 Task: Find connections with filter location Musiri with filter topic #engineeringwith filter profile language Potuguese with filter current company AIIMS (All India Institute of Medical Sciences, New Delhi) with filter school Nagindas Khandwala College with filter industry Sugar and Confectionery Product Manufacturing with filter service category Real Estate Appraisal with filter keywords title Maintenance Engineer
Action: Mouse moved to (560, 84)
Screenshot: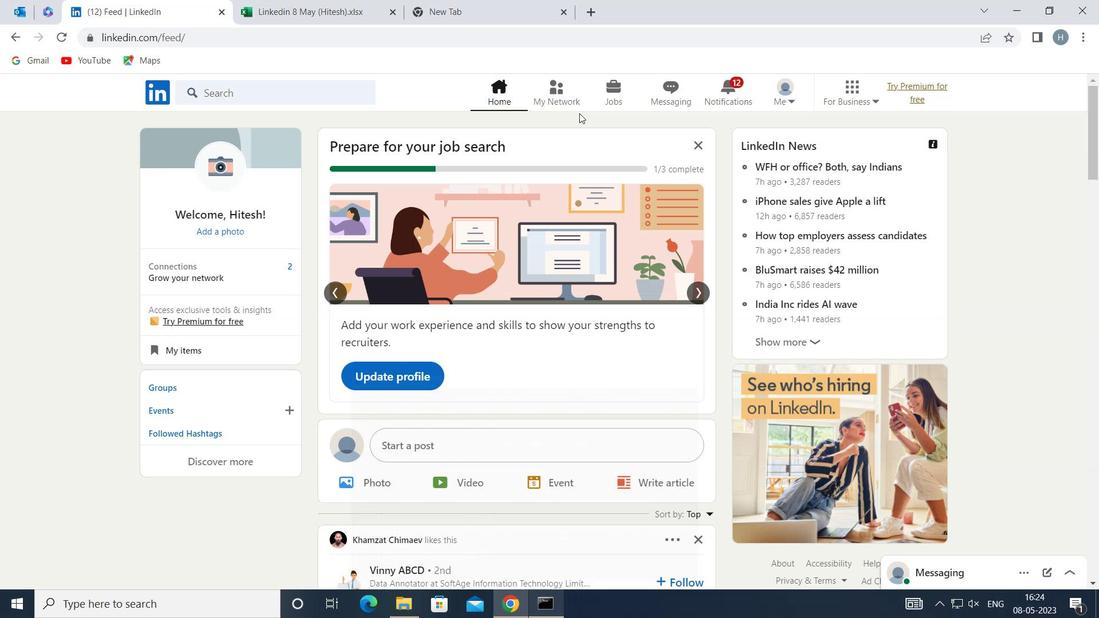 
Action: Mouse pressed left at (560, 84)
Screenshot: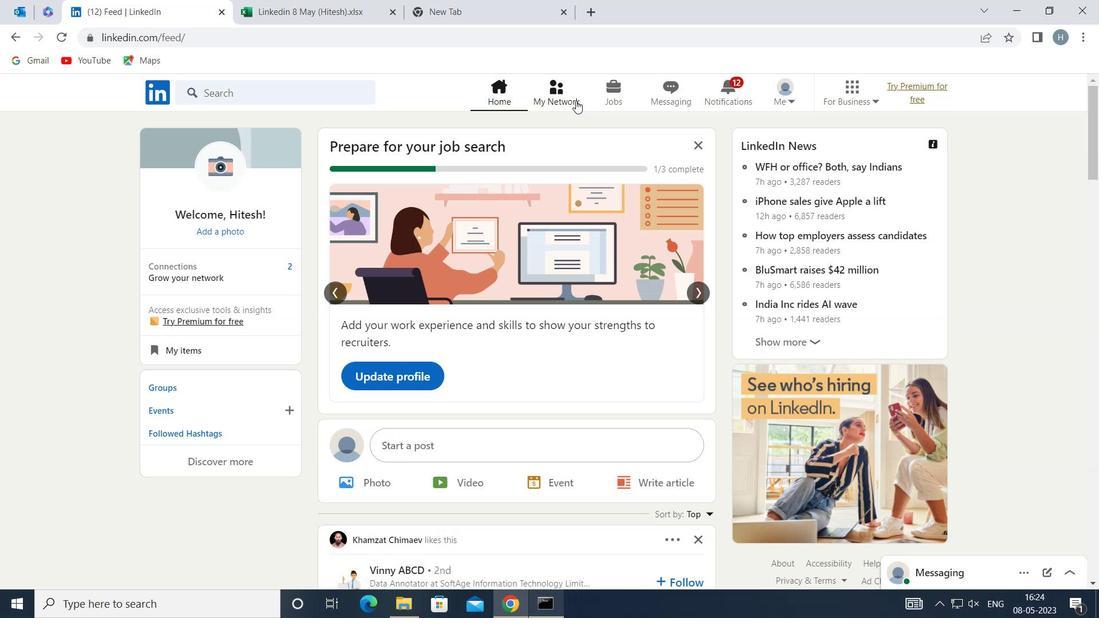 
Action: Mouse moved to (316, 175)
Screenshot: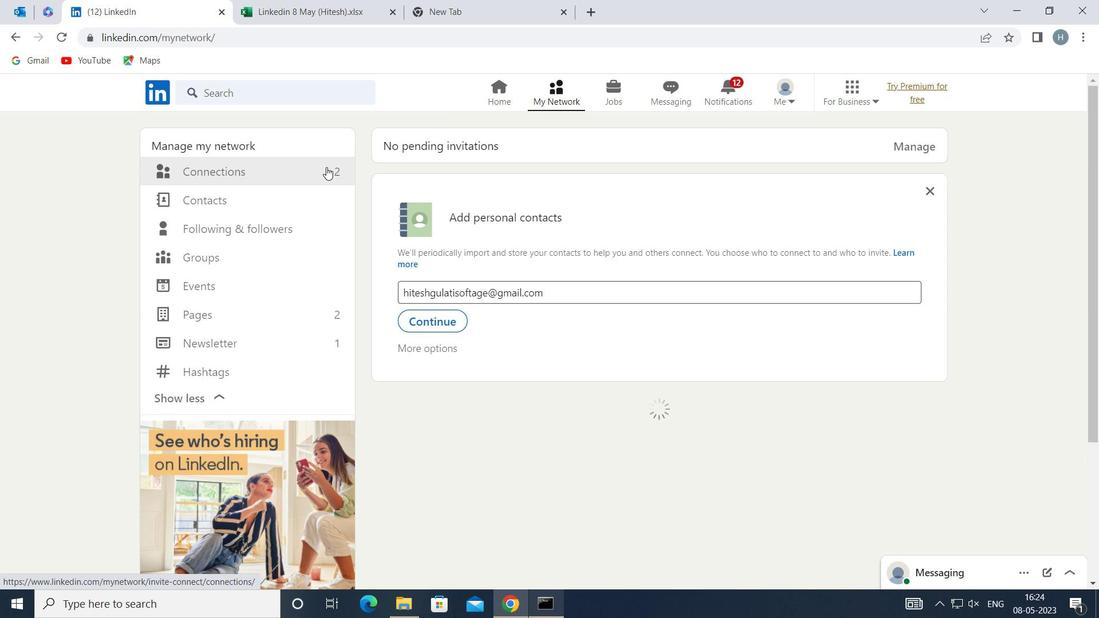 
Action: Mouse pressed left at (316, 175)
Screenshot: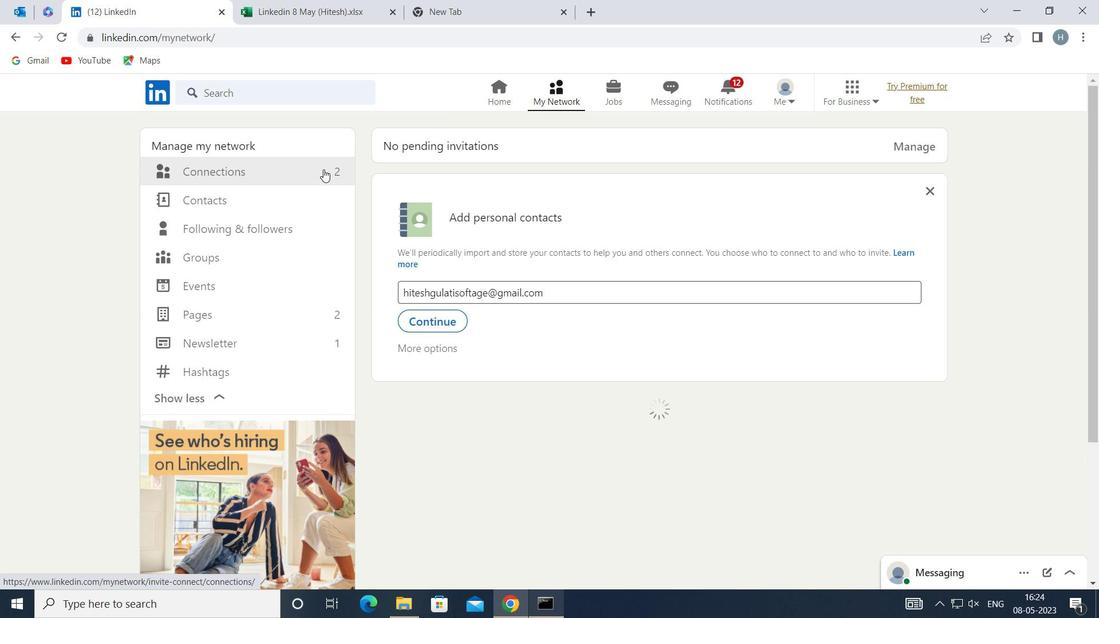 
Action: Mouse moved to (681, 172)
Screenshot: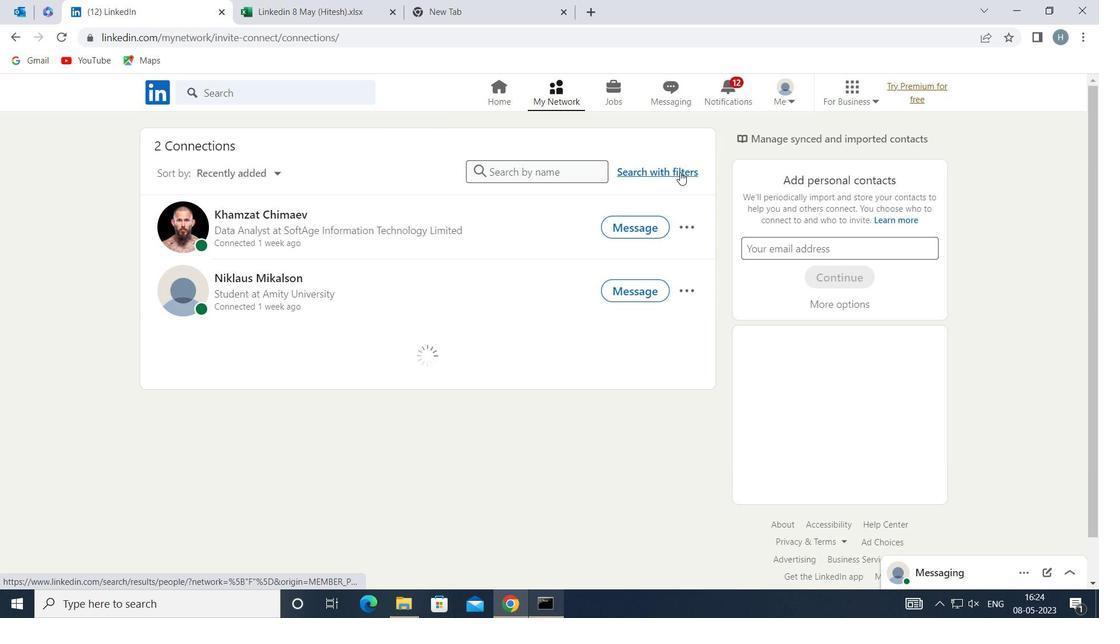 
Action: Mouse pressed left at (681, 172)
Screenshot: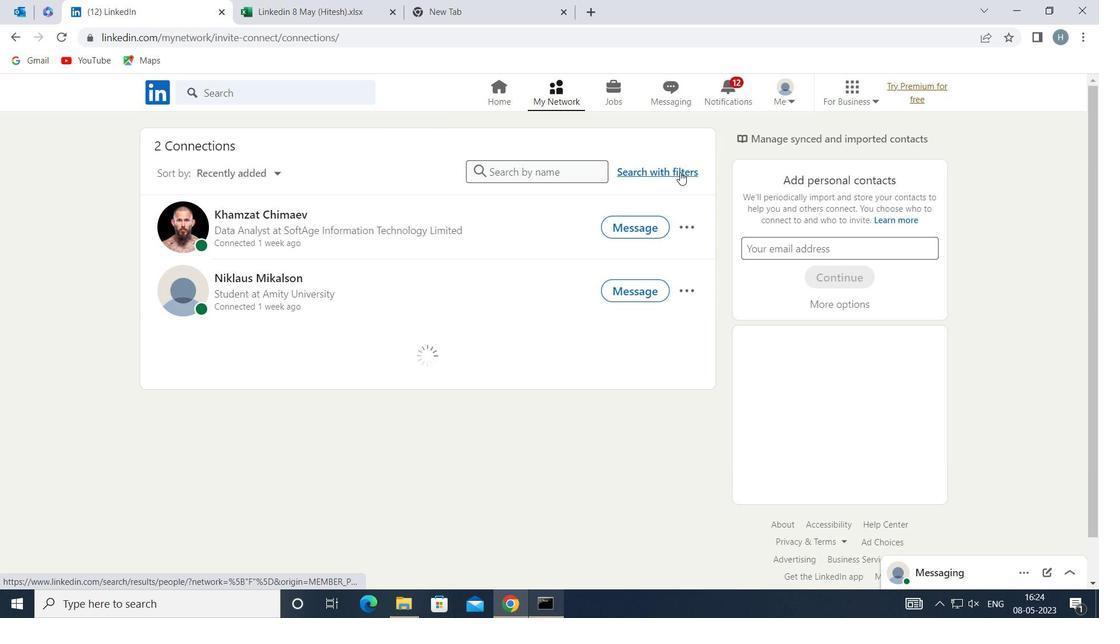 
Action: Mouse moved to (604, 131)
Screenshot: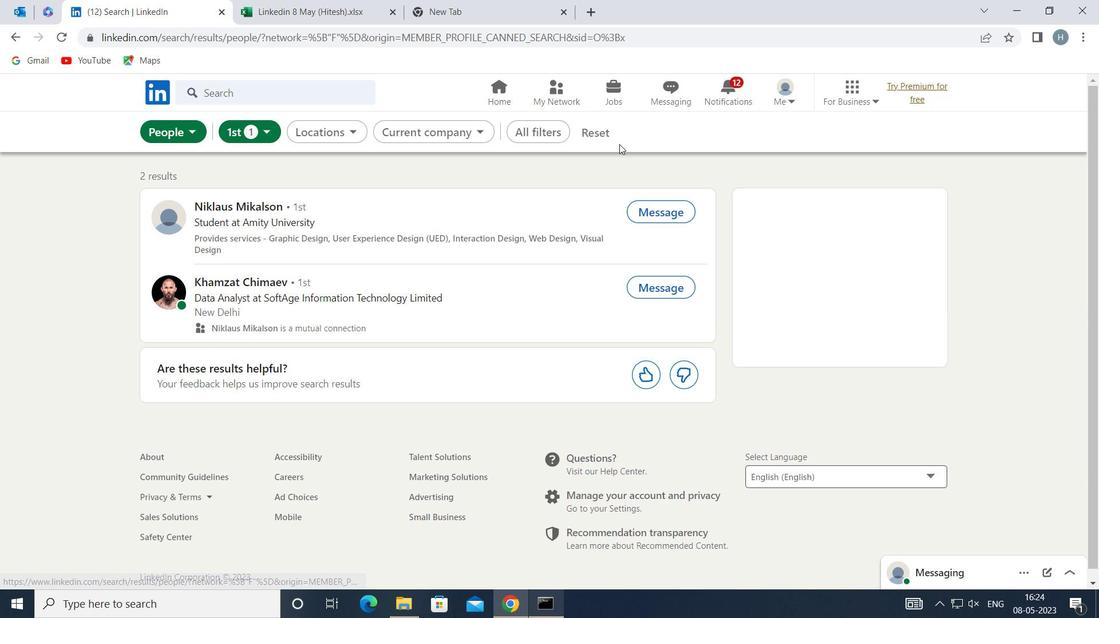 
Action: Mouse pressed left at (604, 131)
Screenshot: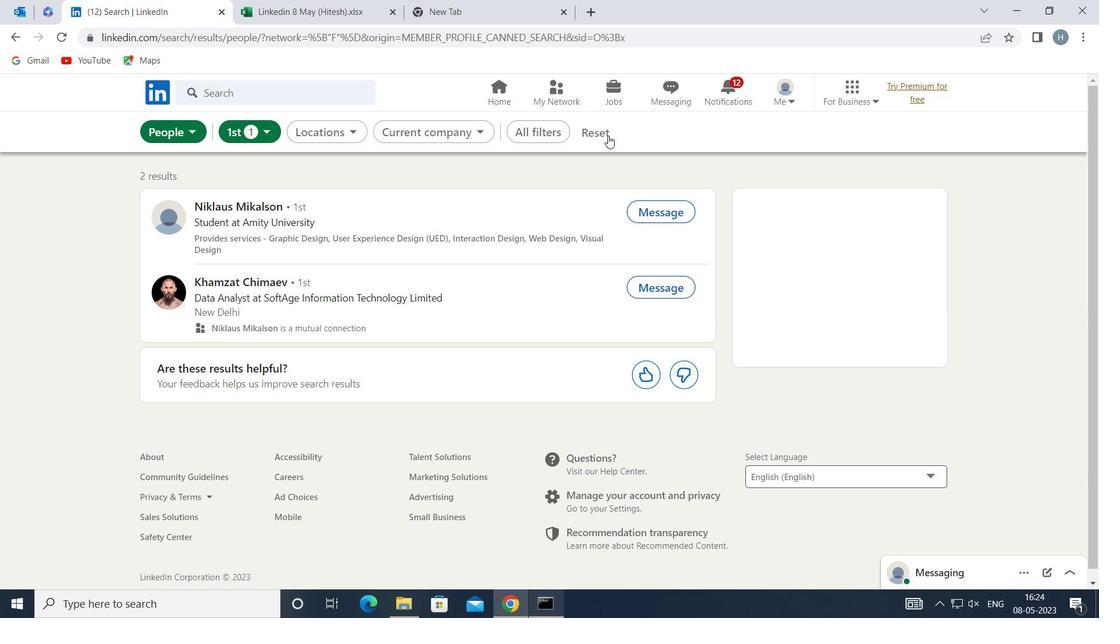 
Action: Mouse moved to (578, 129)
Screenshot: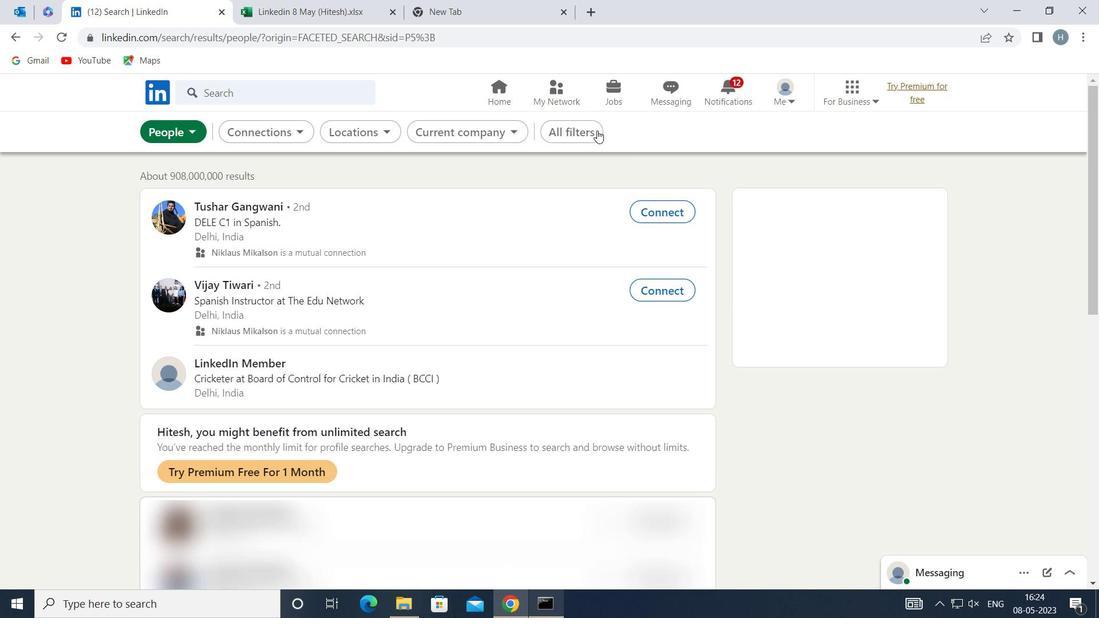 
Action: Mouse pressed left at (578, 129)
Screenshot: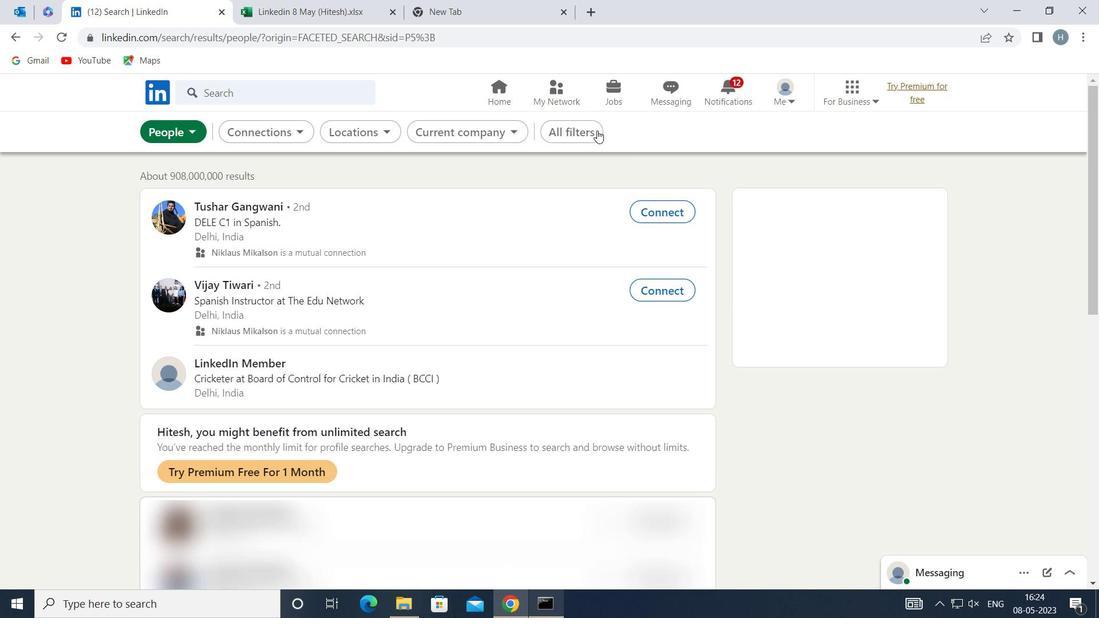 
Action: Mouse moved to (913, 284)
Screenshot: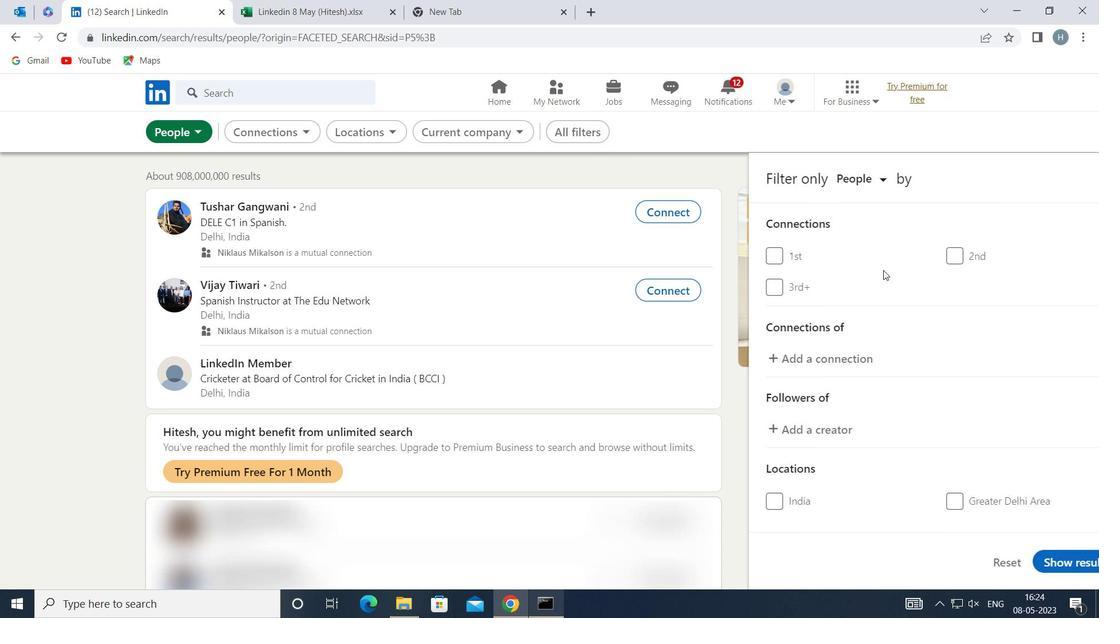 
Action: Mouse scrolled (913, 283) with delta (0, 0)
Screenshot: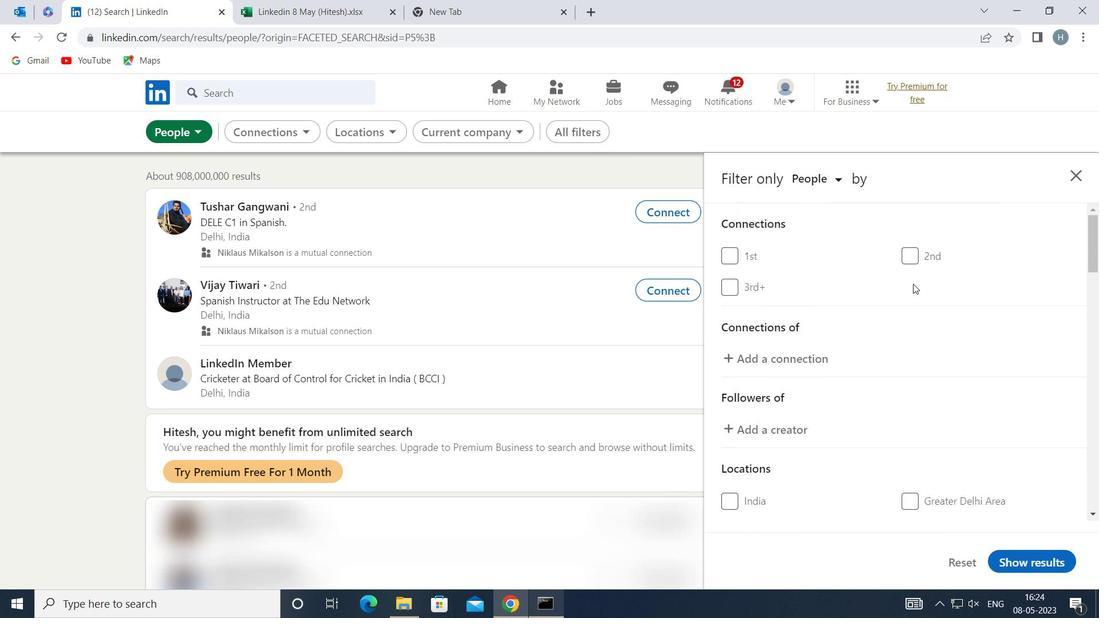 
Action: Mouse moved to (915, 286)
Screenshot: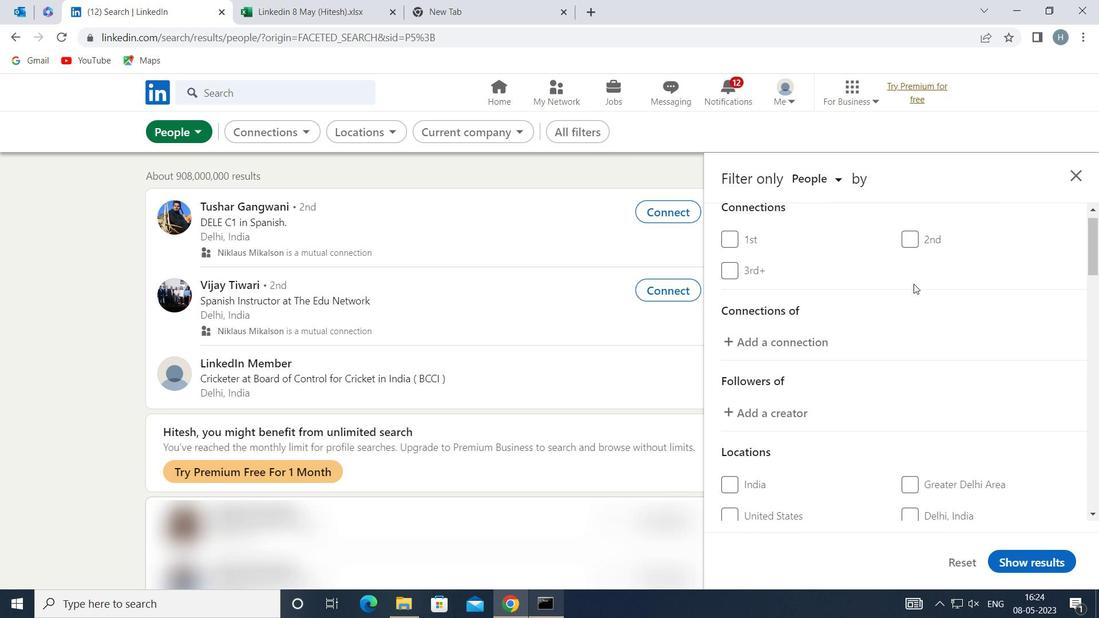 
Action: Mouse scrolled (915, 285) with delta (0, 0)
Screenshot: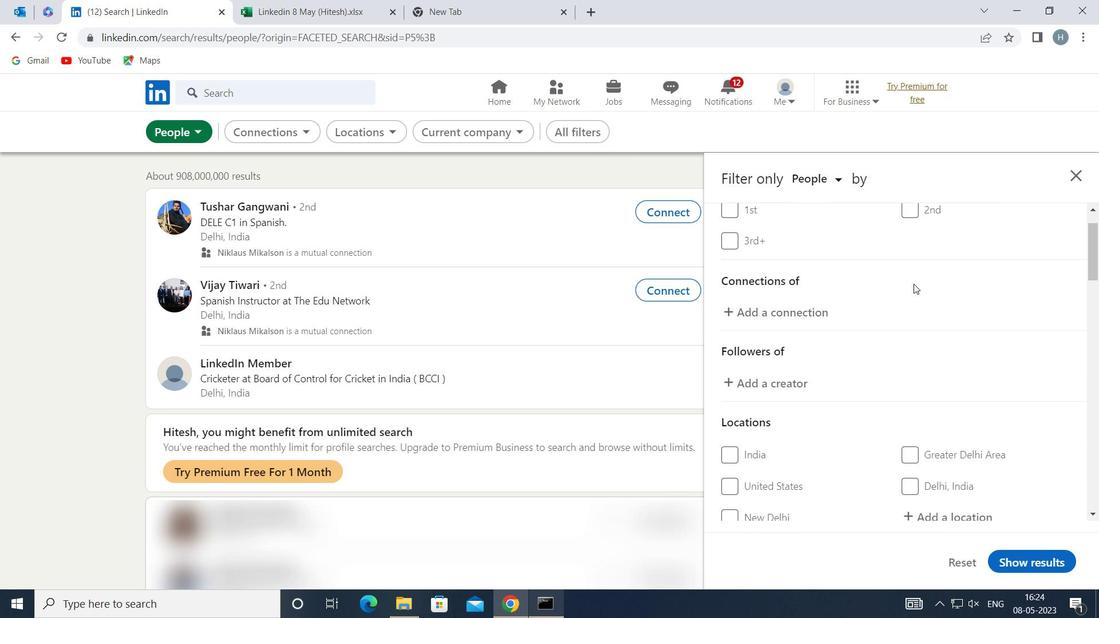 
Action: Mouse moved to (915, 286)
Screenshot: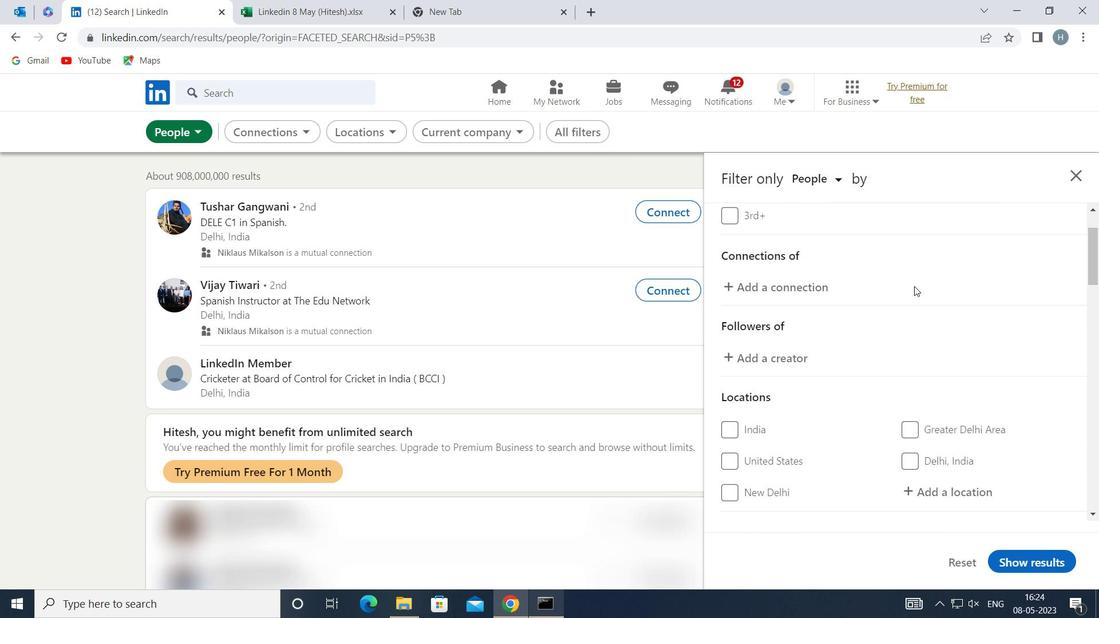 
Action: Mouse scrolled (915, 286) with delta (0, 0)
Screenshot: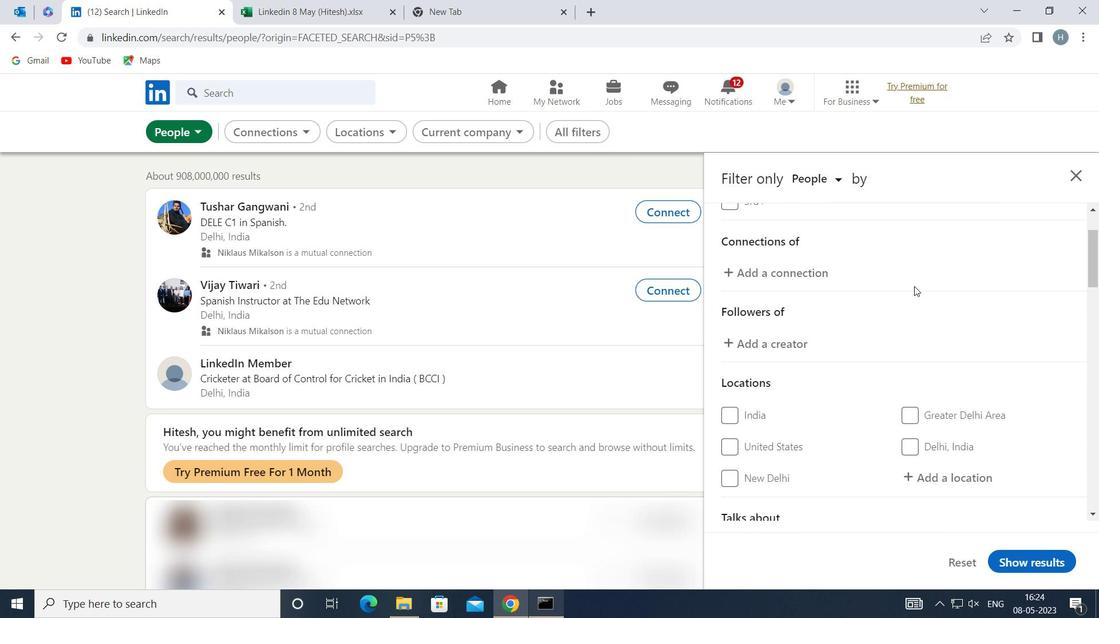 
Action: Mouse moved to (960, 340)
Screenshot: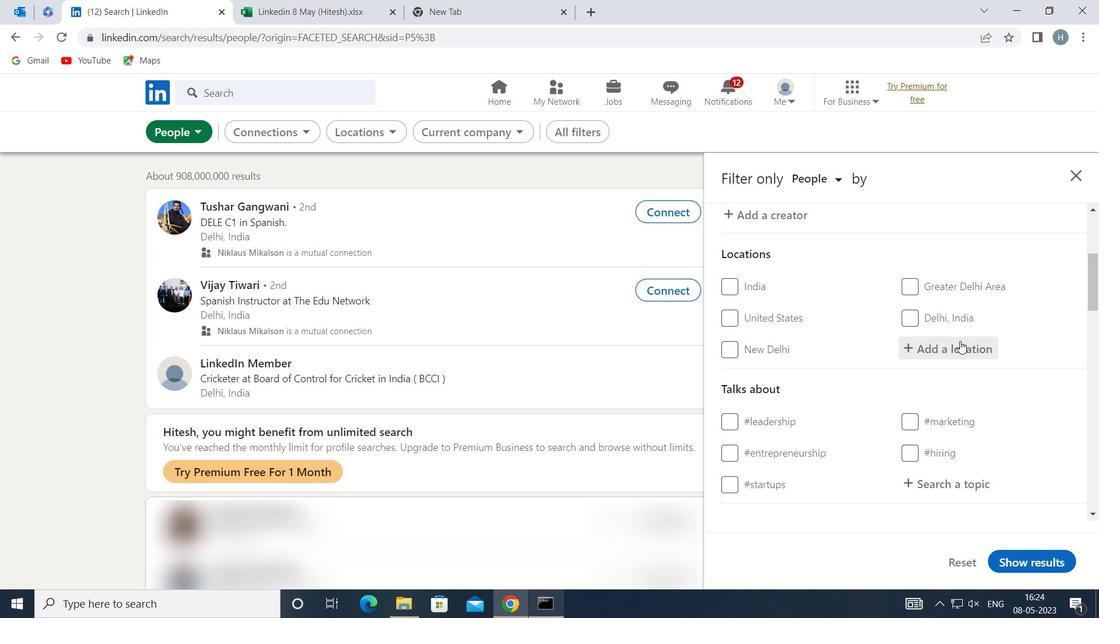 
Action: Mouse pressed left at (960, 340)
Screenshot: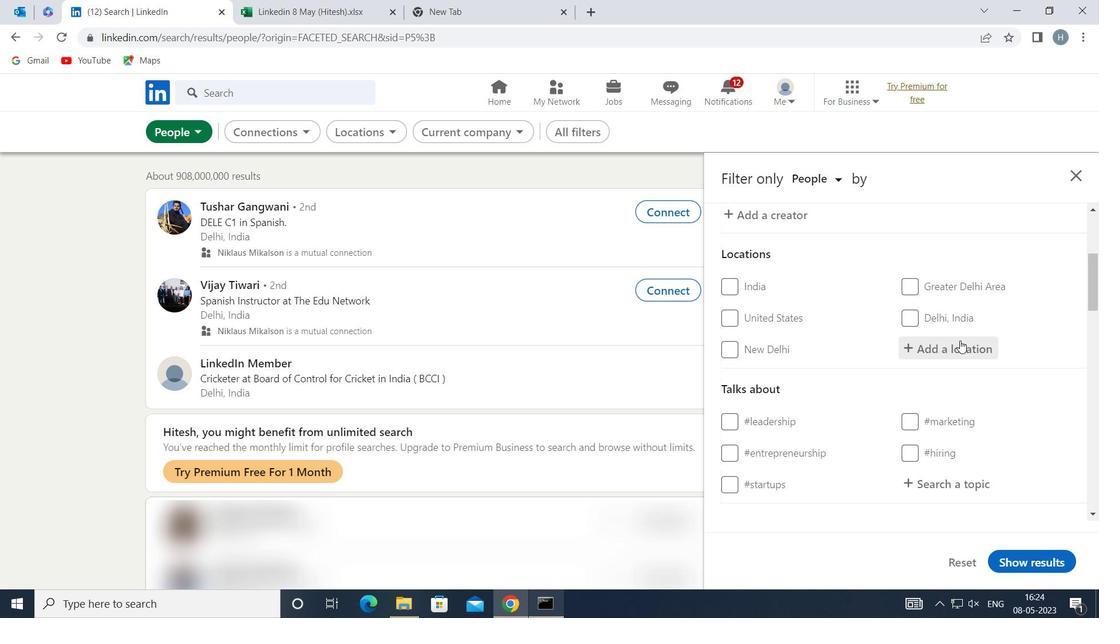 
Action: Mouse moved to (952, 345)
Screenshot: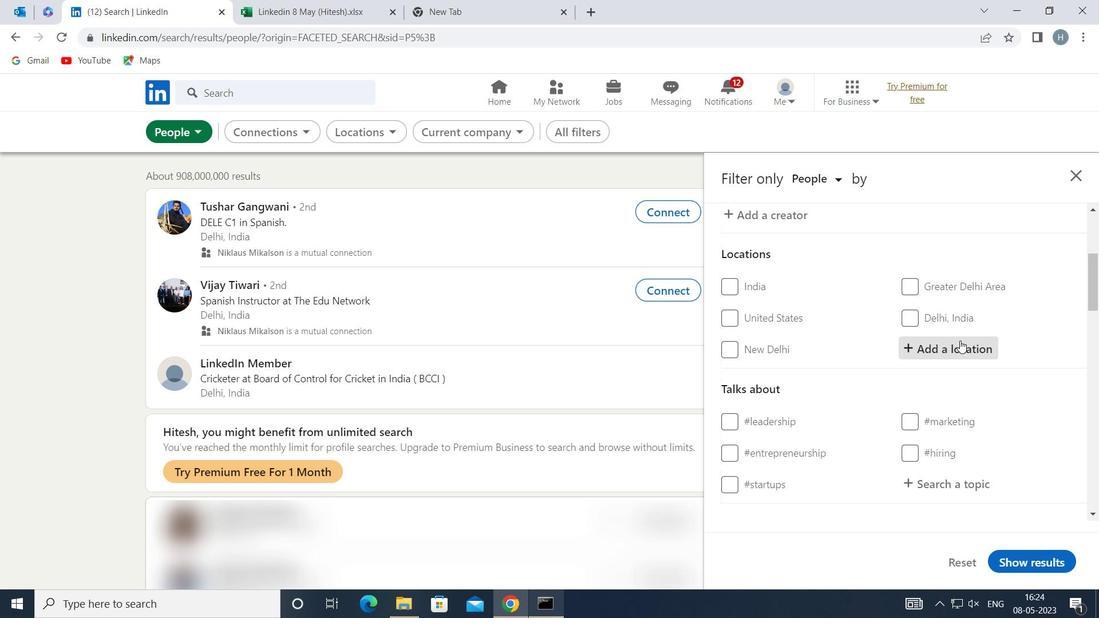 
Action: Key pressed <Key.shift>MUSIRI
Screenshot: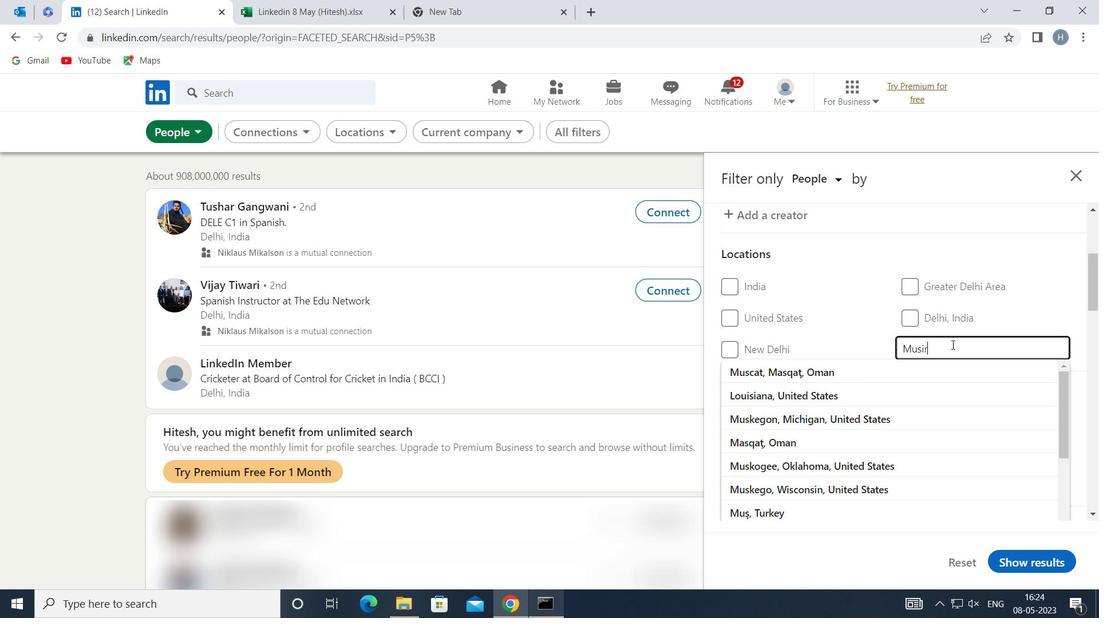 
Action: Mouse moved to (1020, 304)
Screenshot: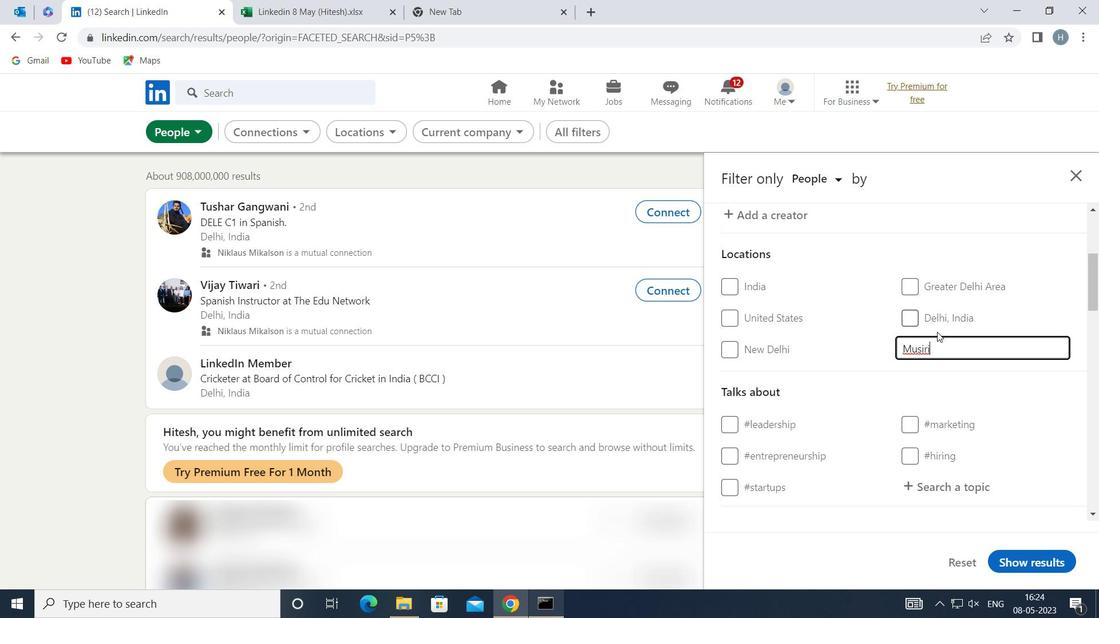 
Action: Mouse pressed left at (1020, 304)
Screenshot: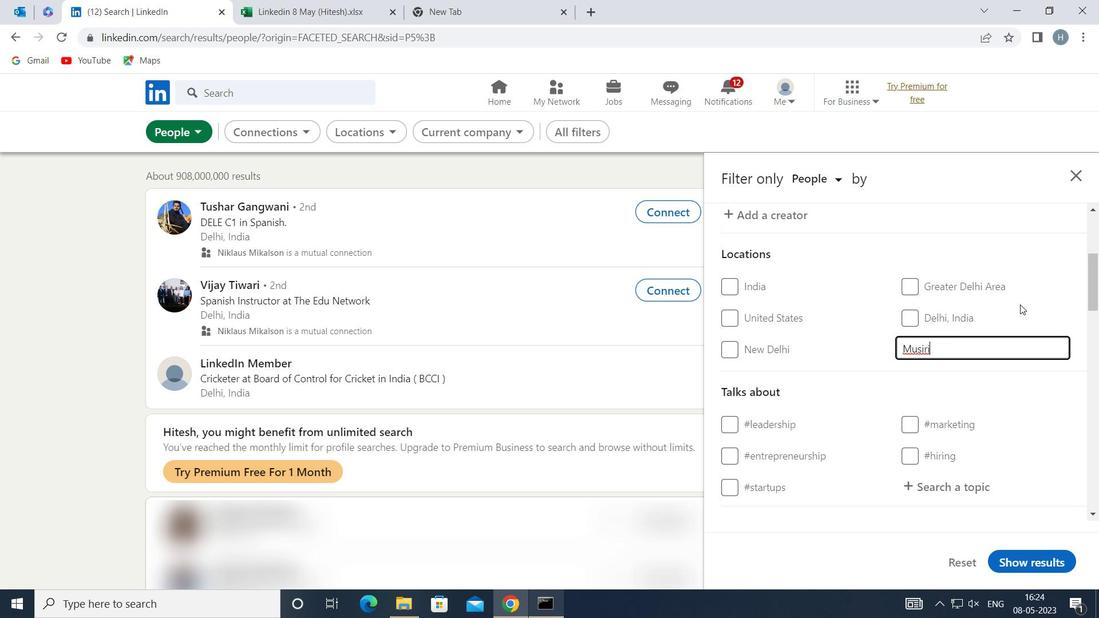 
Action: Mouse moved to (1002, 331)
Screenshot: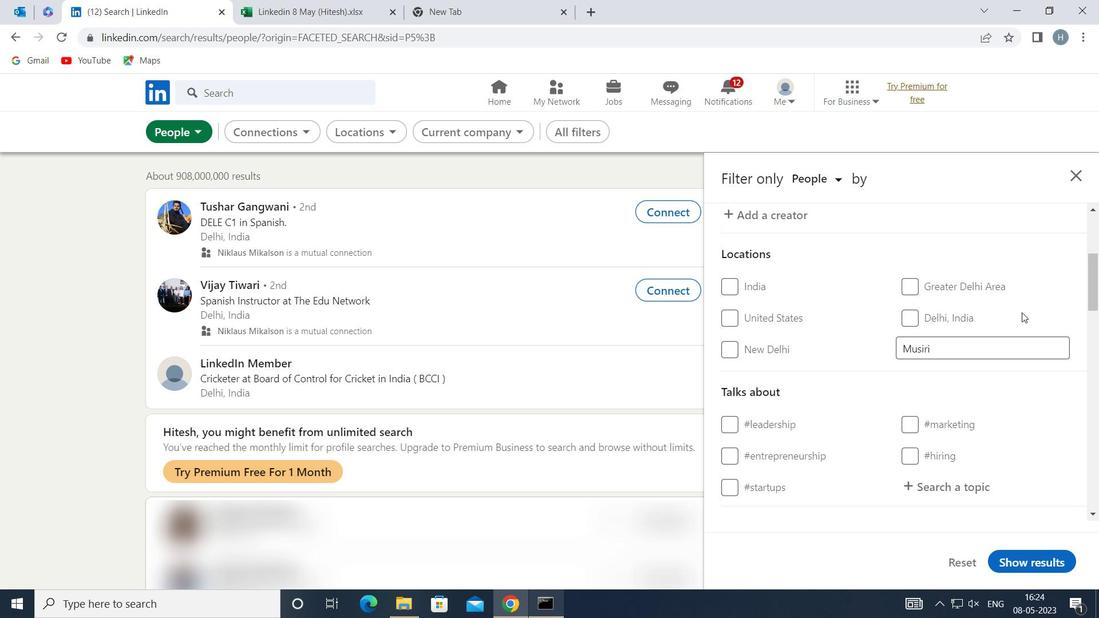 
Action: Mouse scrolled (1002, 330) with delta (0, 0)
Screenshot: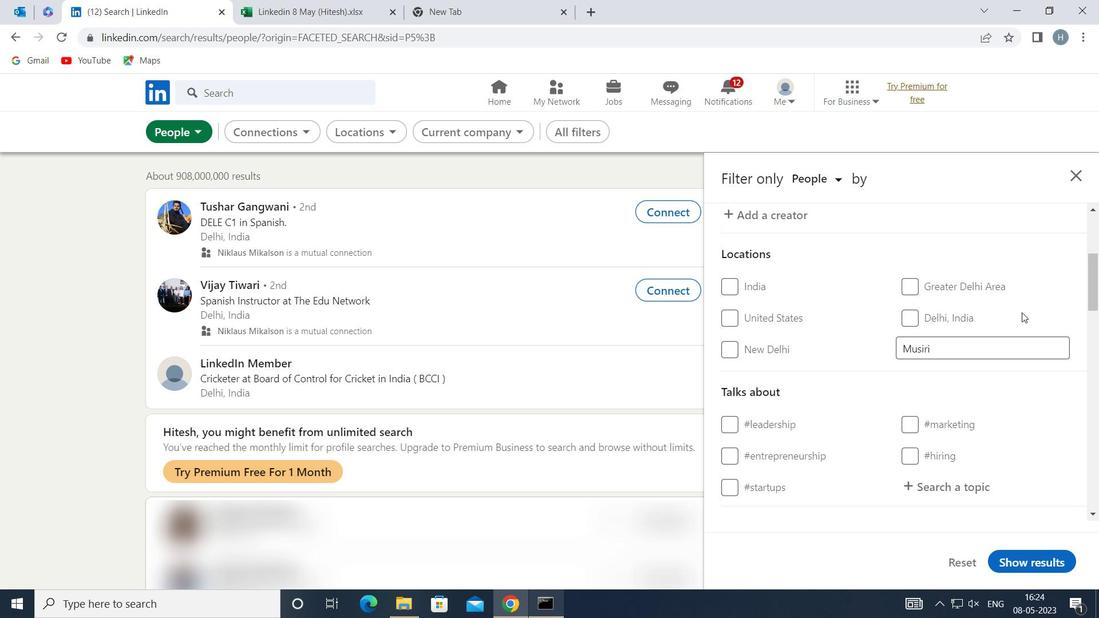 
Action: Mouse moved to (952, 418)
Screenshot: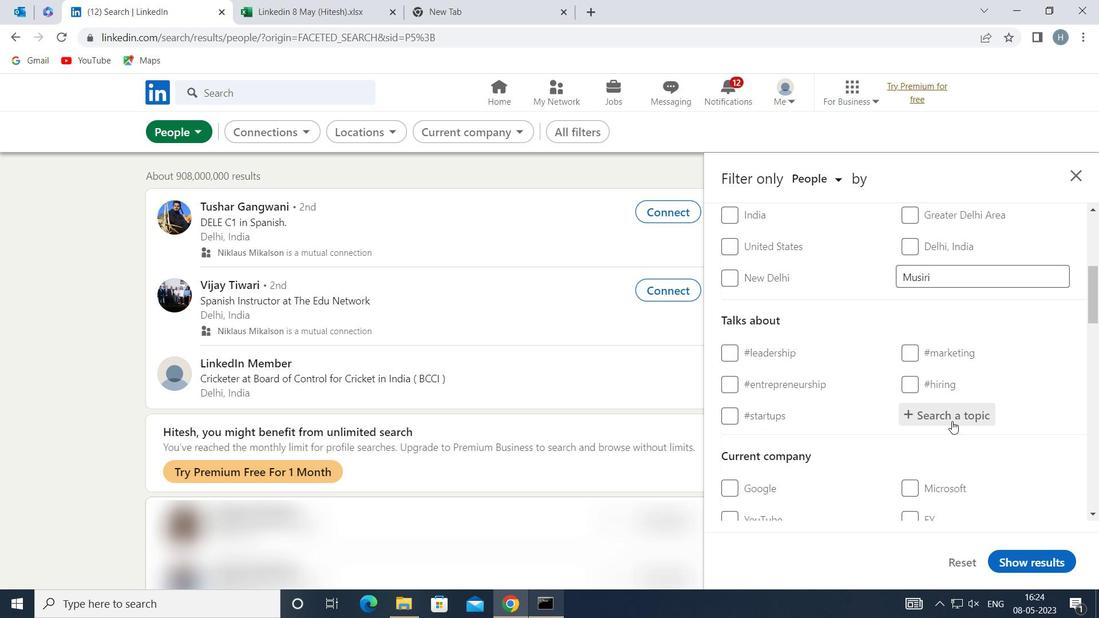 
Action: Mouse pressed left at (952, 418)
Screenshot: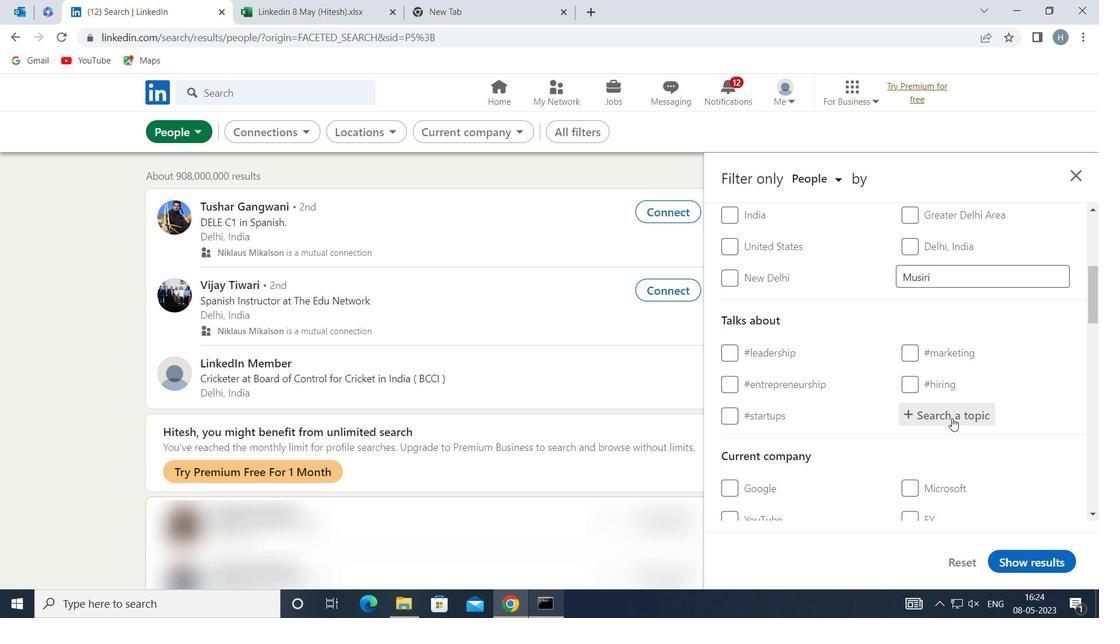 
Action: Key pressed ENGINEERING
Screenshot: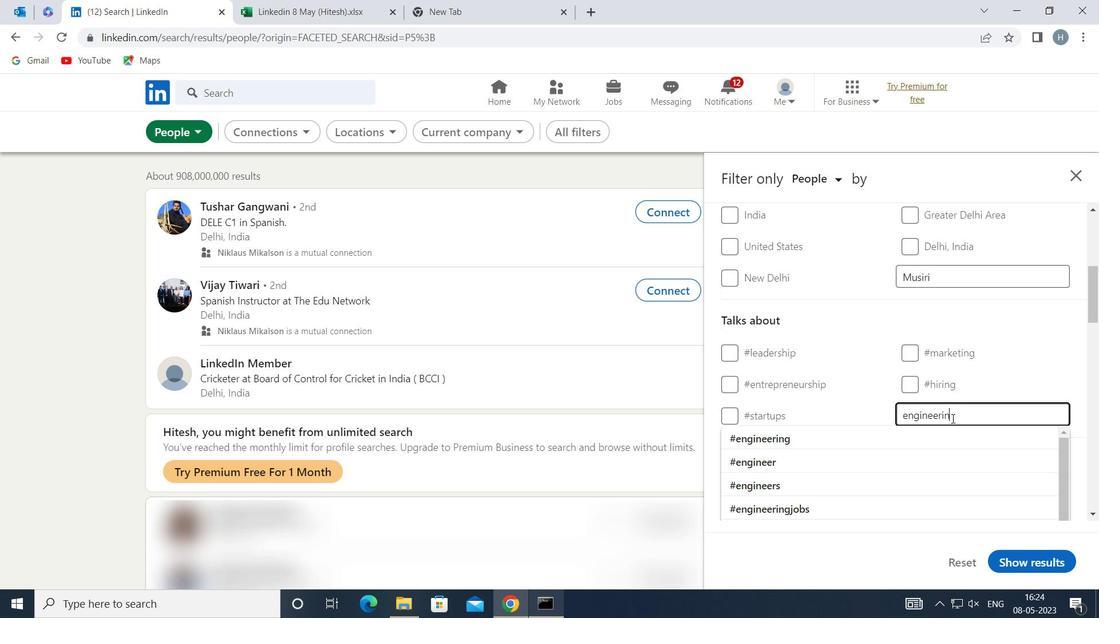 
Action: Mouse moved to (903, 439)
Screenshot: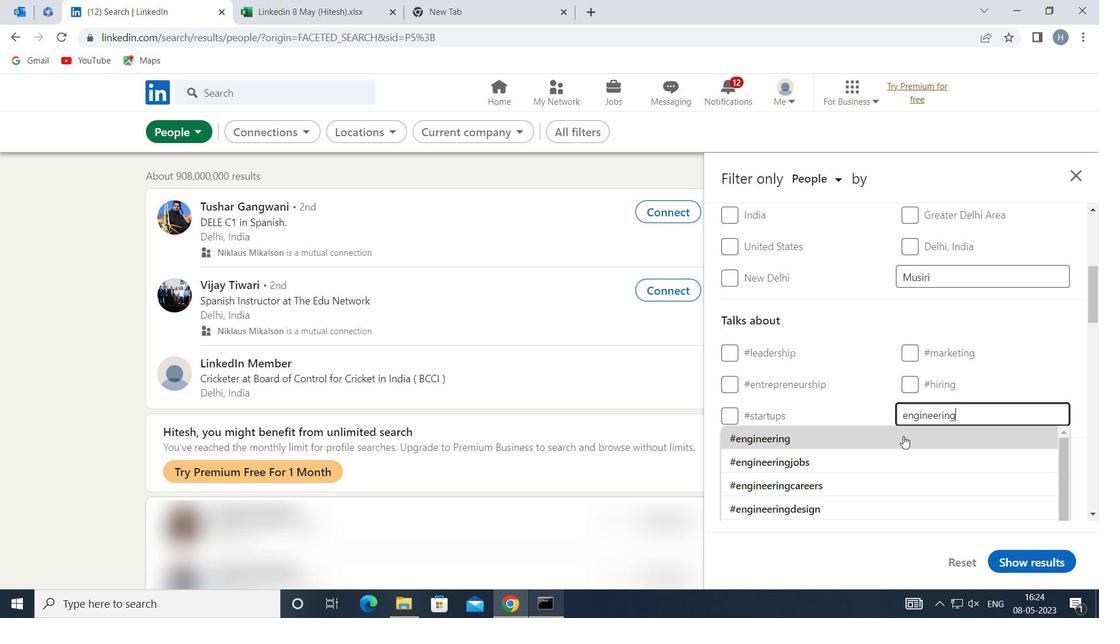 
Action: Mouse pressed left at (903, 439)
Screenshot: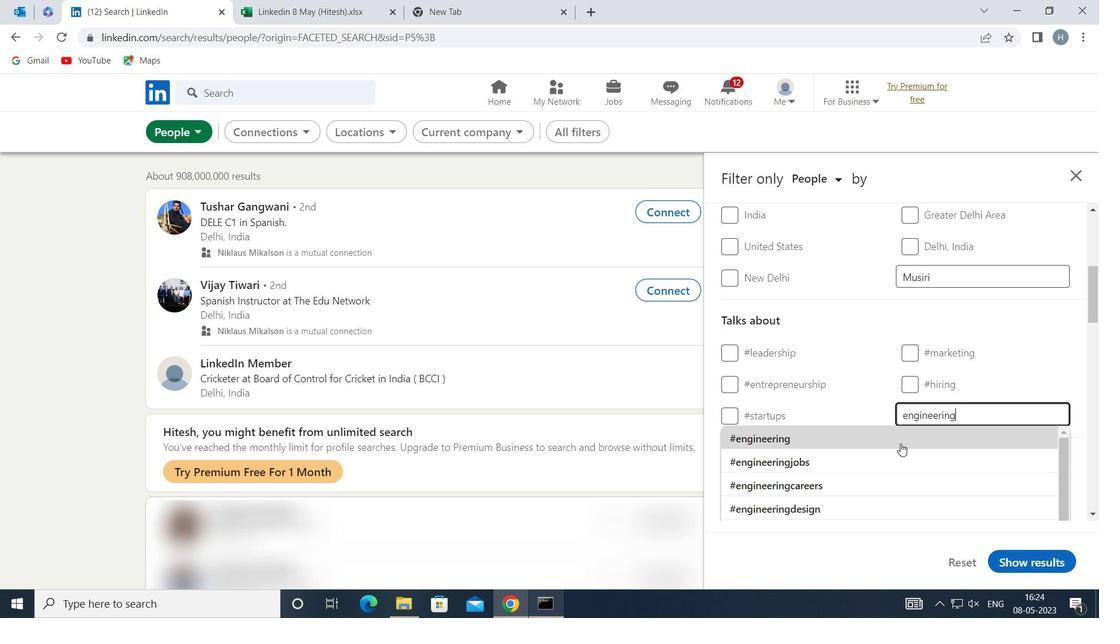 
Action: Mouse moved to (904, 431)
Screenshot: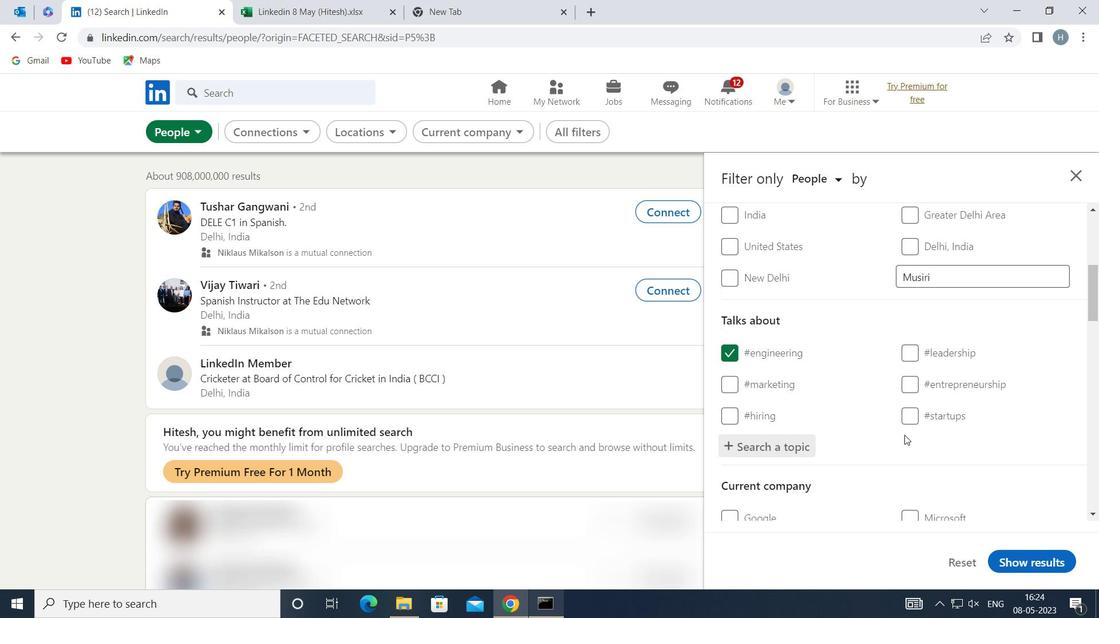 
Action: Mouse scrolled (904, 430) with delta (0, 0)
Screenshot: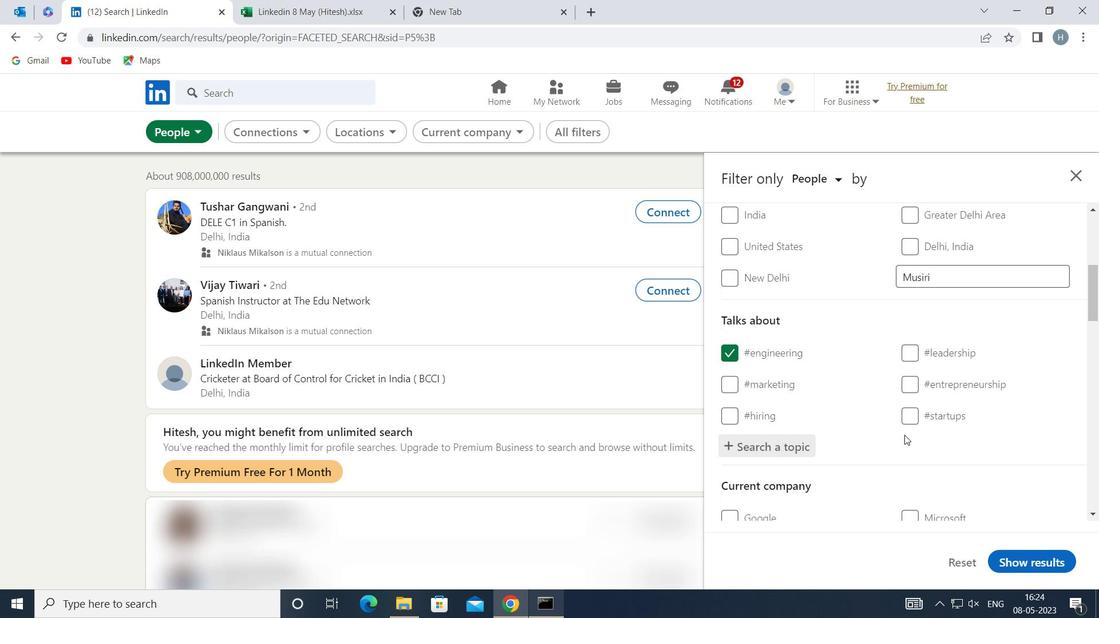 
Action: Mouse moved to (904, 430)
Screenshot: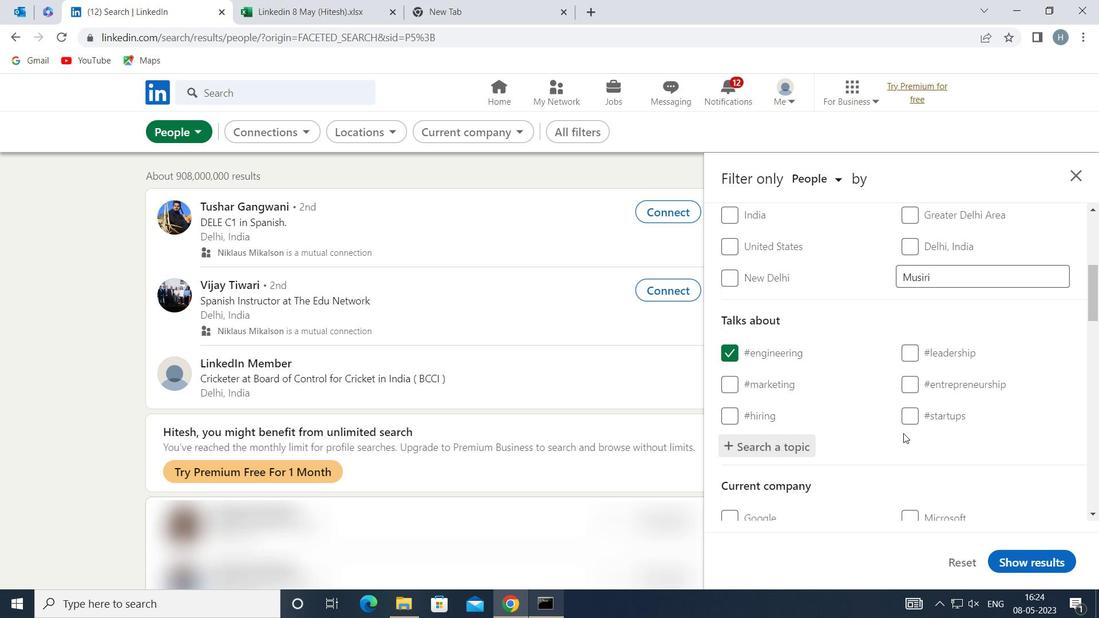 
Action: Mouse scrolled (904, 430) with delta (0, 0)
Screenshot: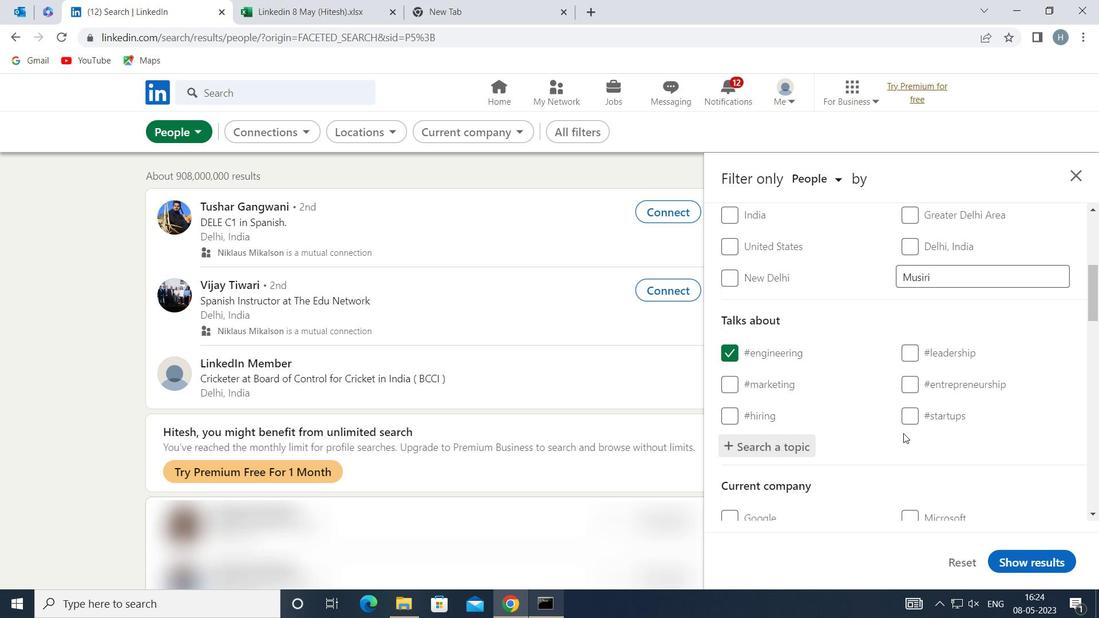
Action: Mouse moved to (897, 419)
Screenshot: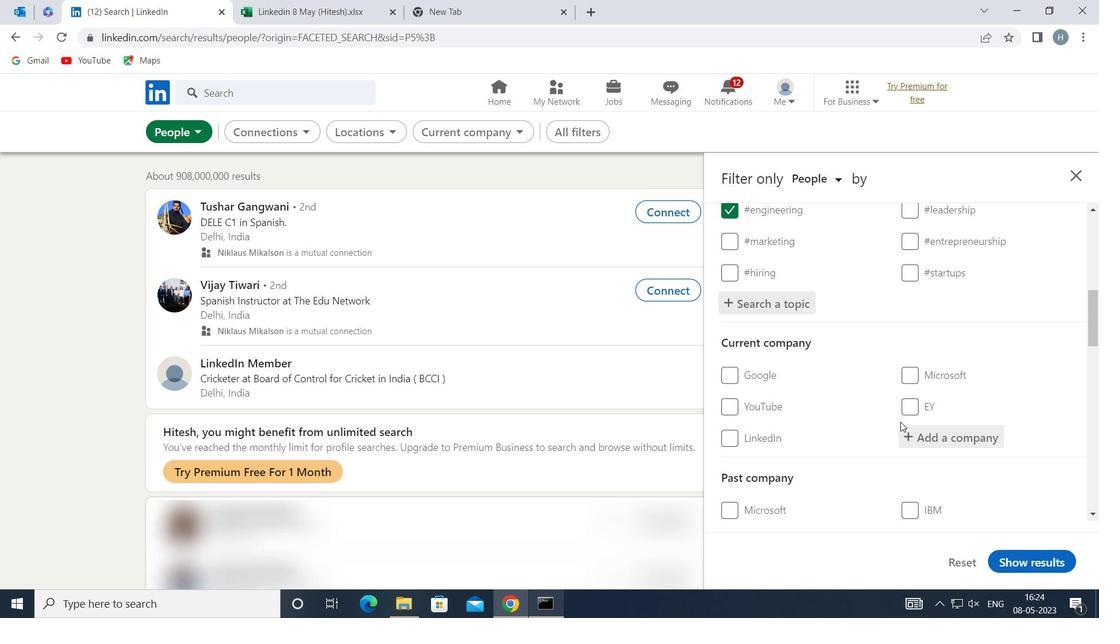 
Action: Mouse scrolled (897, 419) with delta (0, 0)
Screenshot: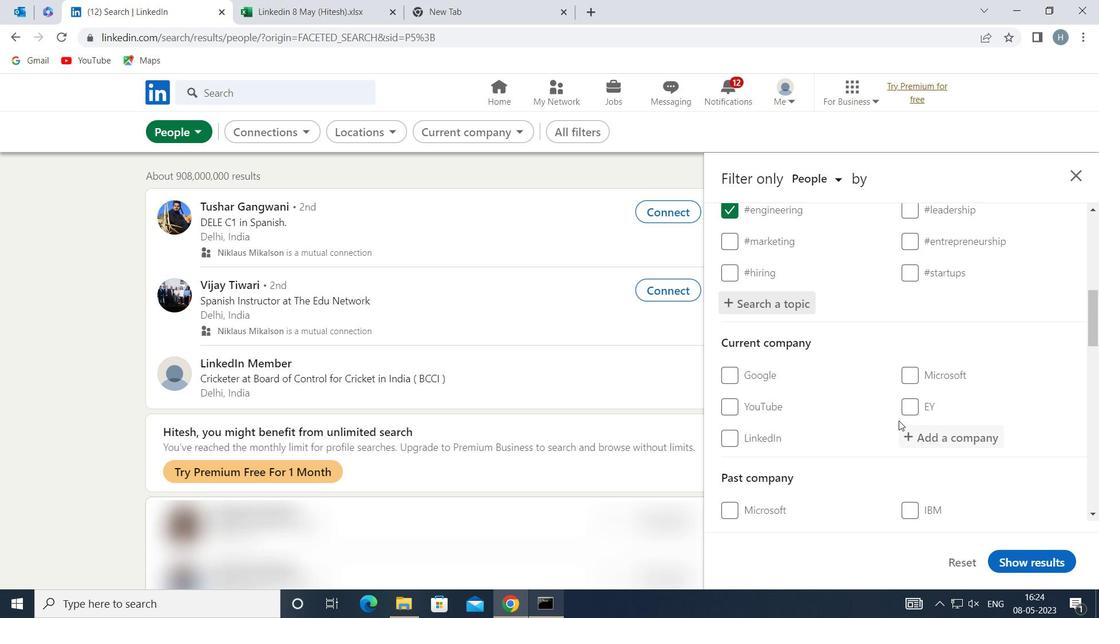 
Action: Mouse scrolled (897, 419) with delta (0, 0)
Screenshot: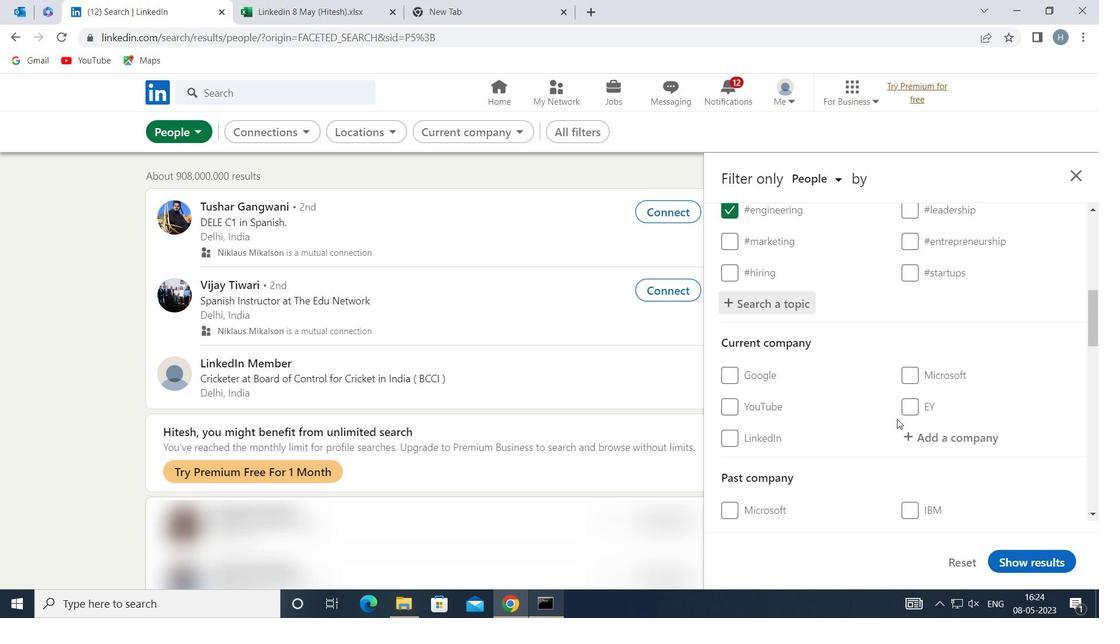 
Action: Mouse moved to (896, 419)
Screenshot: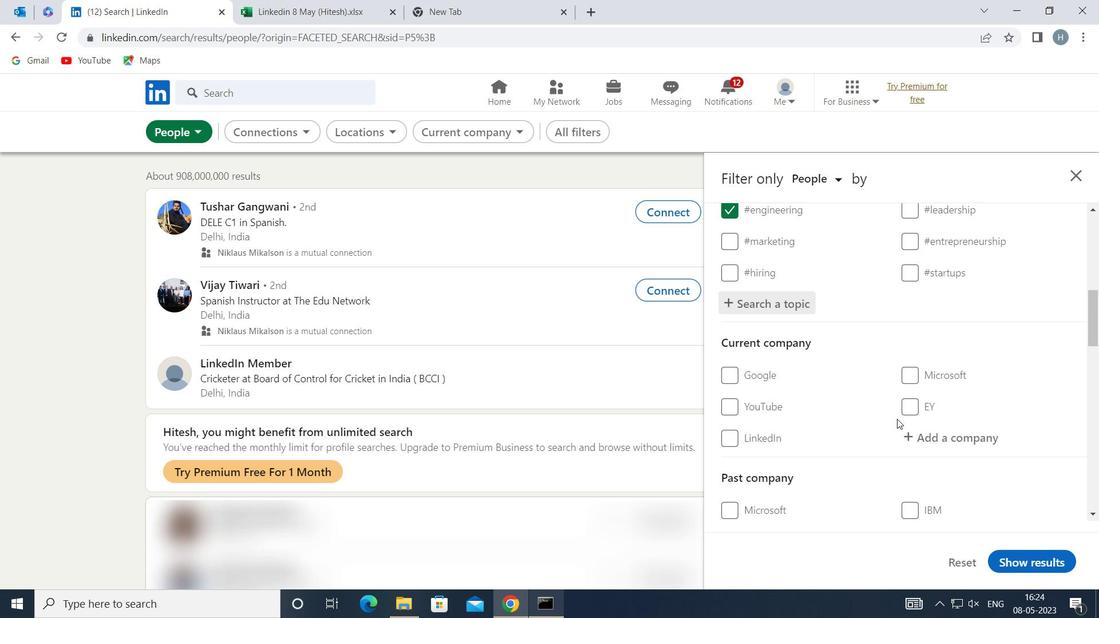 
Action: Mouse scrolled (896, 419) with delta (0, 0)
Screenshot: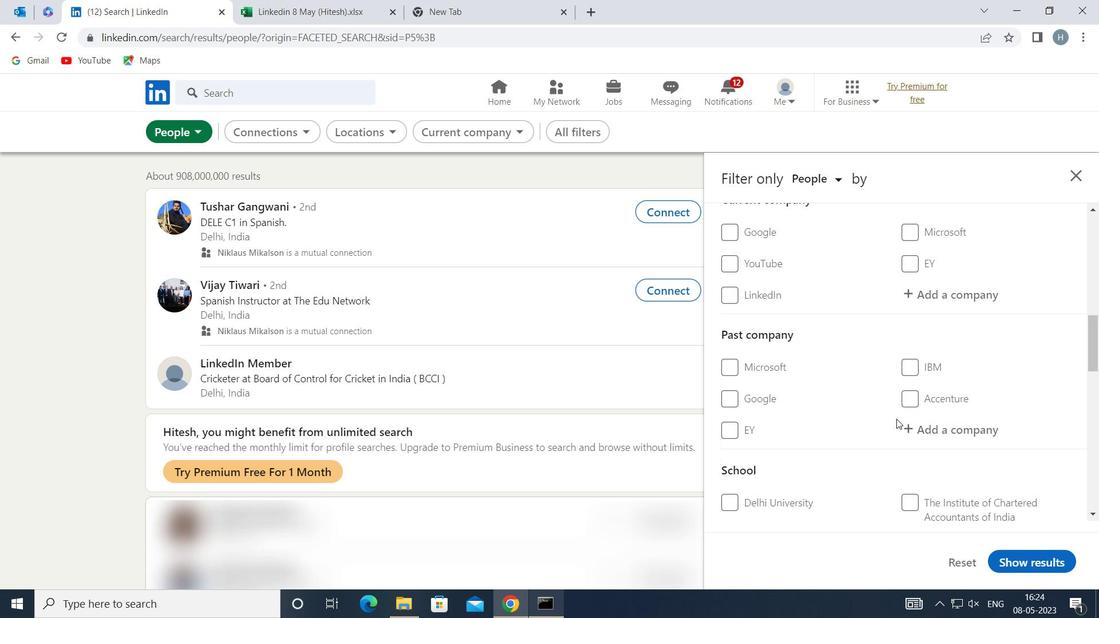 
Action: Mouse scrolled (896, 419) with delta (0, 0)
Screenshot: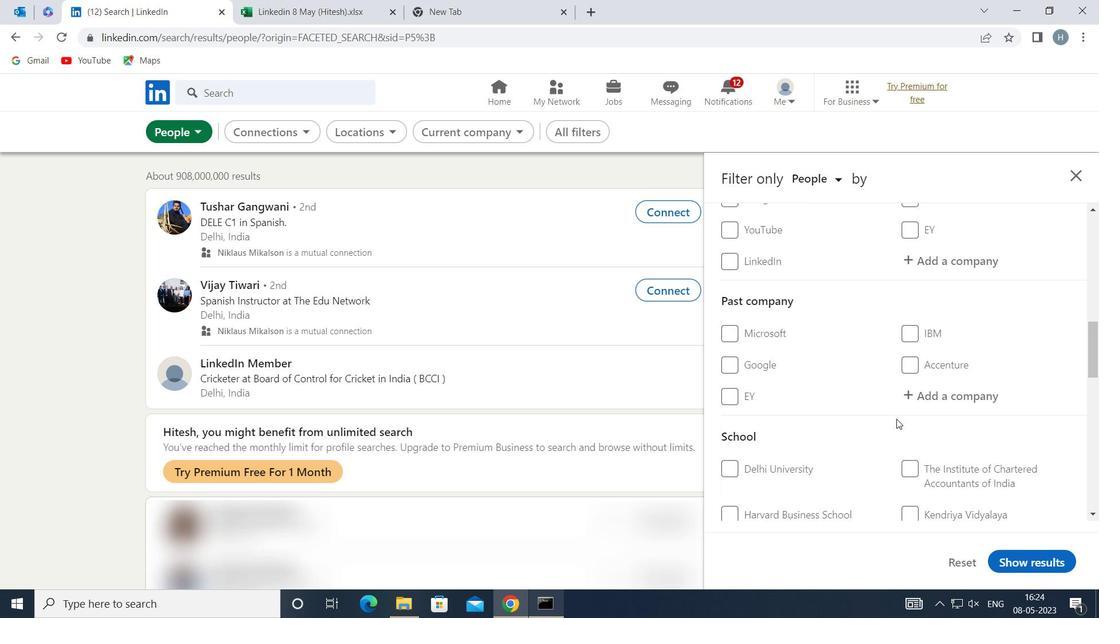
Action: Mouse scrolled (896, 419) with delta (0, 0)
Screenshot: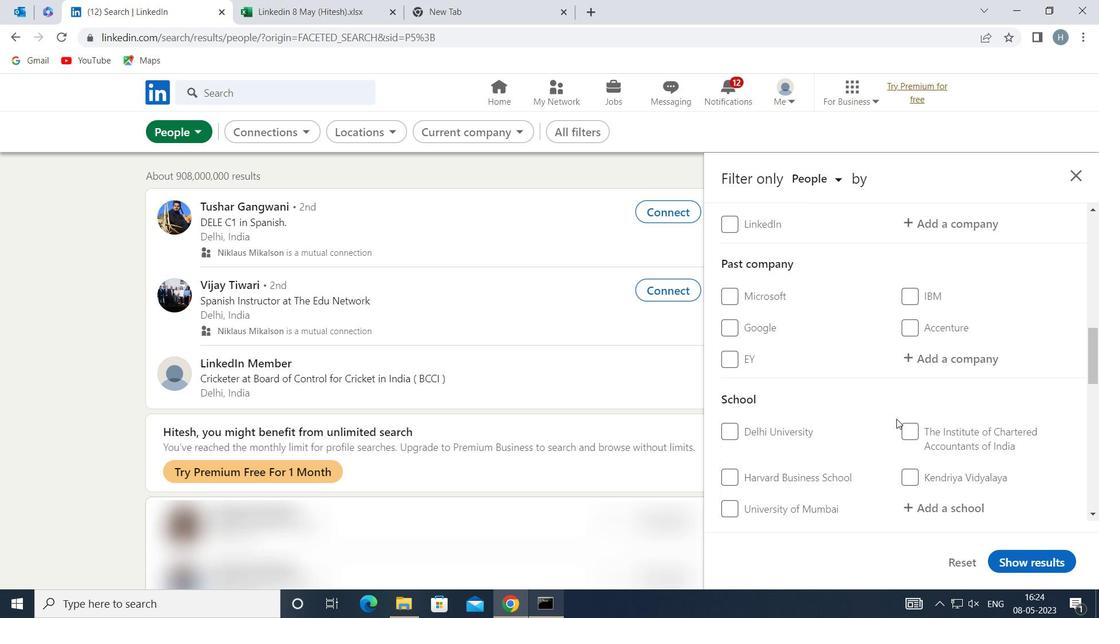 
Action: Mouse moved to (896, 419)
Screenshot: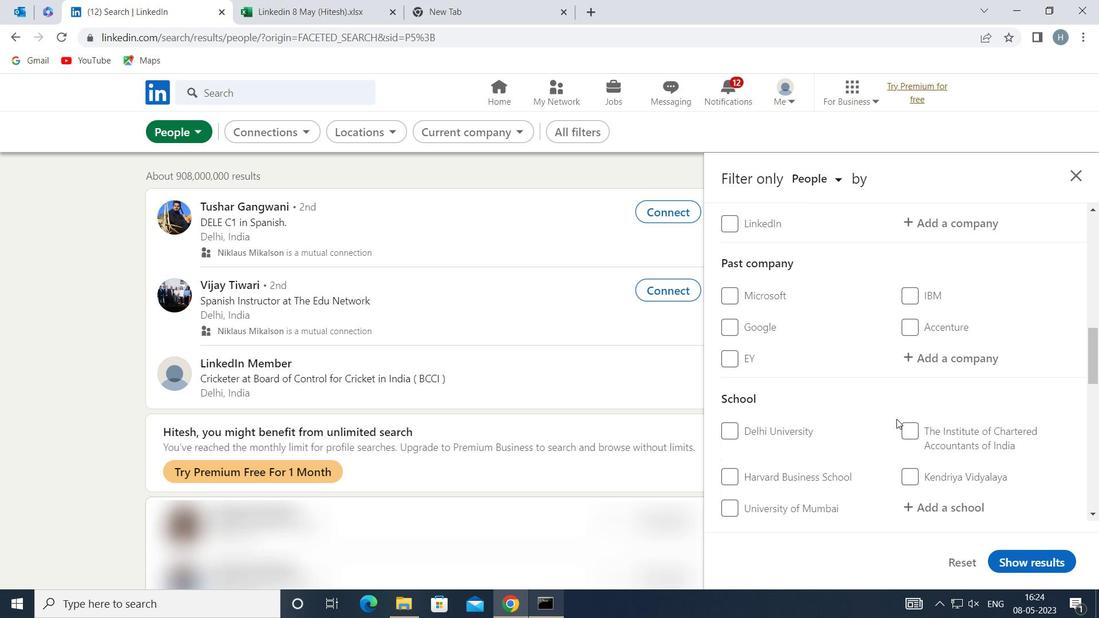 
Action: Mouse scrolled (896, 419) with delta (0, 0)
Screenshot: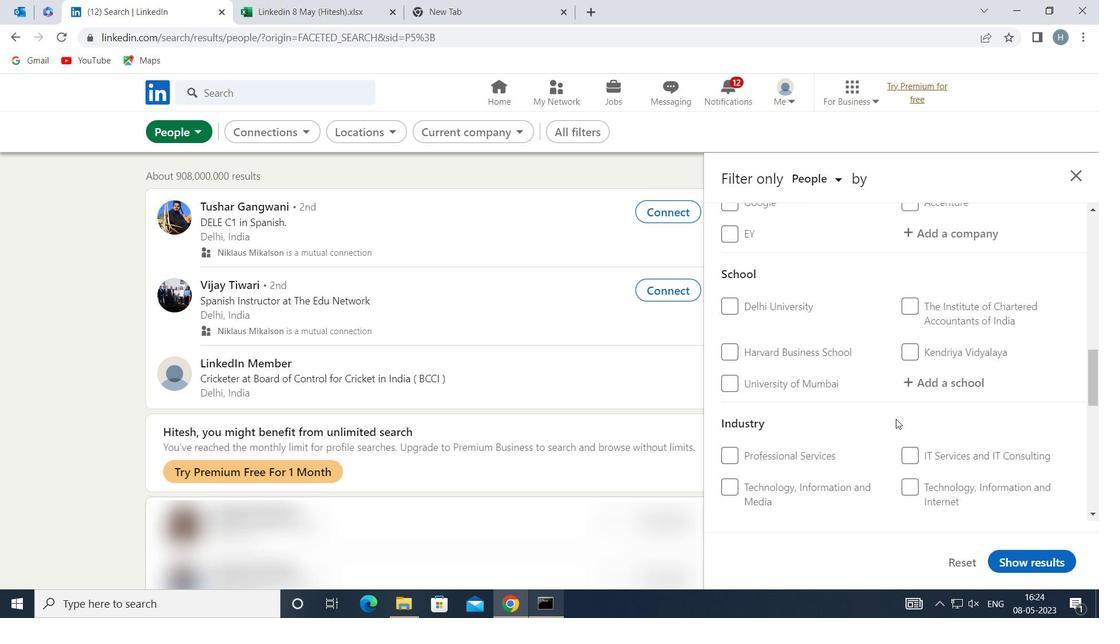 
Action: Mouse moved to (896, 421)
Screenshot: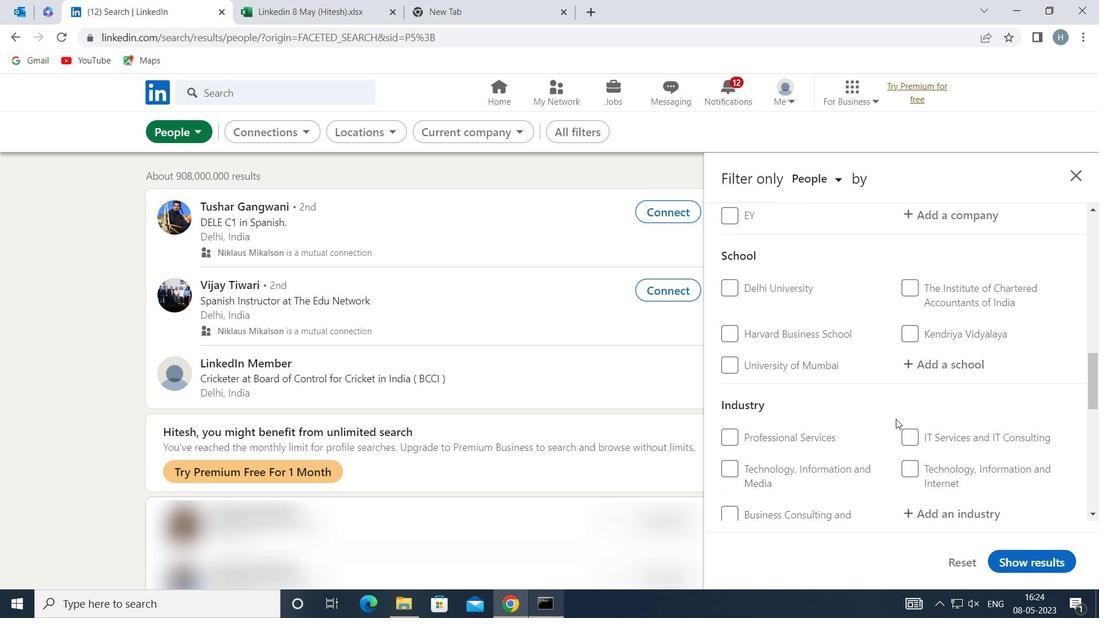 
Action: Mouse scrolled (896, 420) with delta (0, 0)
Screenshot: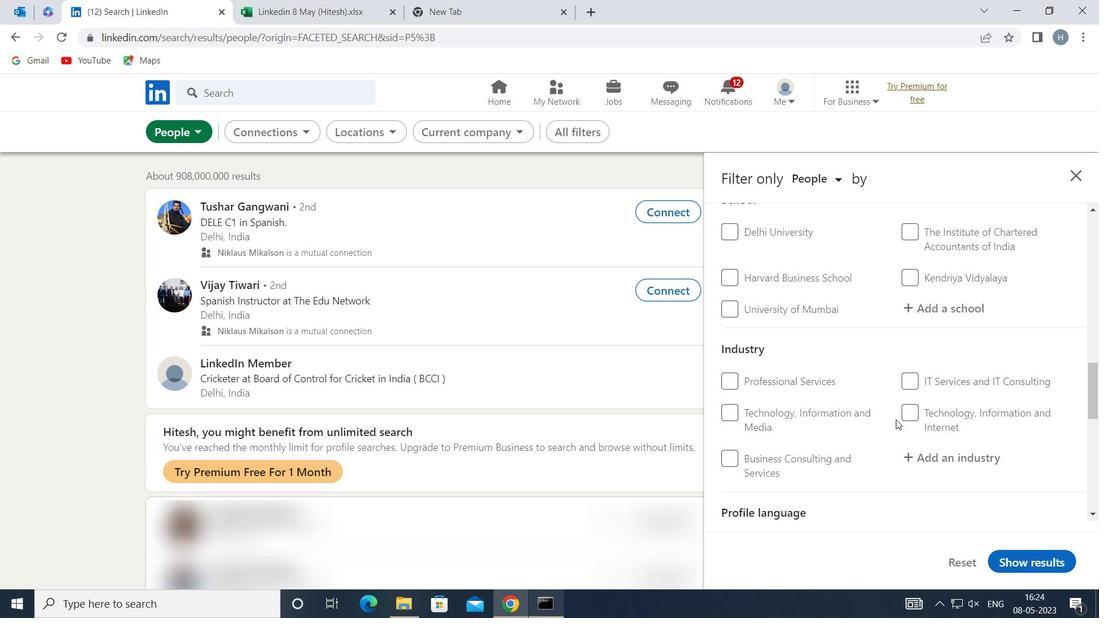 
Action: Mouse scrolled (896, 420) with delta (0, 0)
Screenshot: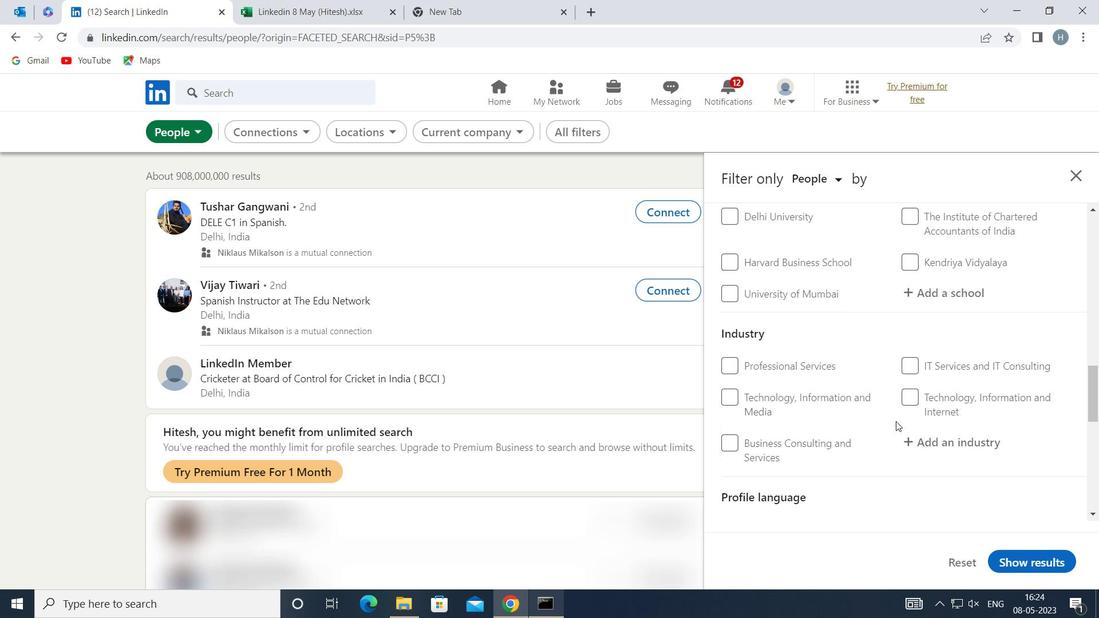 
Action: Mouse moved to (900, 423)
Screenshot: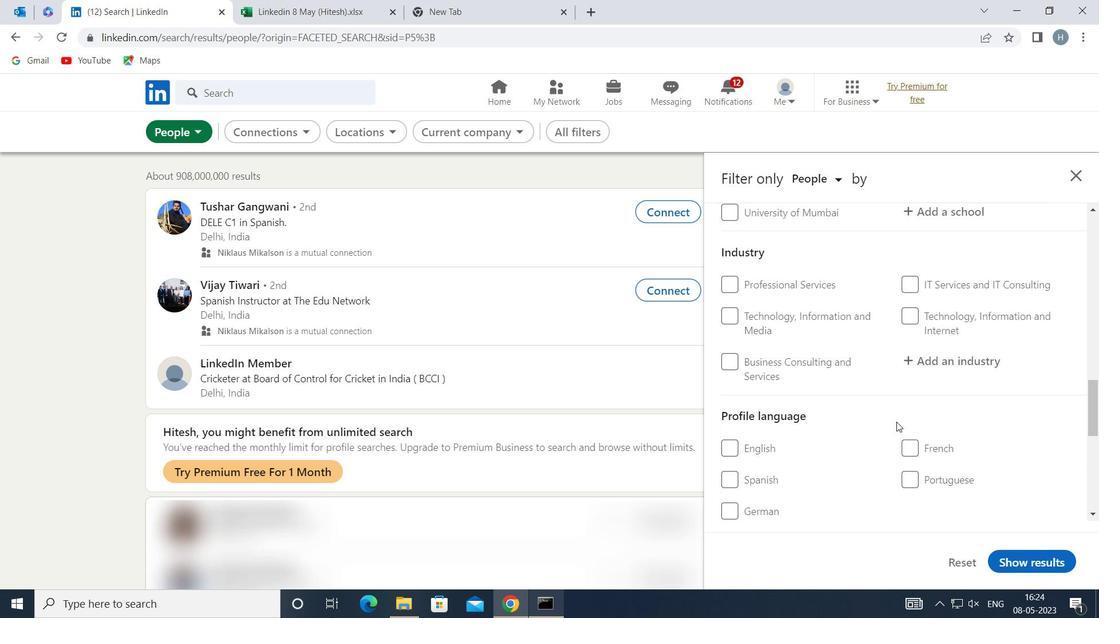 
Action: Mouse scrolled (900, 422) with delta (0, 0)
Screenshot: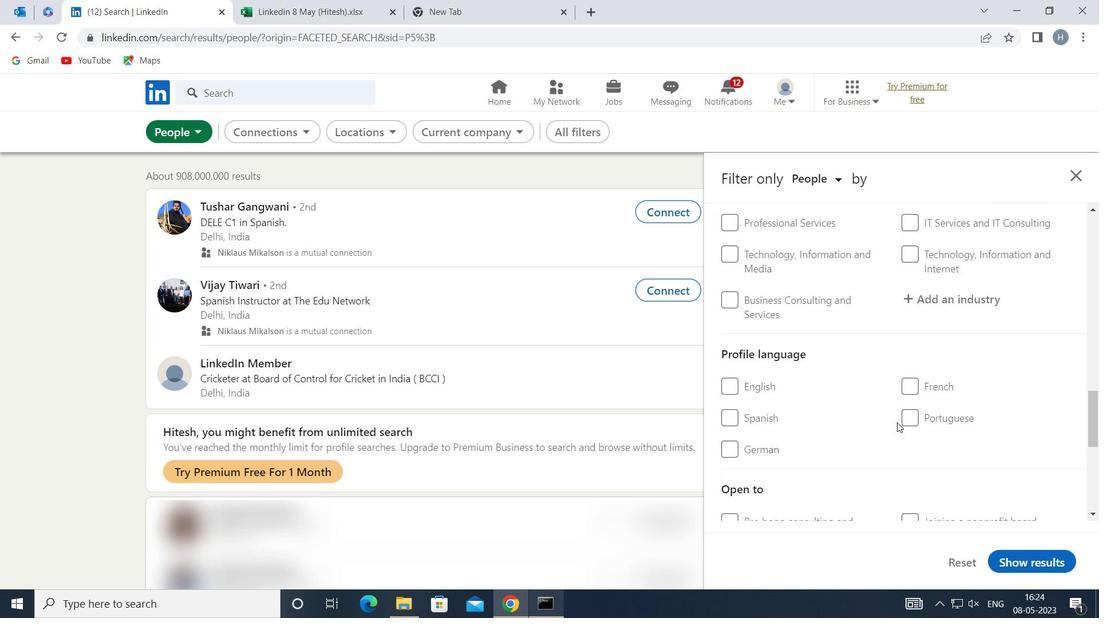 
Action: Mouse moved to (905, 343)
Screenshot: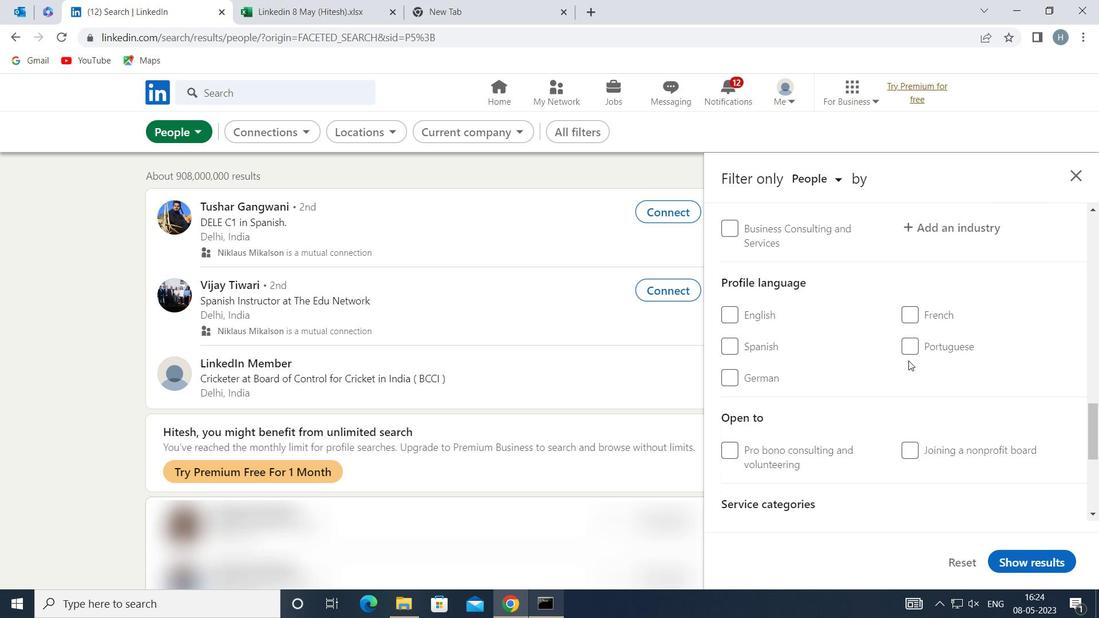 
Action: Mouse pressed left at (905, 343)
Screenshot: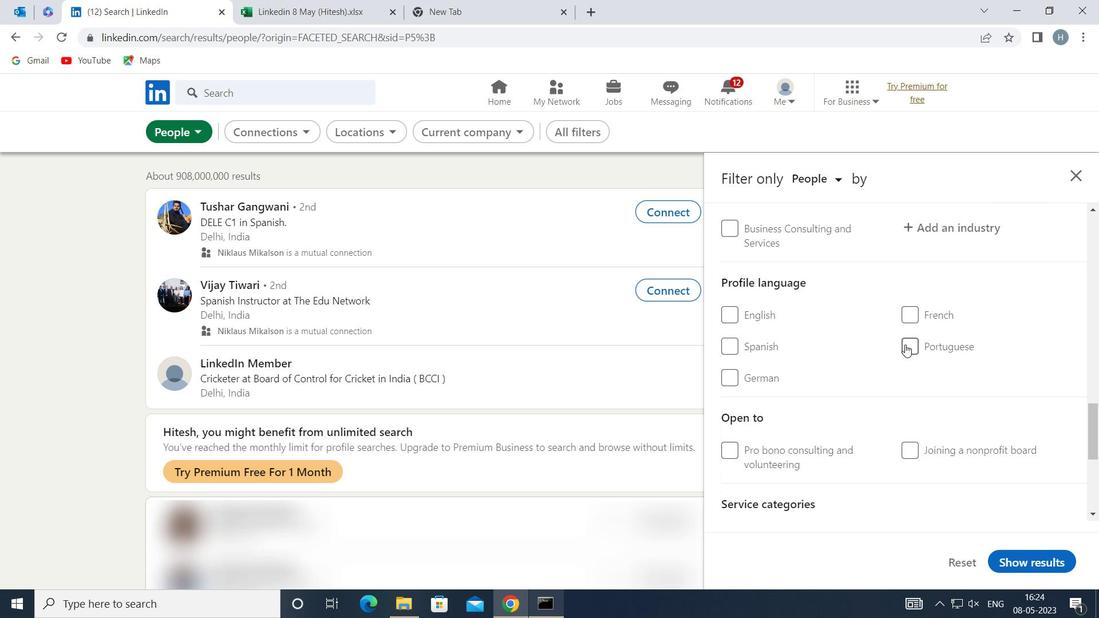 
Action: Mouse moved to (840, 387)
Screenshot: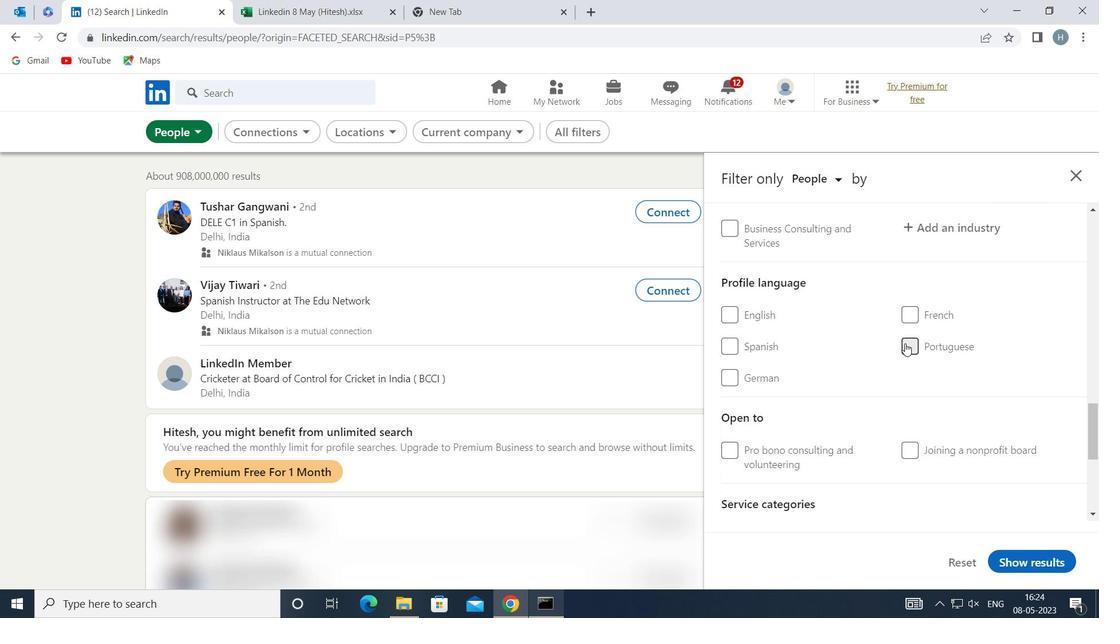 
Action: Mouse scrolled (840, 387) with delta (0, 0)
Screenshot: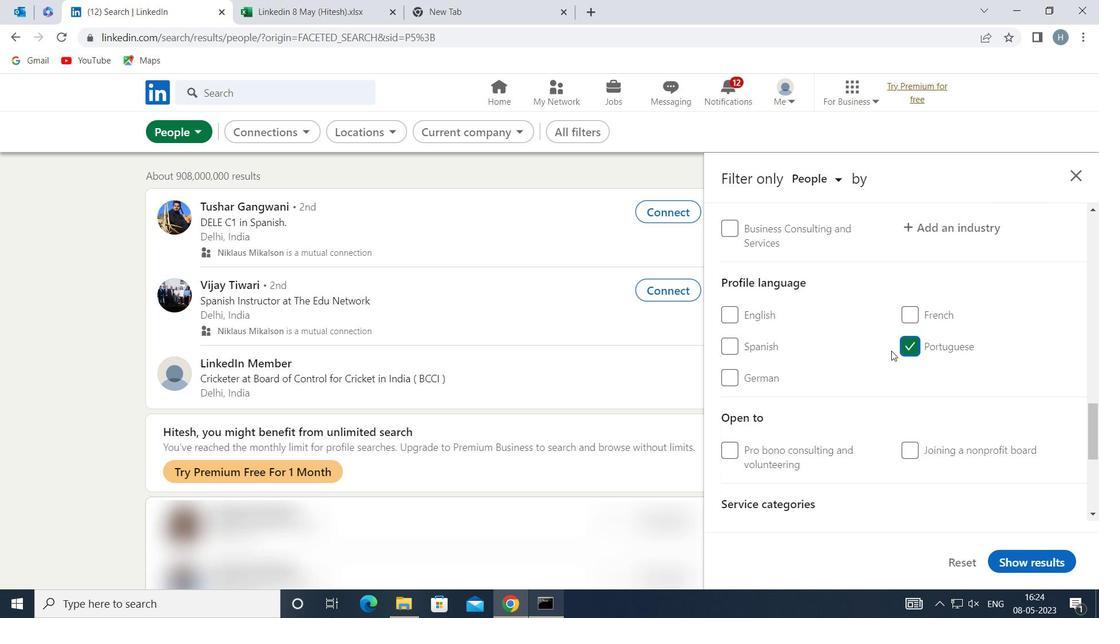 
Action: Mouse scrolled (840, 387) with delta (0, 0)
Screenshot: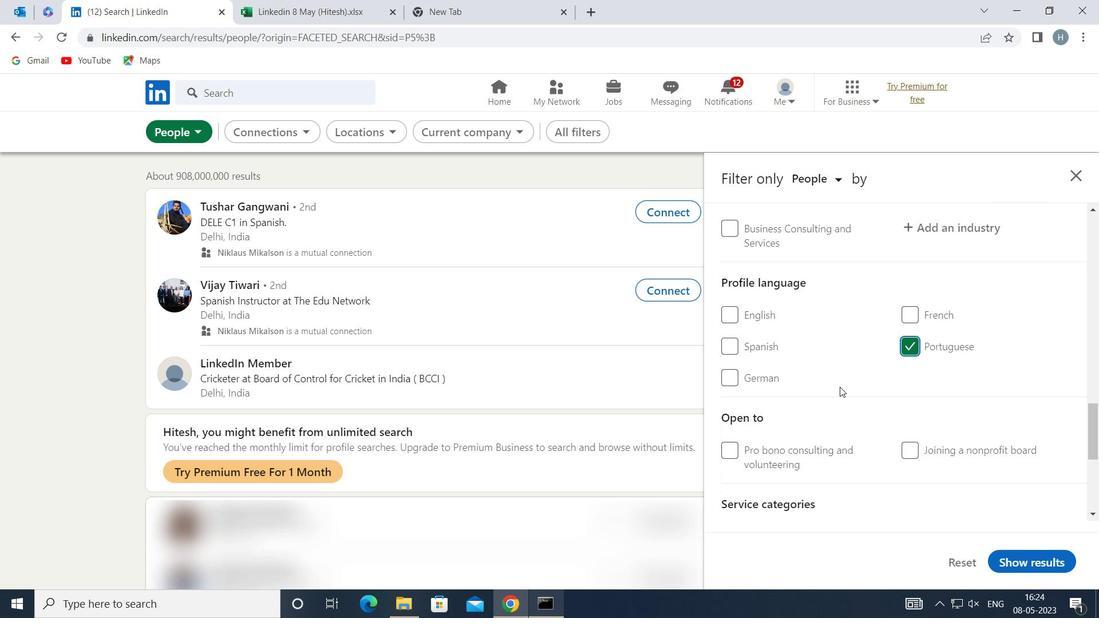 
Action: Mouse scrolled (840, 387) with delta (0, 0)
Screenshot: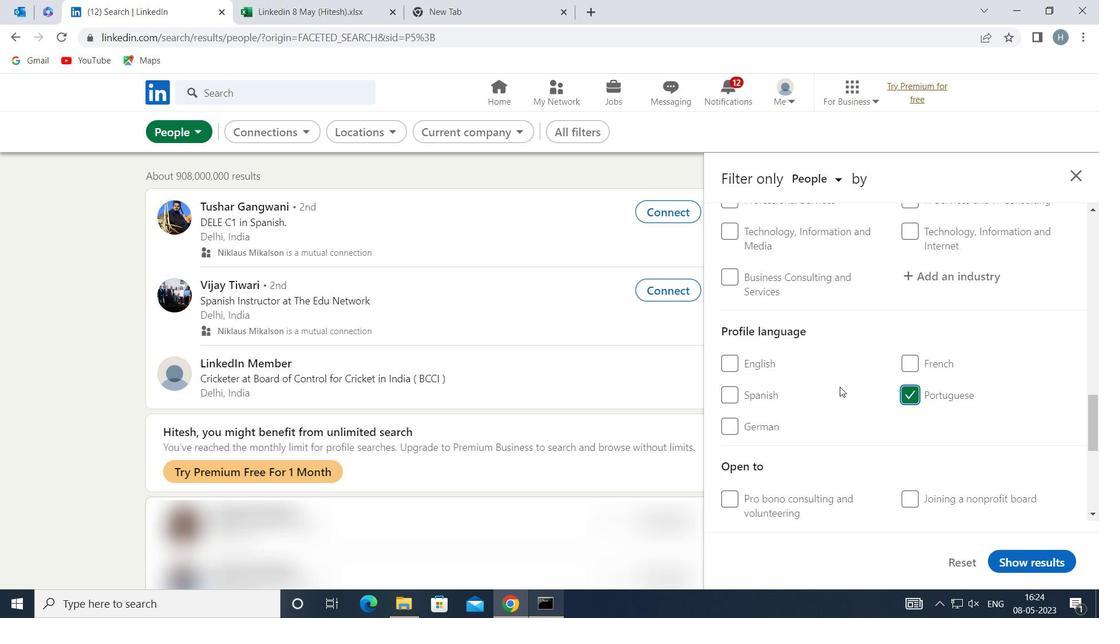 
Action: Mouse scrolled (840, 387) with delta (0, 0)
Screenshot: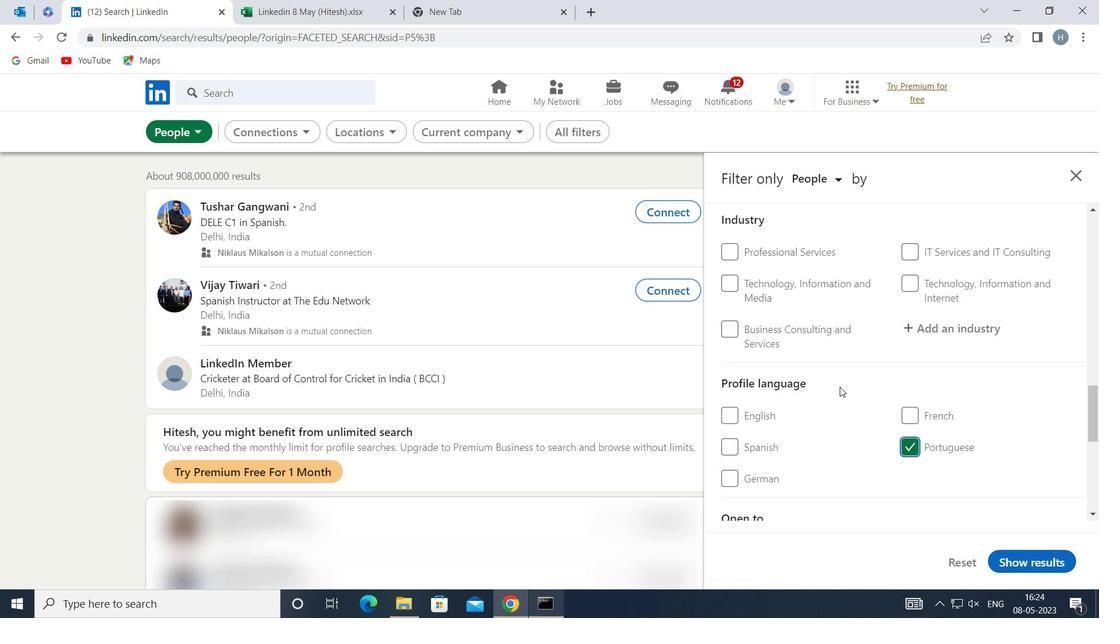 
Action: Mouse scrolled (840, 387) with delta (0, 0)
Screenshot: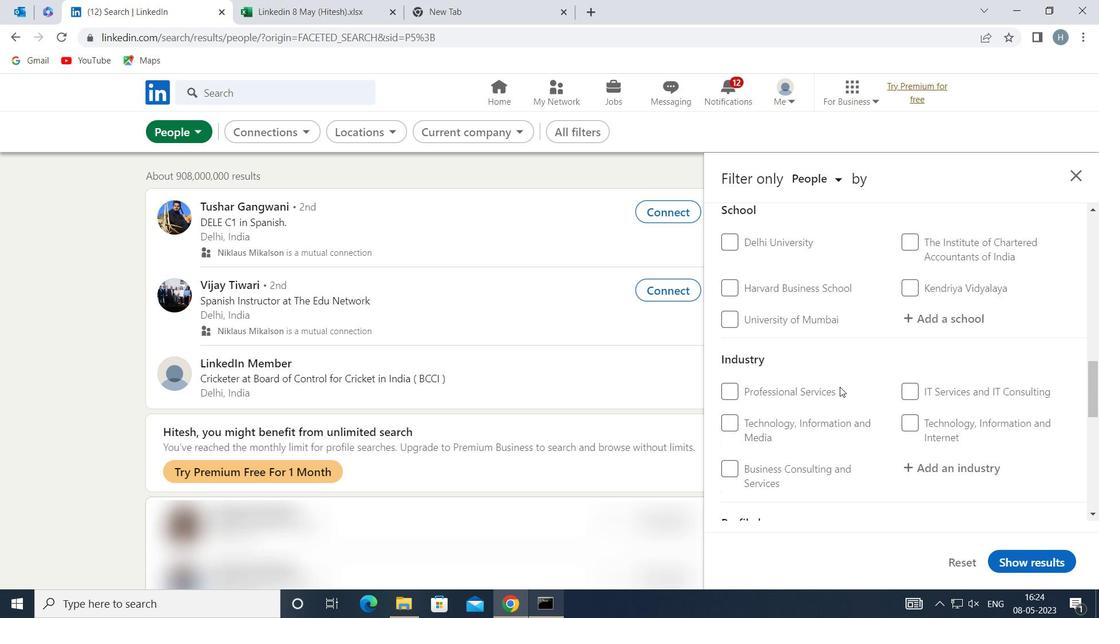 
Action: Mouse scrolled (840, 387) with delta (0, 0)
Screenshot: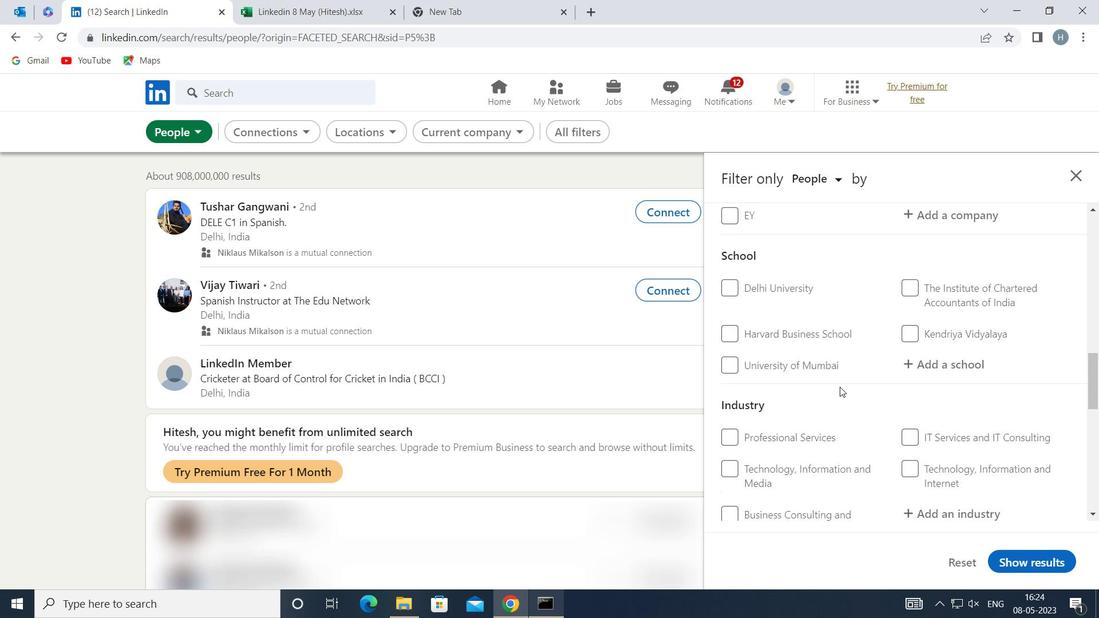 
Action: Mouse scrolled (840, 387) with delta (0, 0)
Screenshot: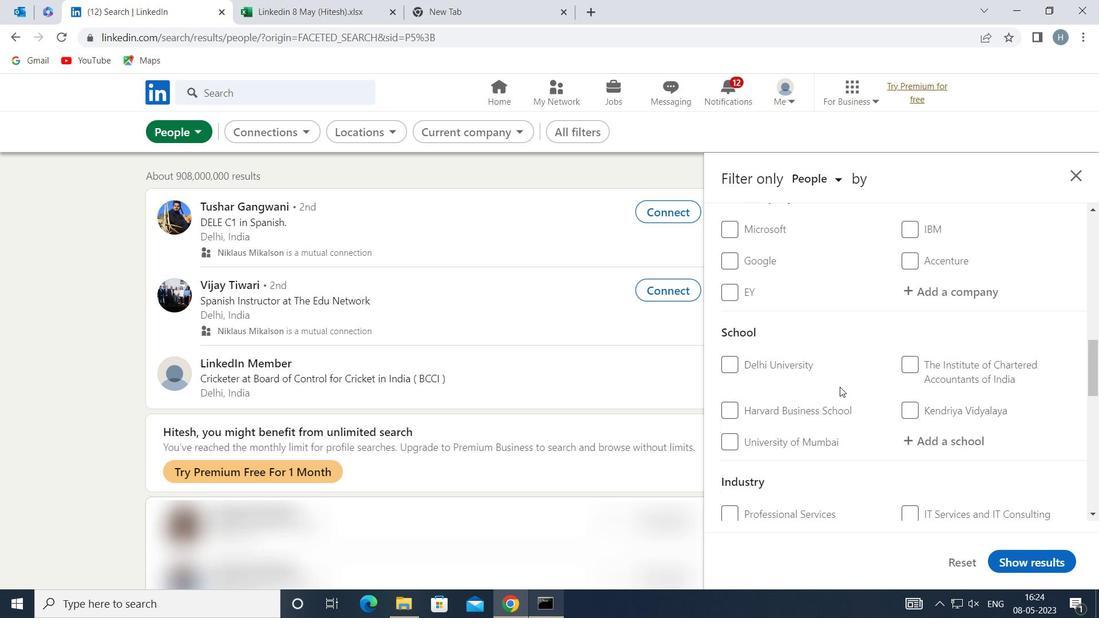 
Action: Mouse scrolled (840, 387) with delta (0, 0)
Screenshot: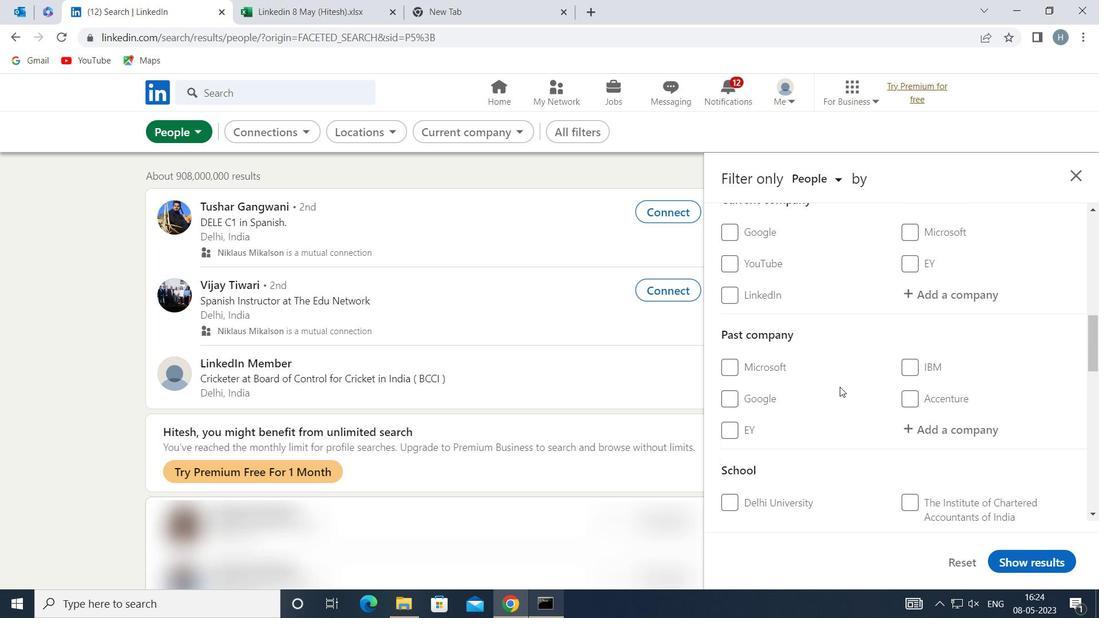 
Action: Mouse moved to (938, 360)
Screenshot: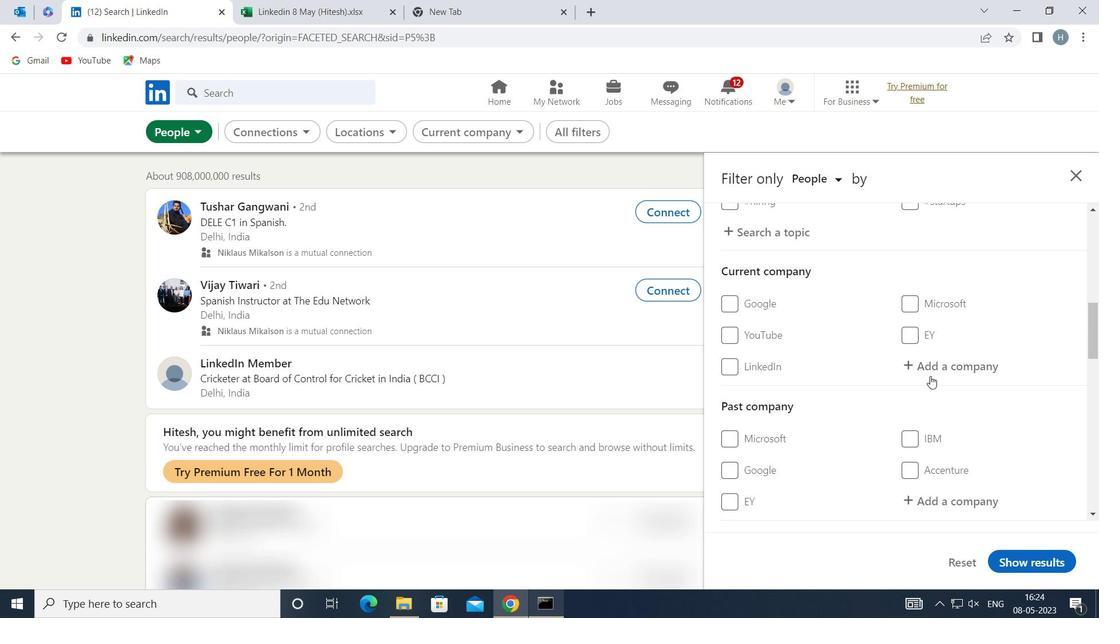 
Action: Mouse pressed left at (938, 360)
Screenshot: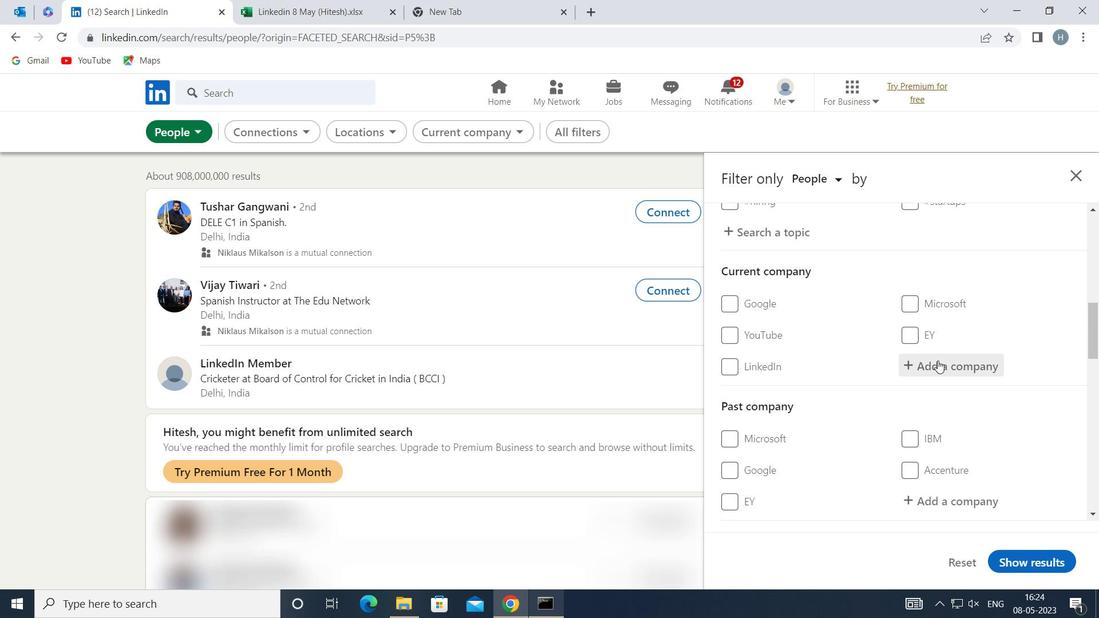 
Action: Key pressed <Key.shift>AIIMS
Screenshot: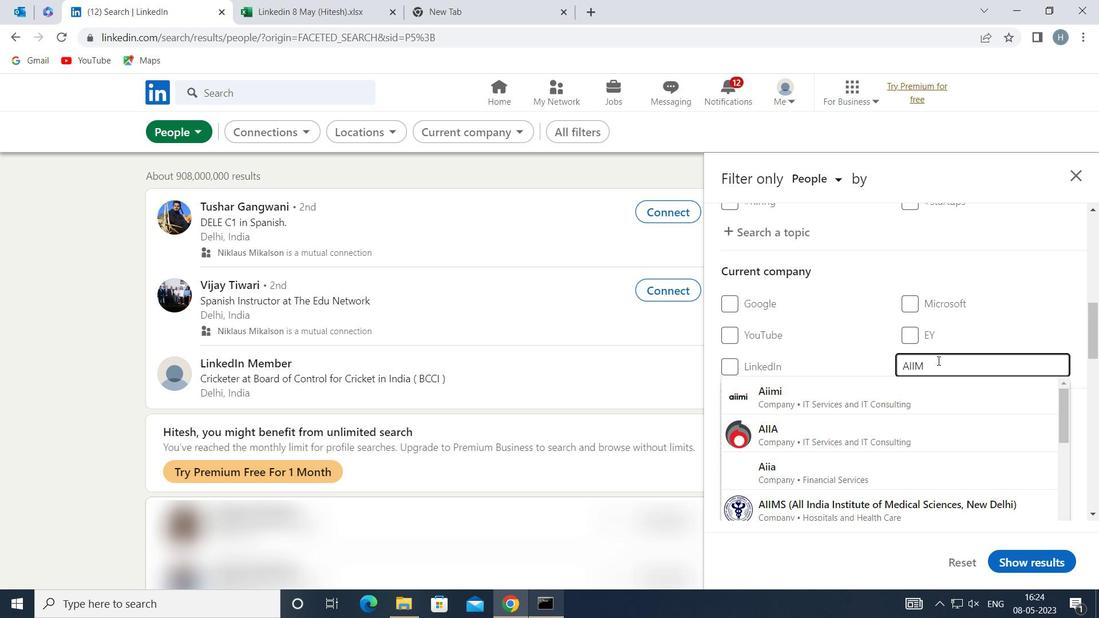 
Action: Mouse moved to (931, 391)
Screenshot: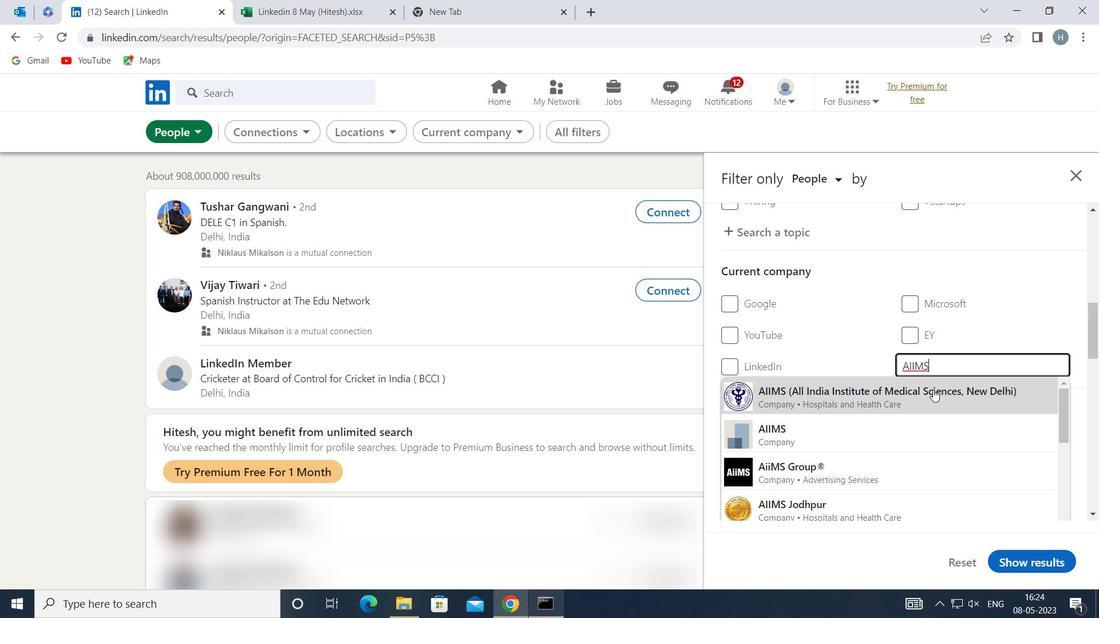 
Action: Mouse pressed left at (931, 391)
Screenshot: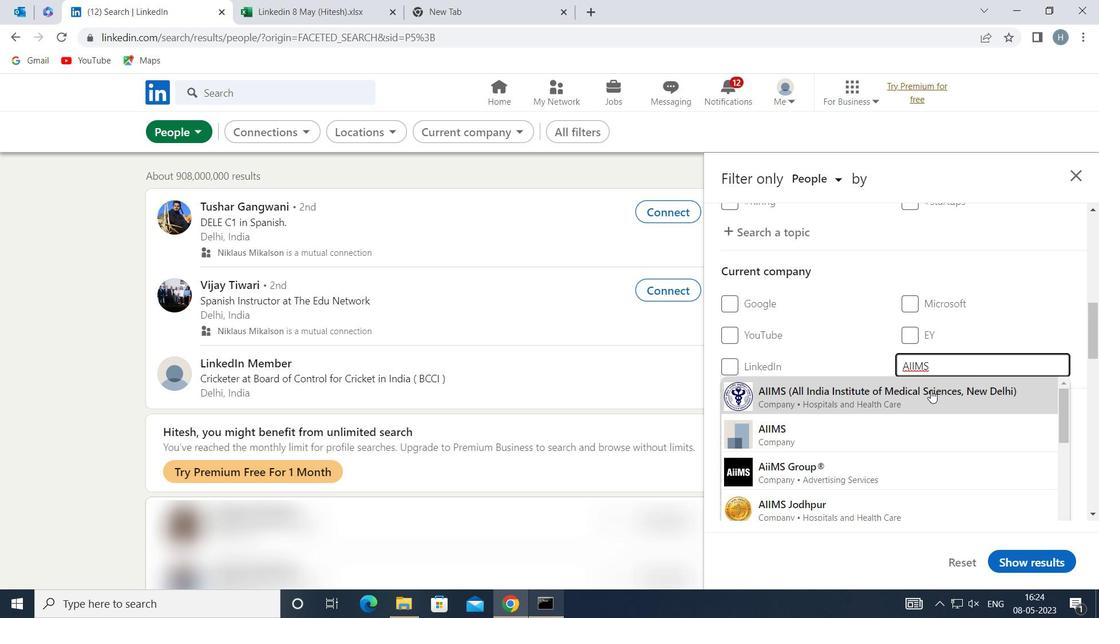 
Action: Mouse moved to (909, 379)
Screenshot: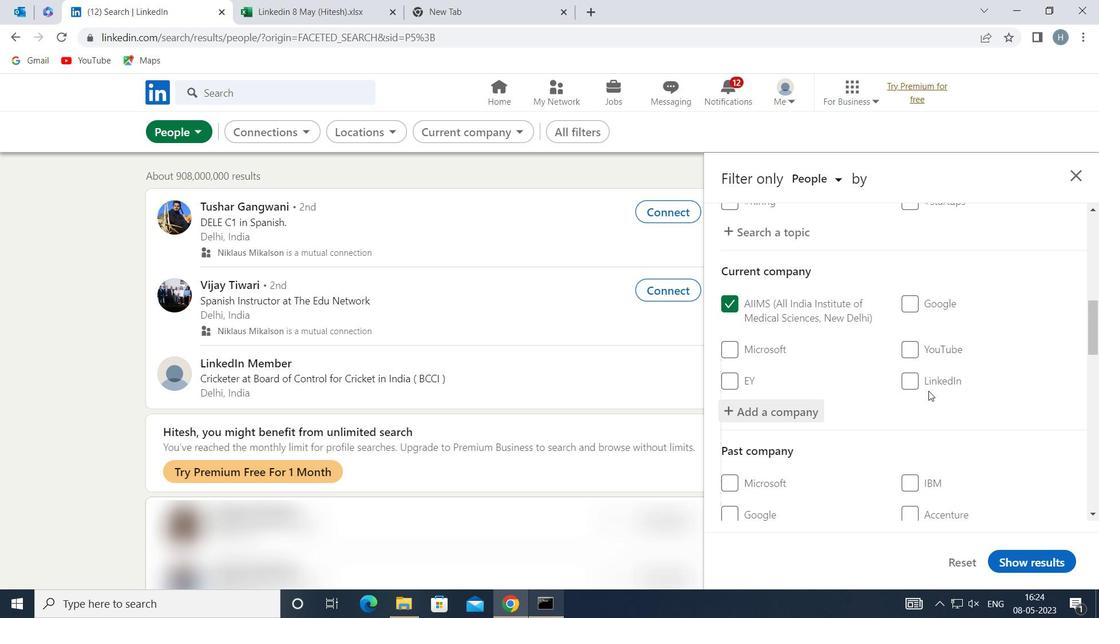 
Action: Mouse scrolled (909, 378) with delta (0, 0)
Screenshot: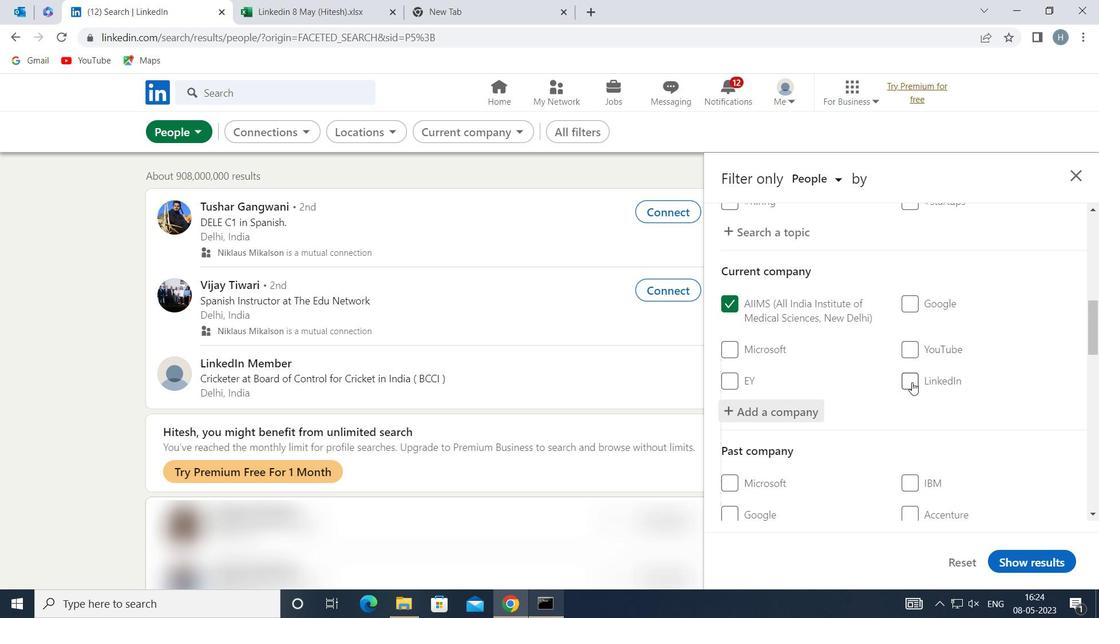 
Action: Mouse moved to (908, 378)
Screenshot: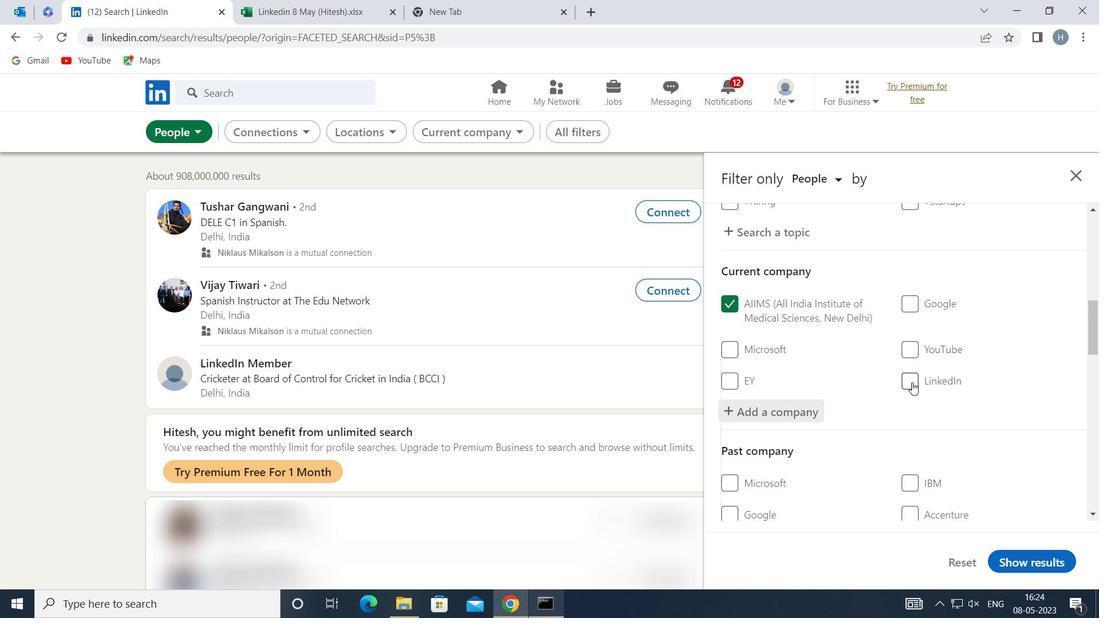 
Action: Mouse scrolled (908, 377) with delta (0, 0)
Screenshot: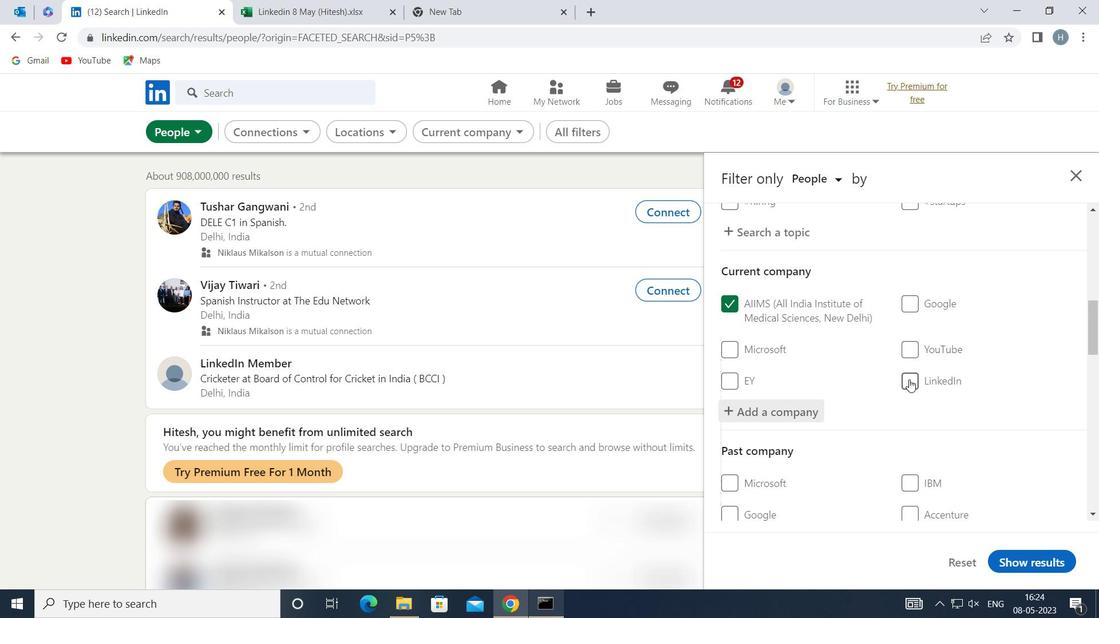 
Action: Mouse moved to (909, 375)
Screenshot: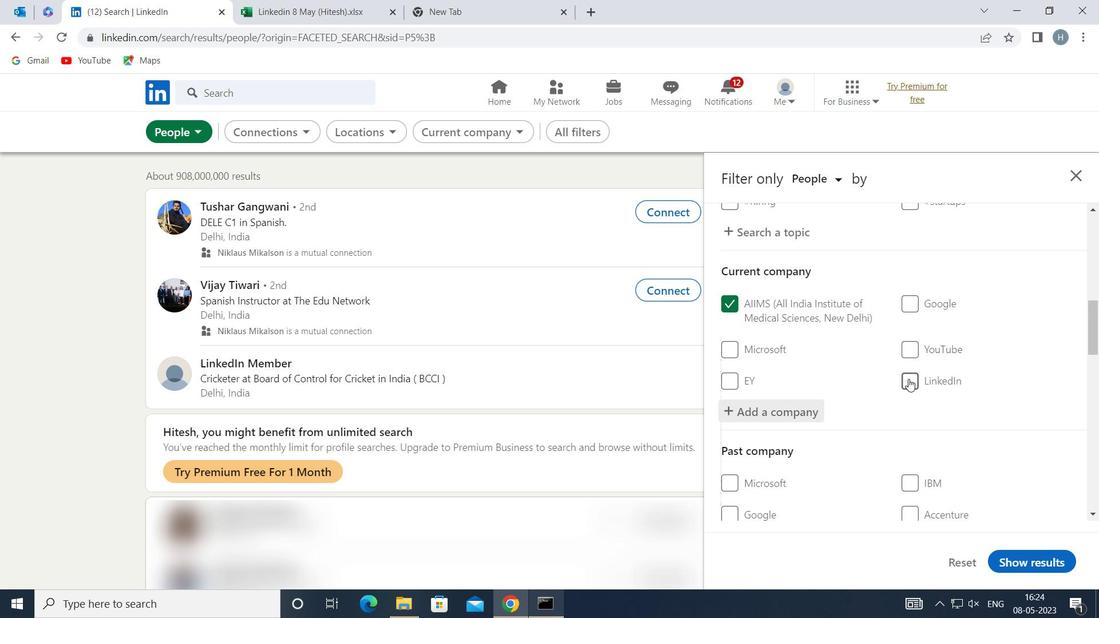 
Action: Mouse scrolled (909, 374) with delta (0, 0)
Screenshot: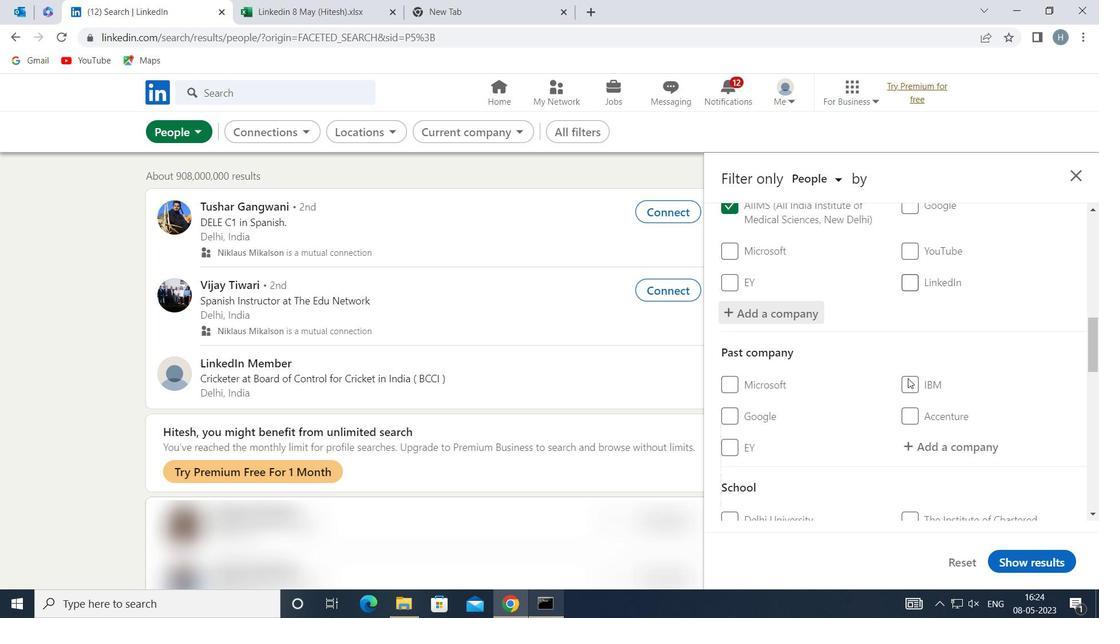 
Action: Mouse scrolled (909, 374) with delta (0, 0)
Screenshot: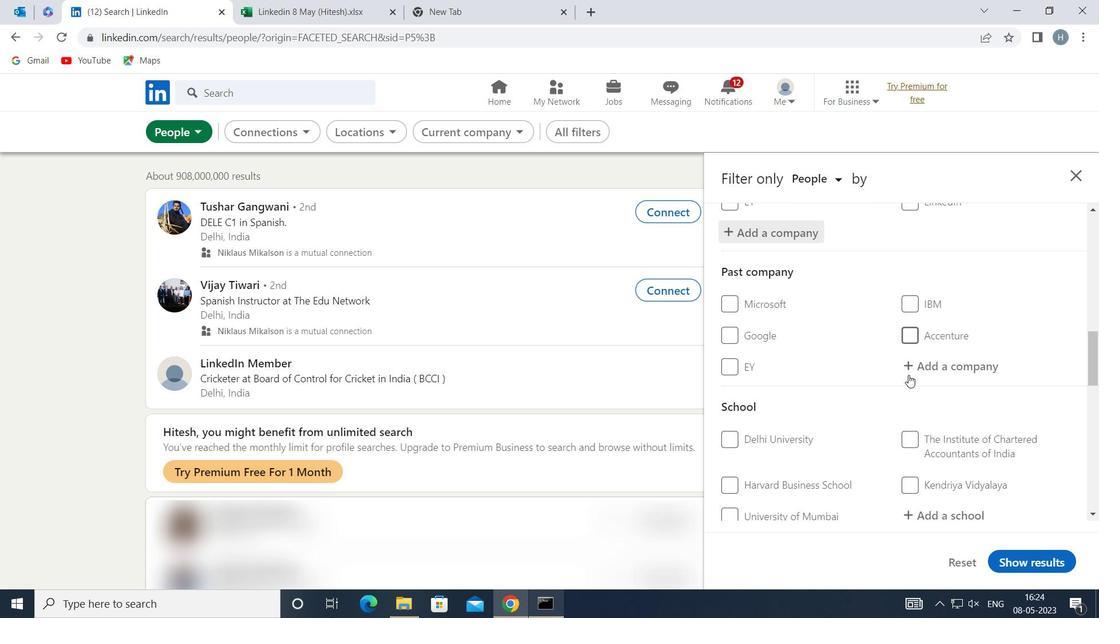 
Action: Mouse moved to (939, 405)
Screenshot: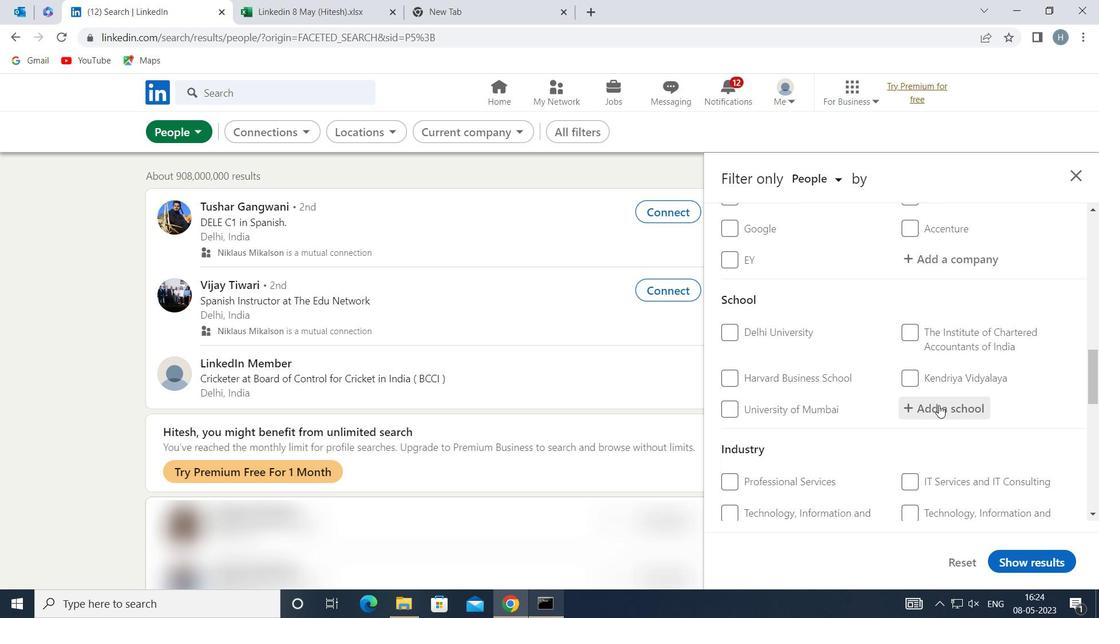
Action: Mouse pressed left at (939, 405)
Screenshot: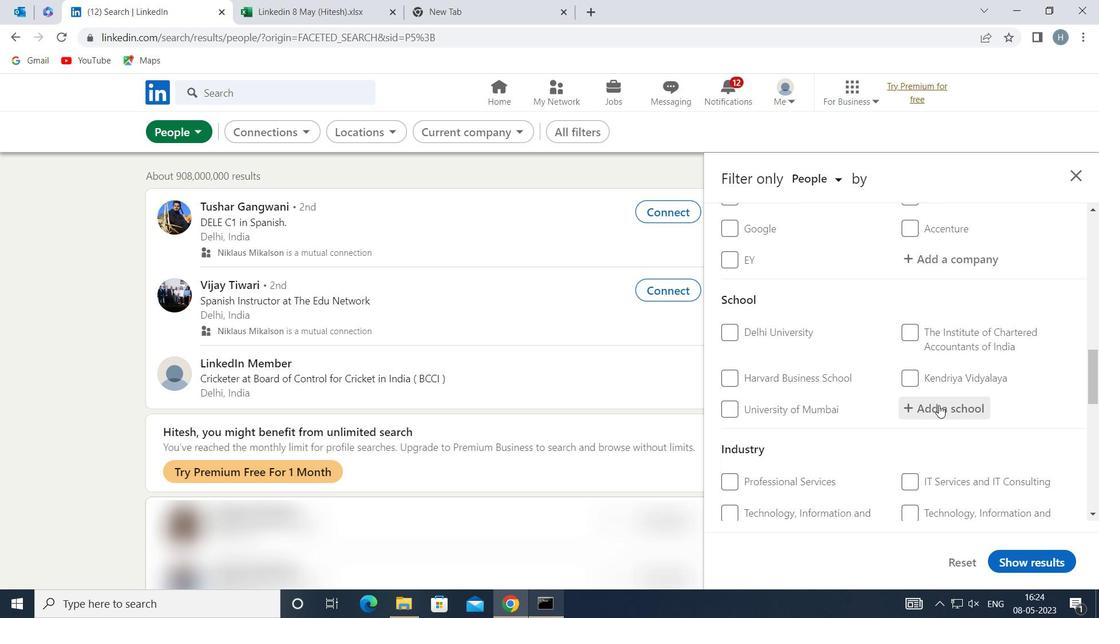 
Action: Mouse moved to (939, 405)
Screenshot: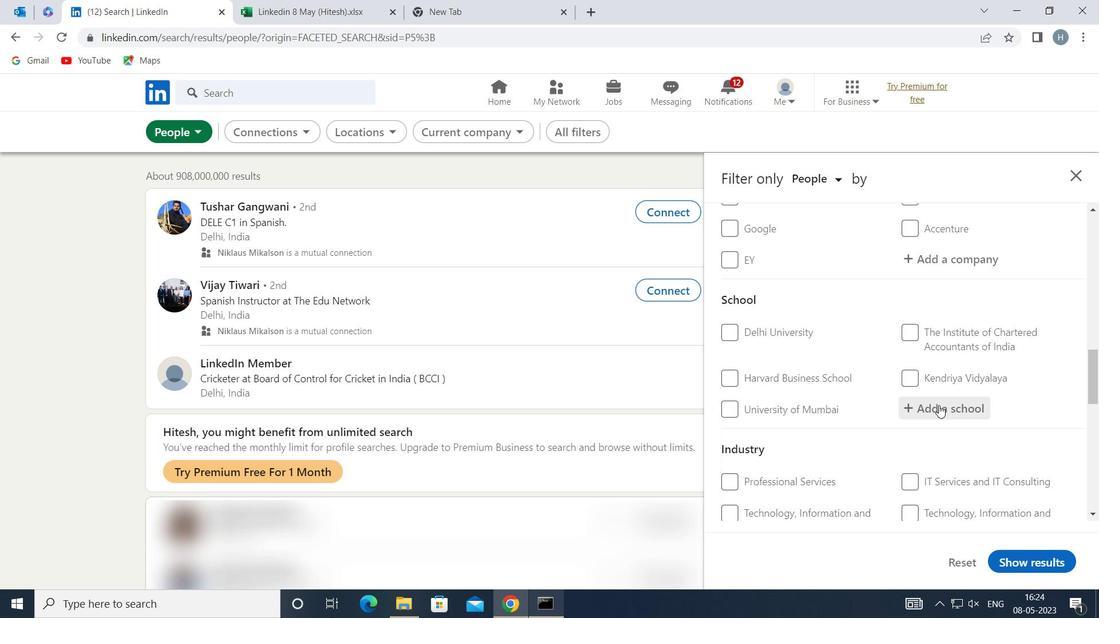
Action: Key pressed <Key.shift>
Screenshot: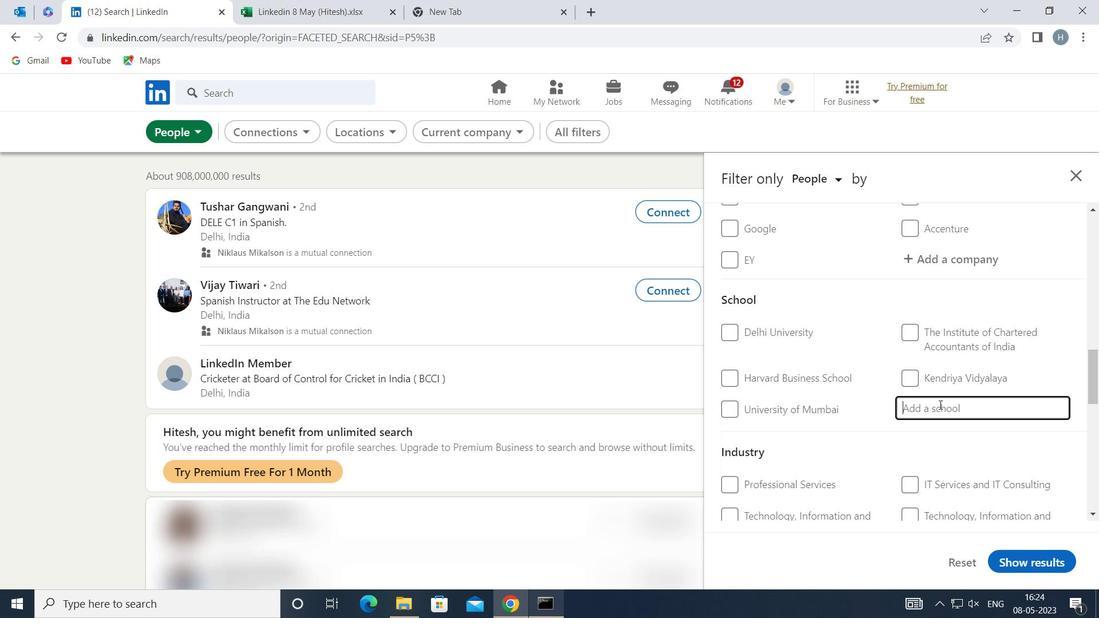 
Action: Mouse moved to (939, 405)
Screenshot: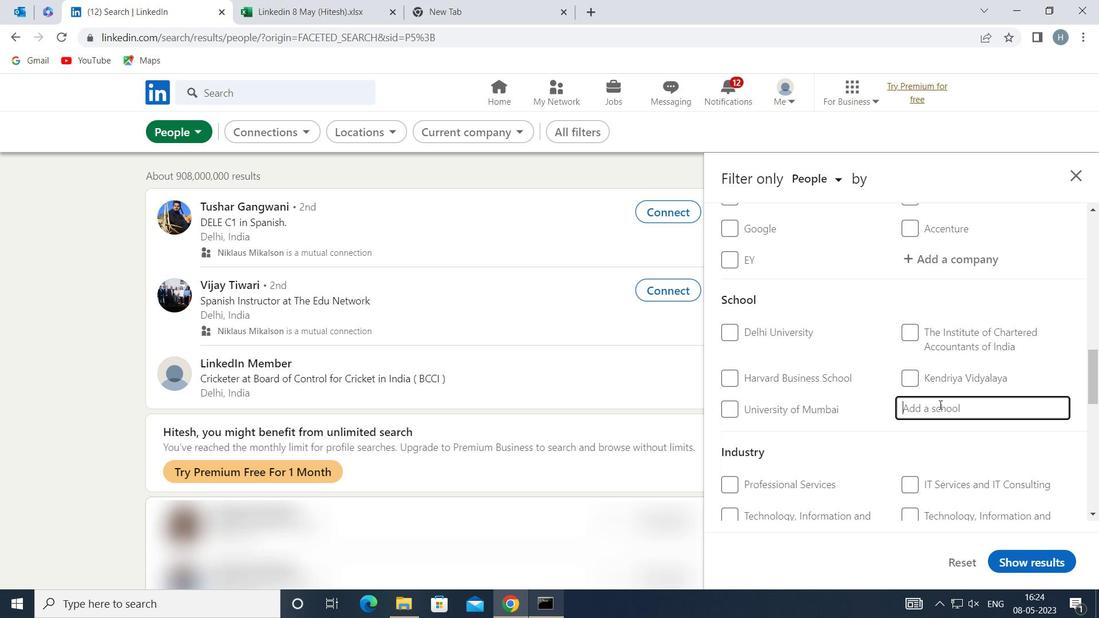 
Action: Key pressed NAGINDAS<Key.space><Key.shift>KHAN
Screenshot: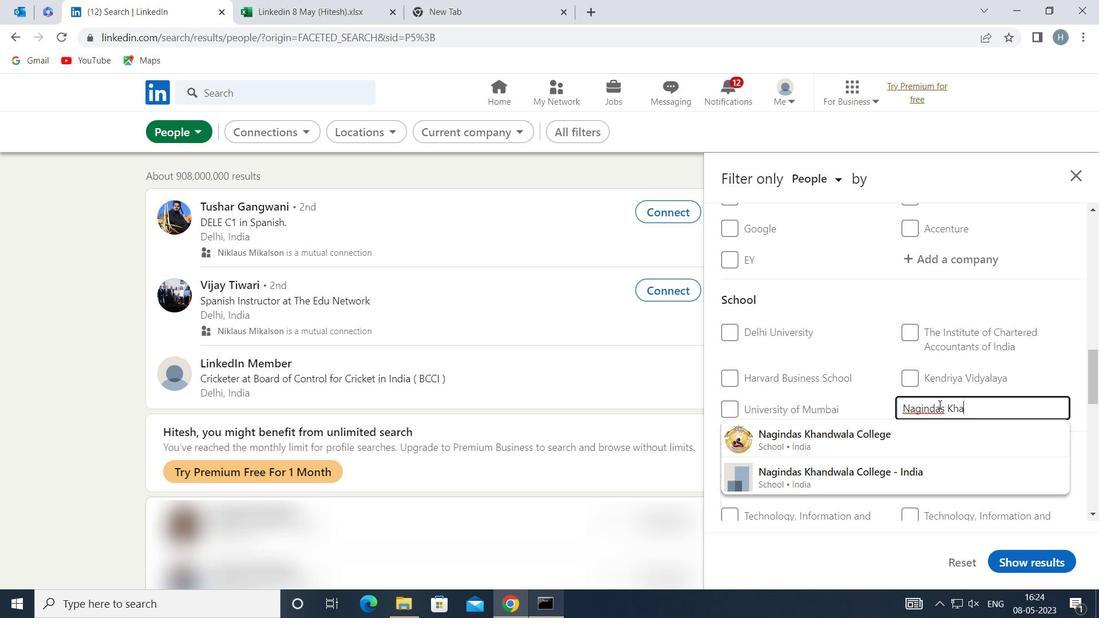 
Action: Mouse moved to (913, 430)
Screenshot: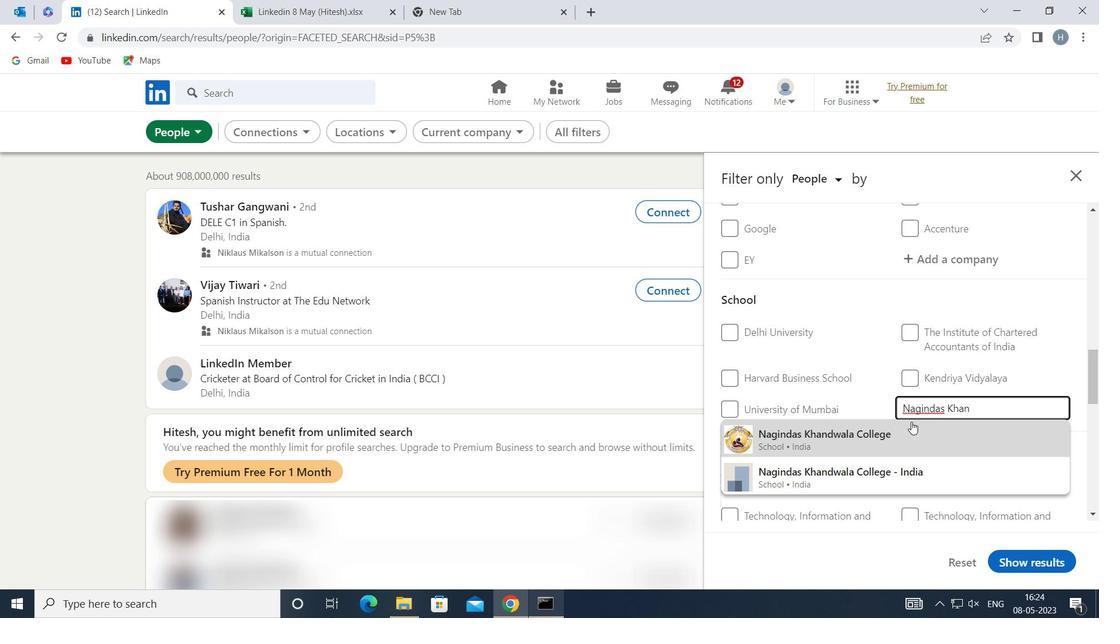 
Action: Mouse pressed left at (913, 430)
Screenshot: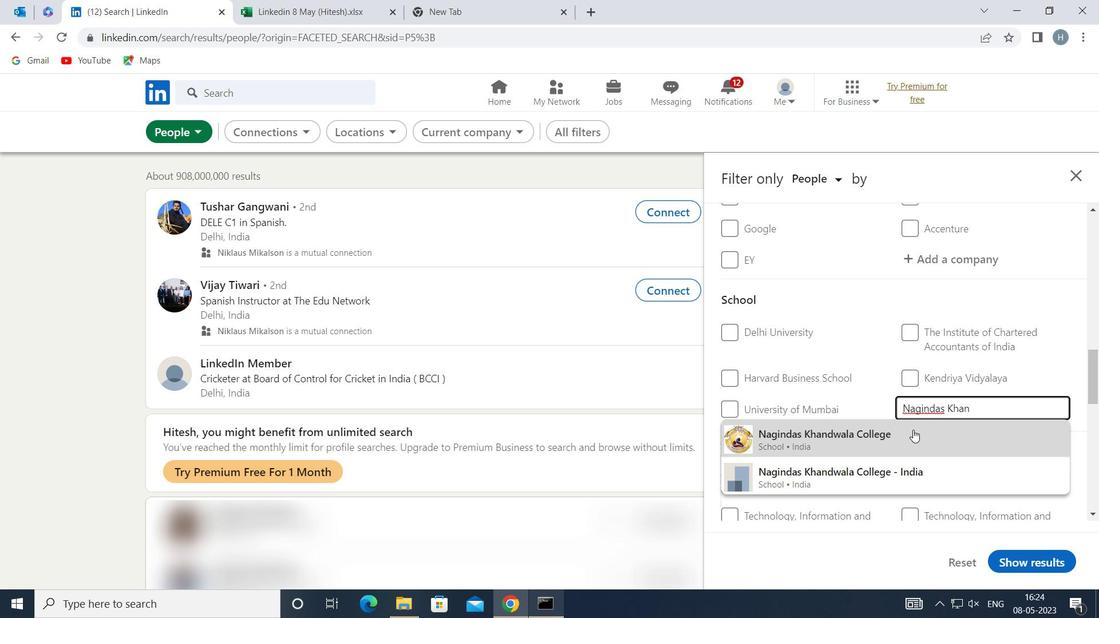 
Action: Mouse moved to (903, 414)
Screenshot: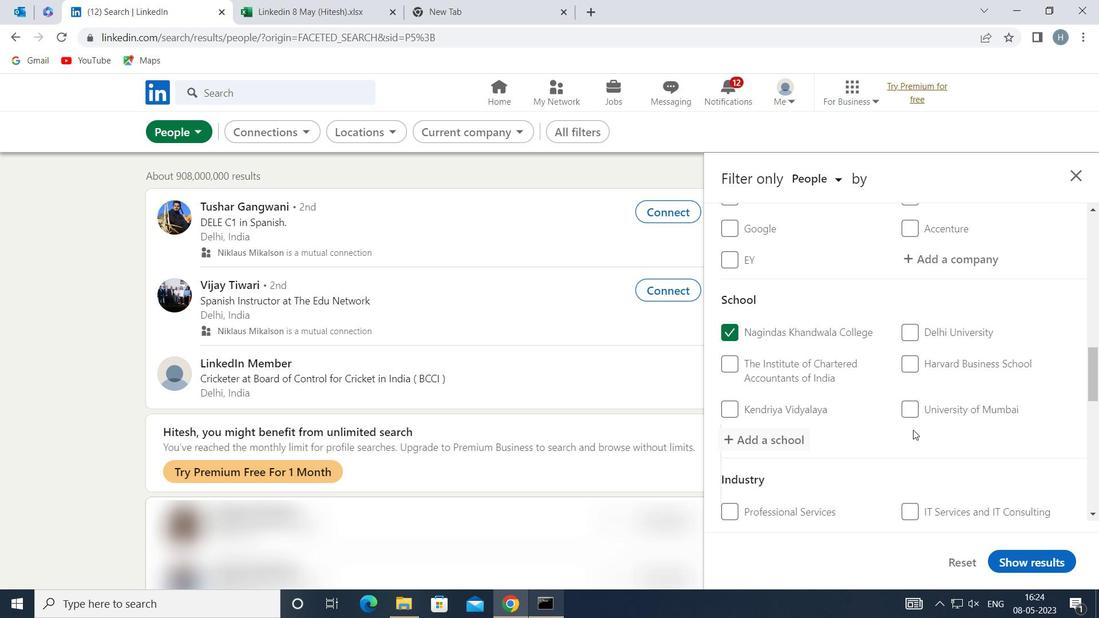 
Action: Mouse scrolled (903, 413) with delta (0, 0)
Screenshot: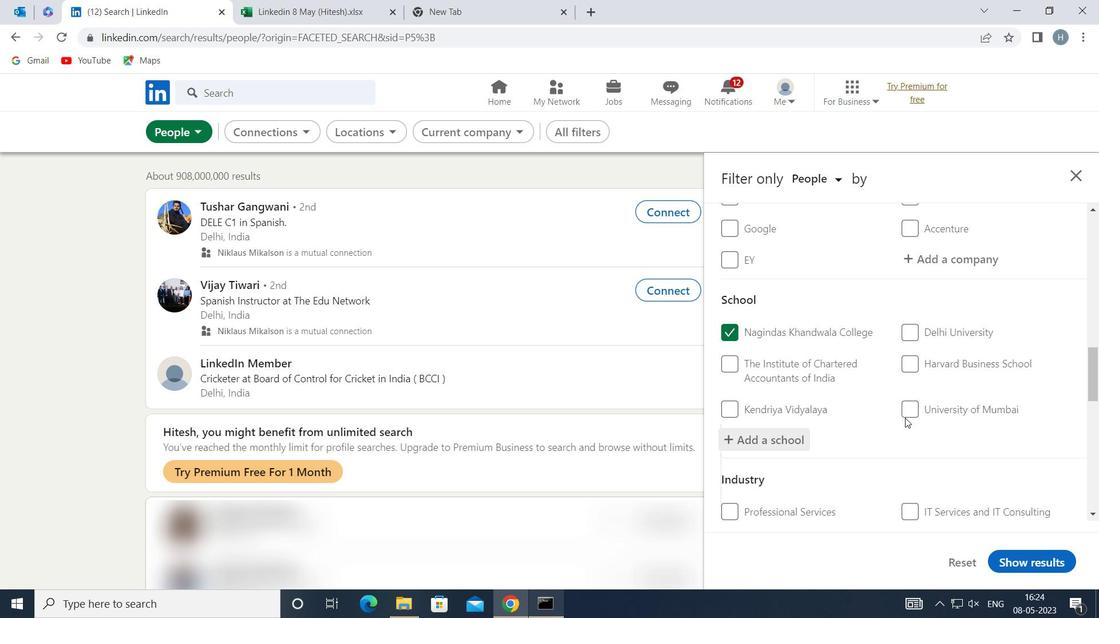 
Action: Mouse scrolled (903, 413) with delta (0, 0)
Screenshot: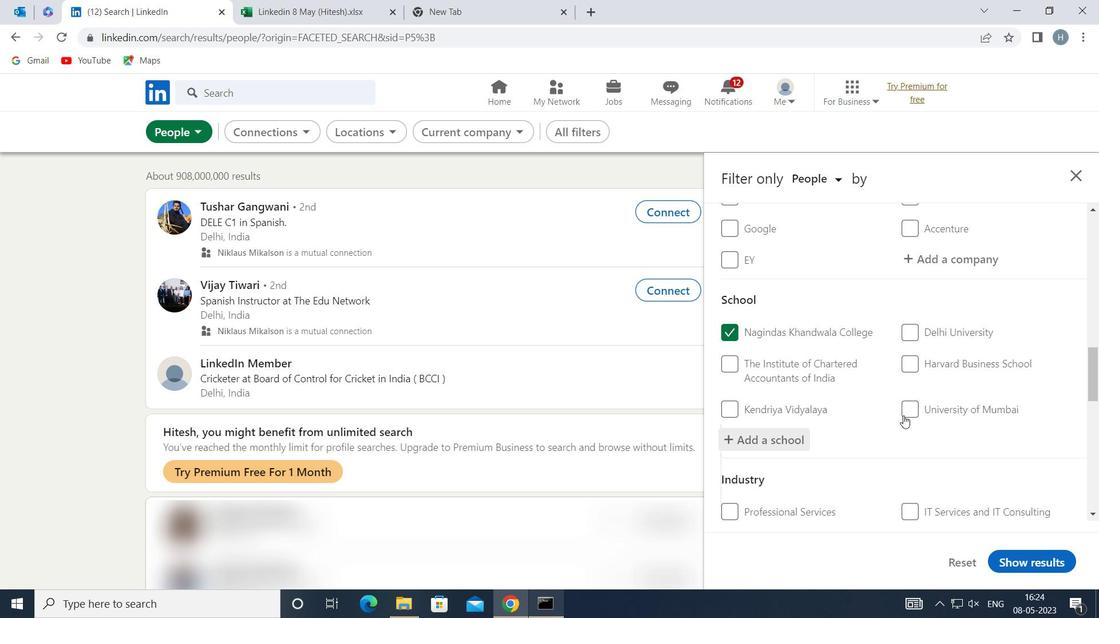 
Action: Mouse moved to (902, 414)
Screenshot: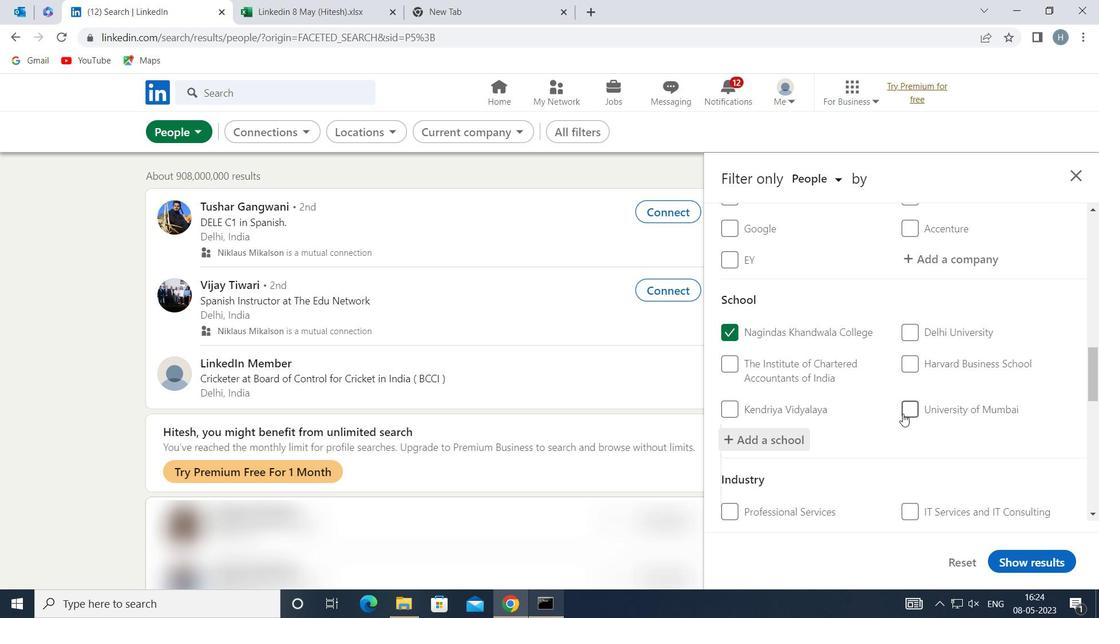 
Action: Mouse scrolled (902, 413) with delta (0, 0)
Screenshot: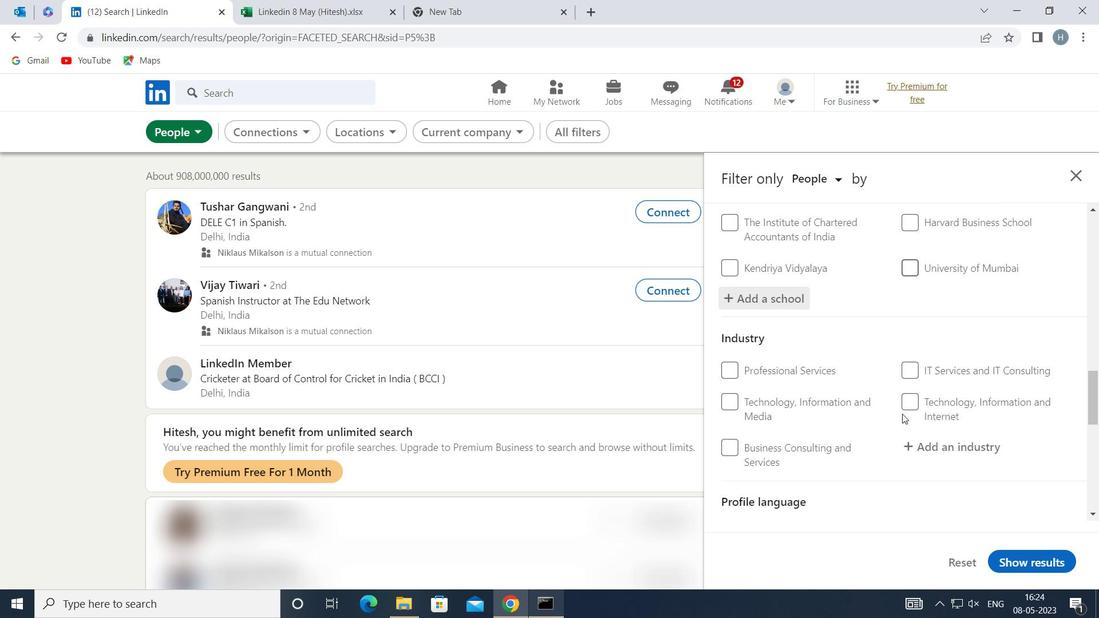 
Action: Mouse moved to (963, 372)
Screenshot: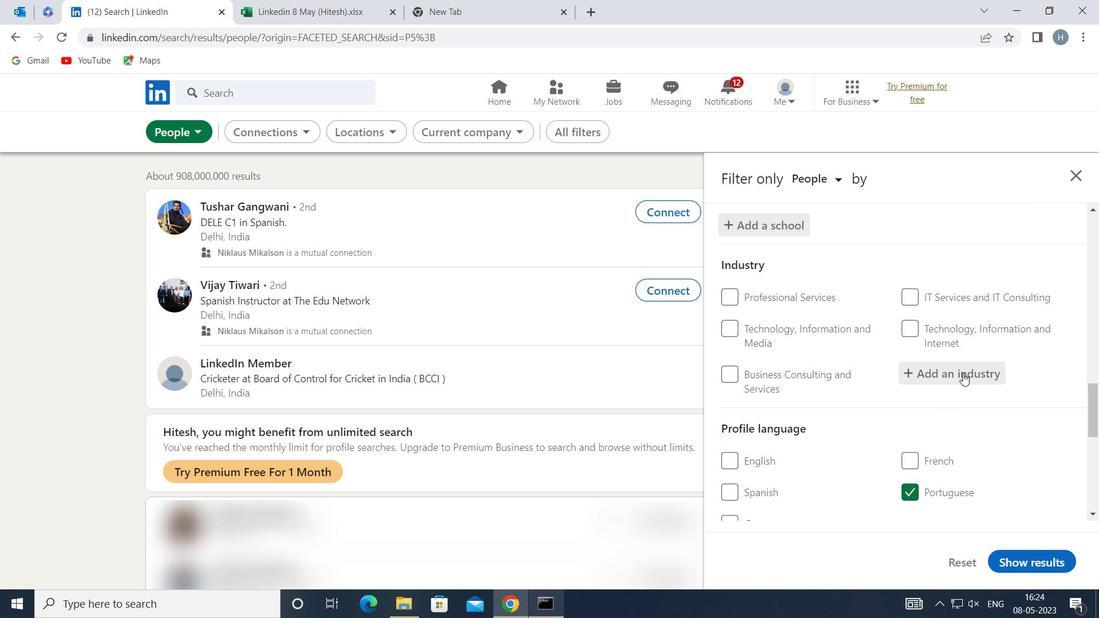 
Action: Mouse pressed left at (963, 372)
Screenshot: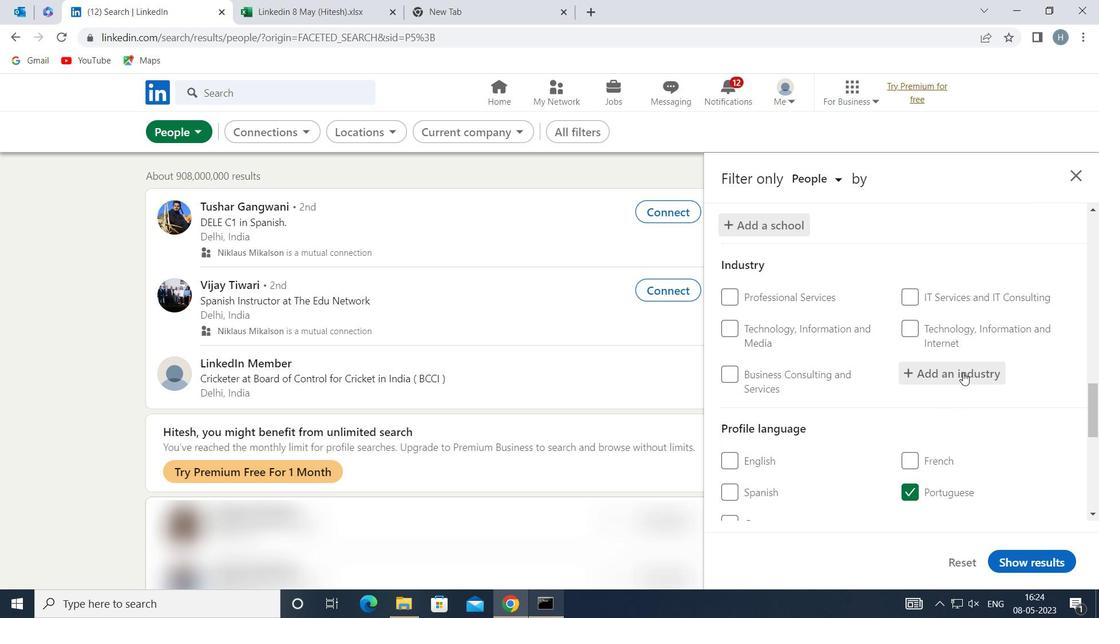 
Action: Mouse moved to (963, 372)
Screenshot: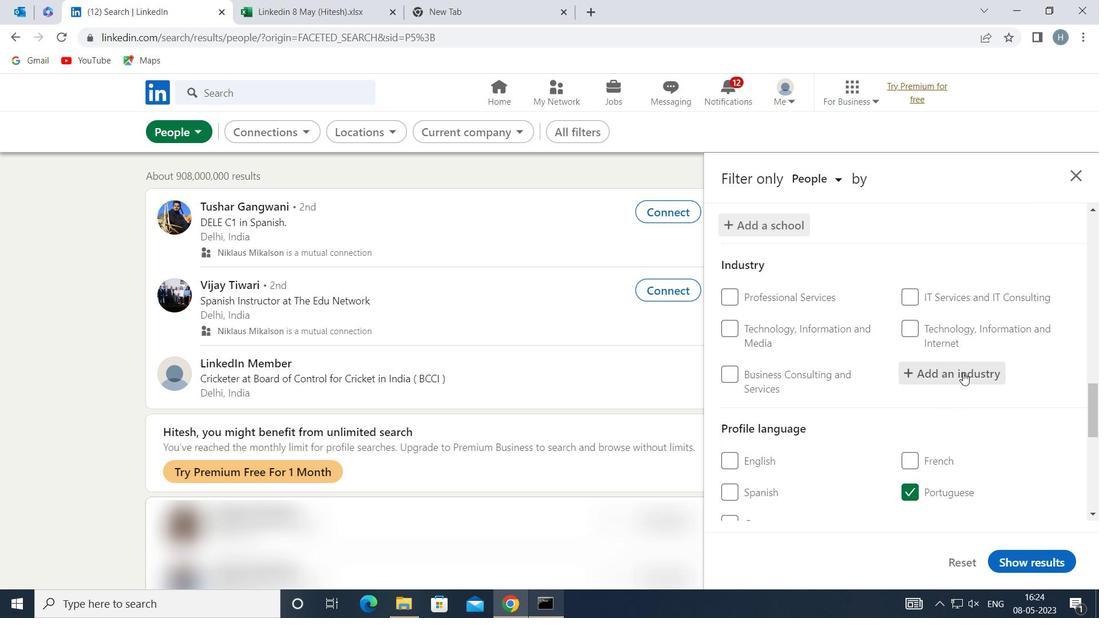 
Action: Key pressed <Key.shift>SUGAR
Screenshot: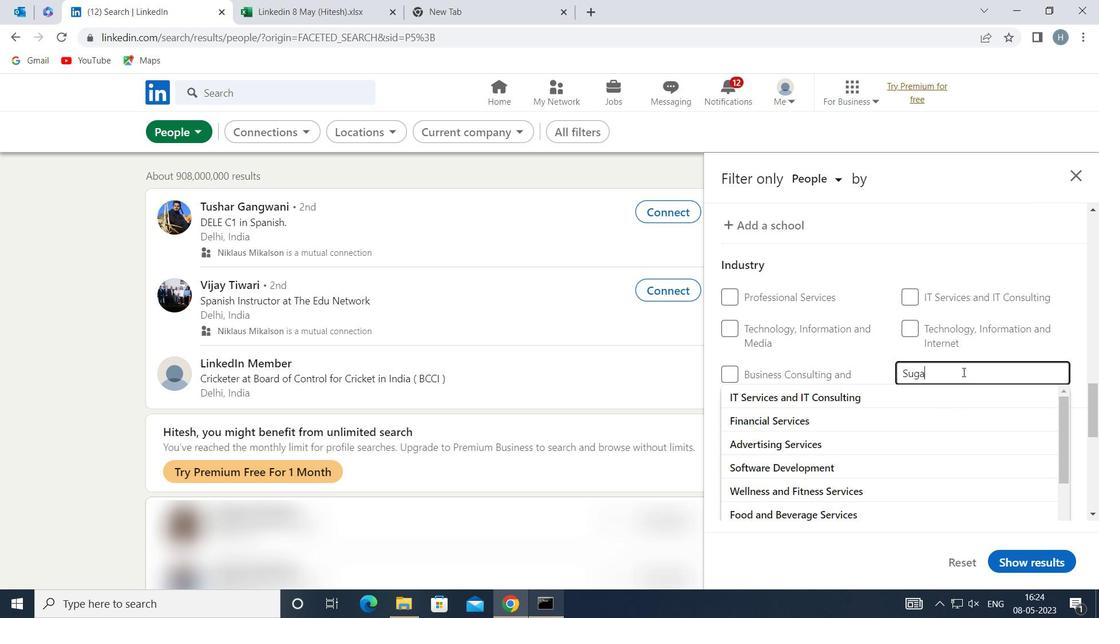 
Action: Mouse moved to (957, 394)
Screenshot: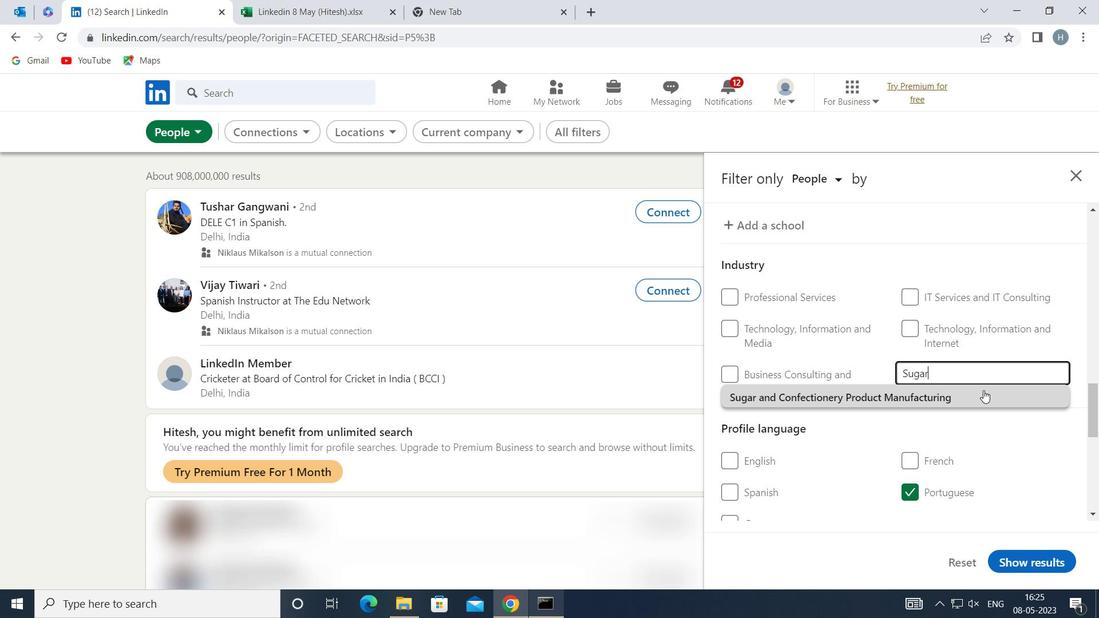 
Action: Mouse pressed left at (957, 394)
Screenshot: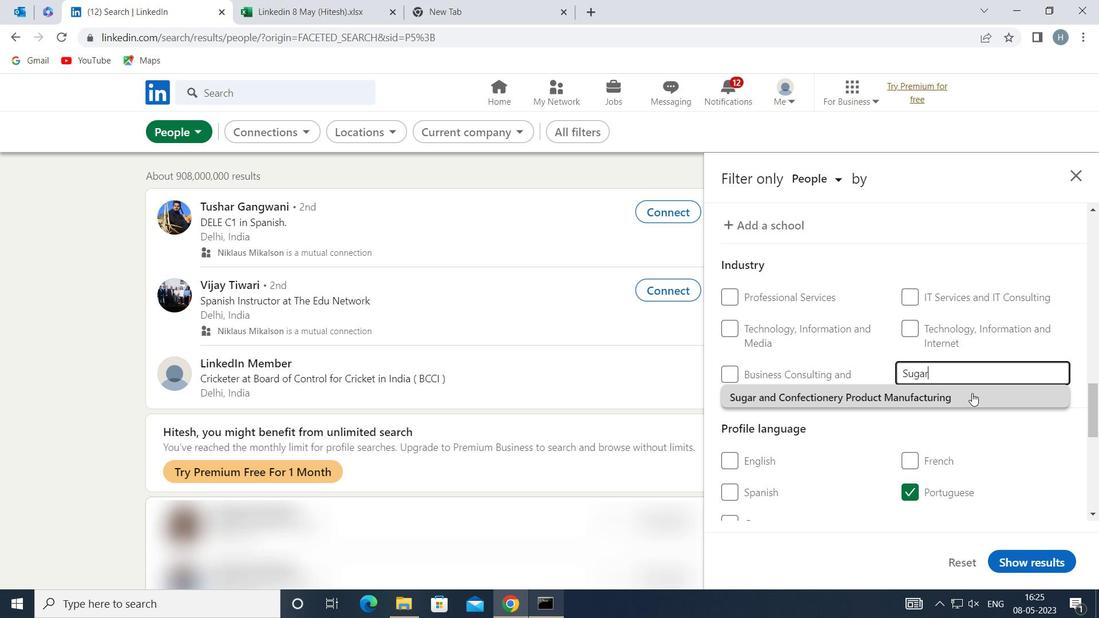 
Action: Mouse moved to (913, 403)
Screenshot: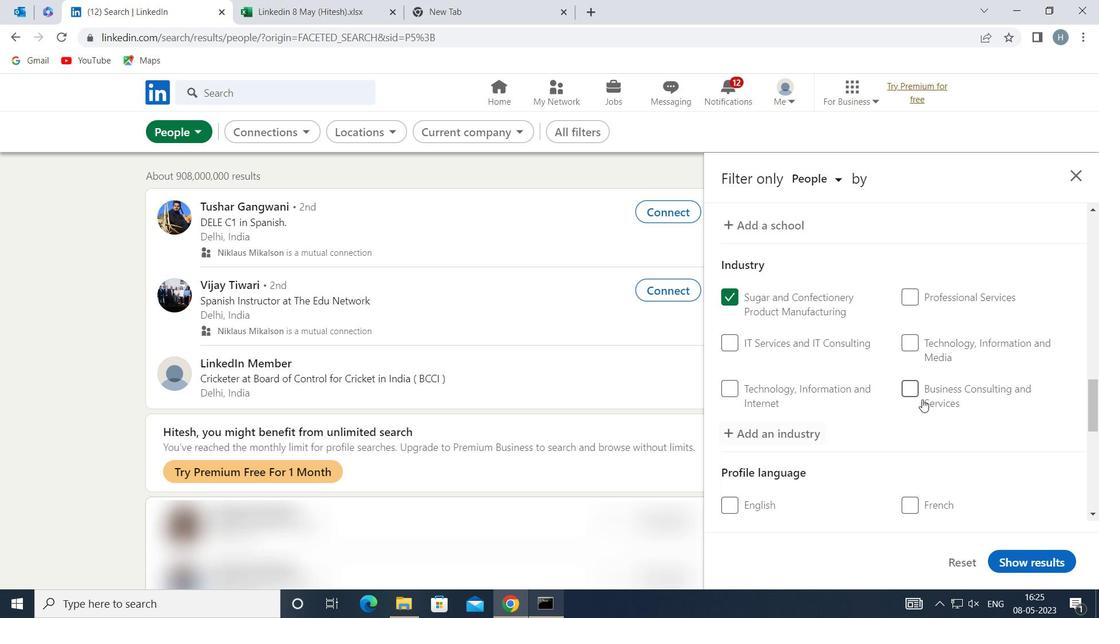 
Action: Mouse scrolled (913, 402) with delta (0, 0)
Screenshot: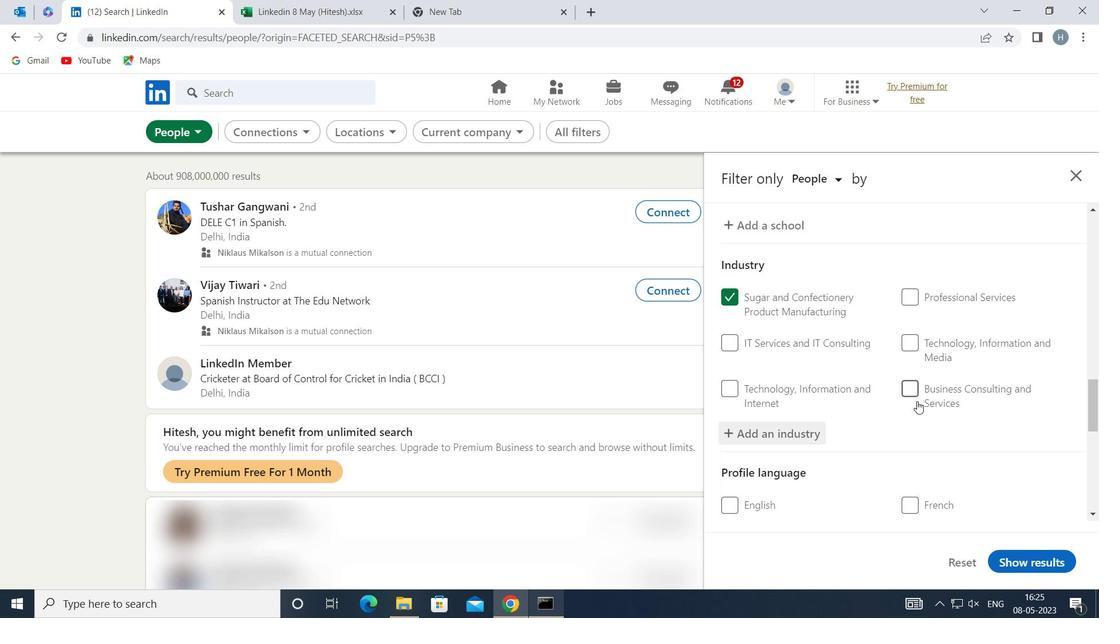 
Action: Mouse moved to (913, 403)
Screenshot: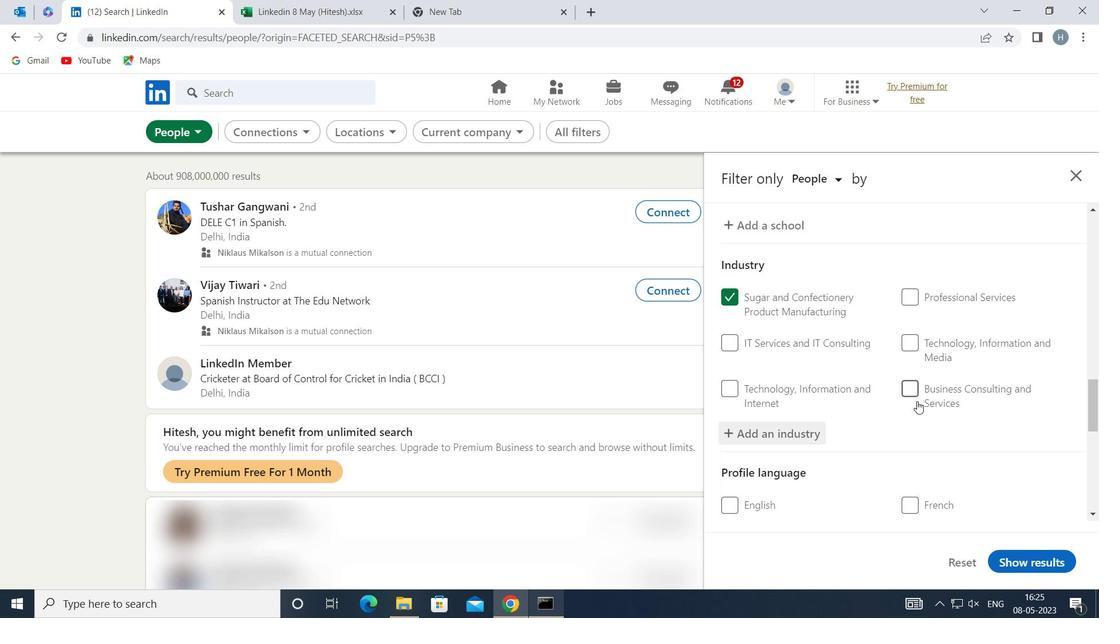 
Action: Mouse scrolled (913, 403) with delta (0, 0)
Screenshot: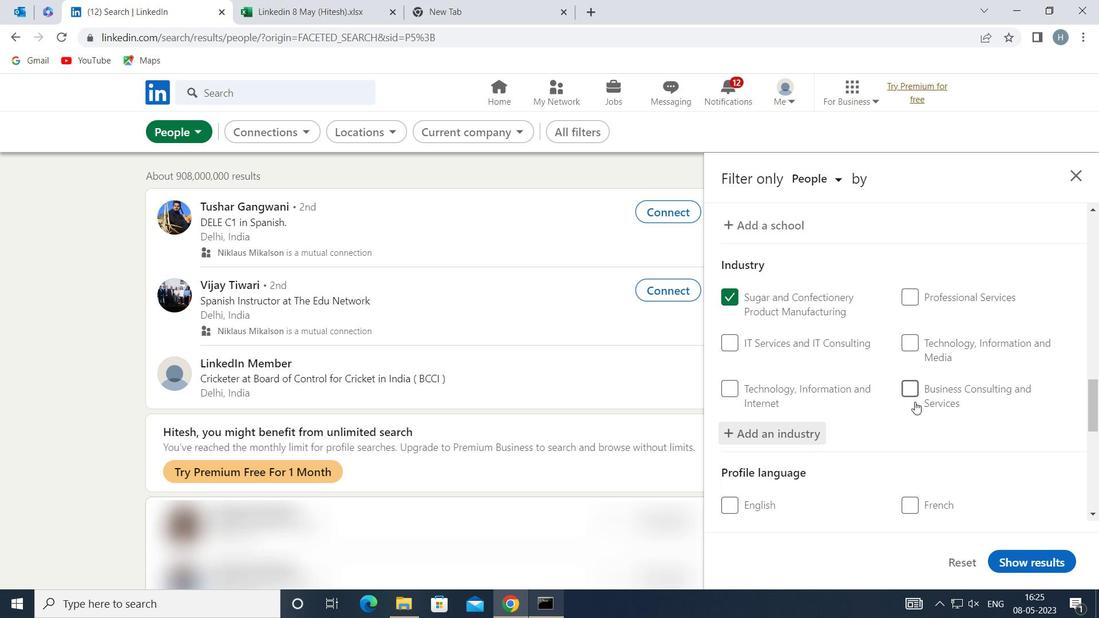 
Action: Mouse scrolled (913, 403) with delta (0, 0)
Screenshot: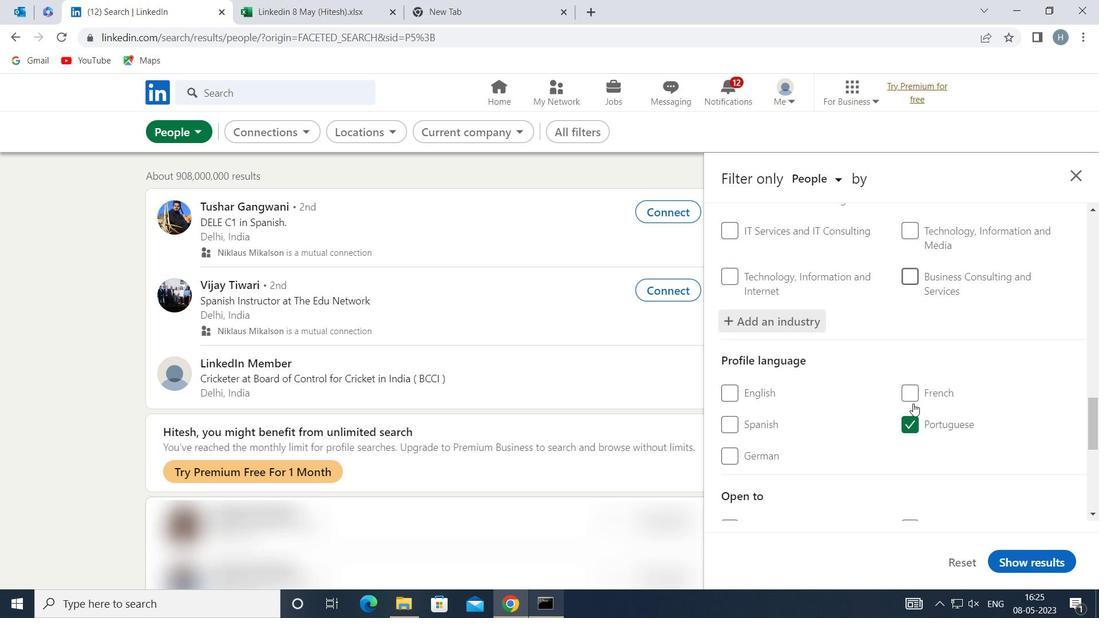 
Action: Mouse scrolled (913, 403) with delta (0, 0)
Screenshot: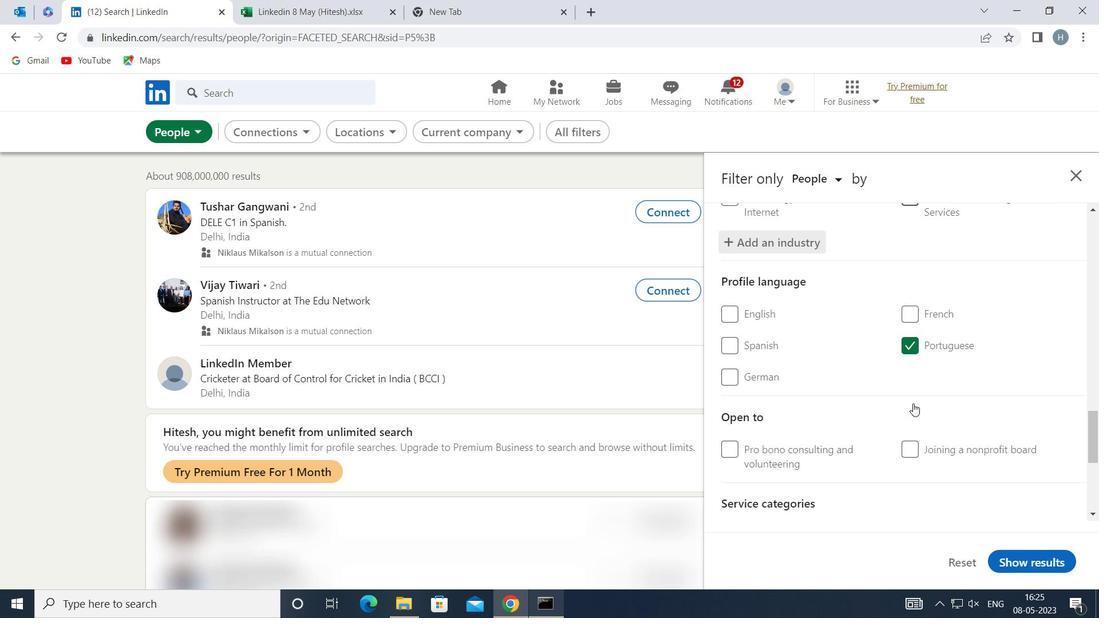 
Action: Mouse moved to (915, 402)
Screenshot: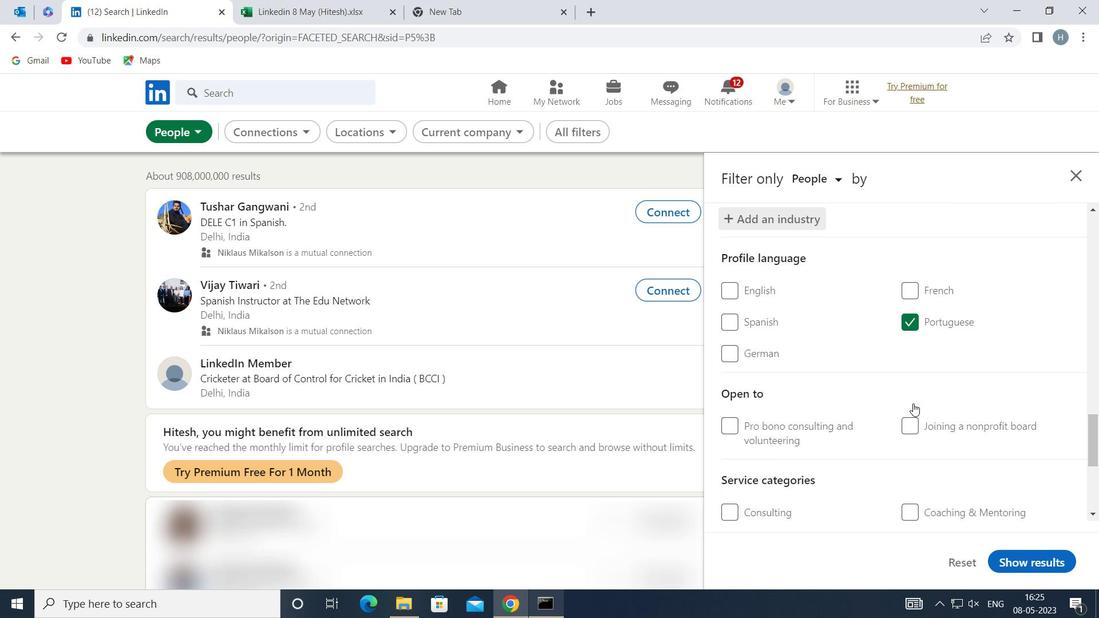
Action: Mouse scrolled (915, 401) with delta (0, 0)
Screenshot: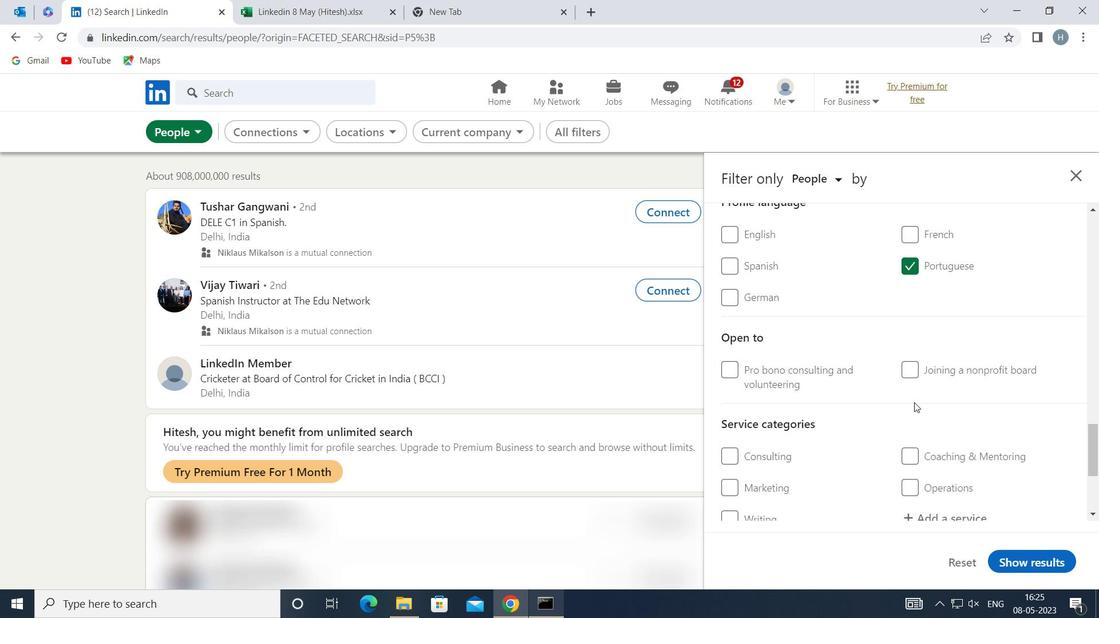 
Action: Mouse moved to (955, 429)
Screenshot: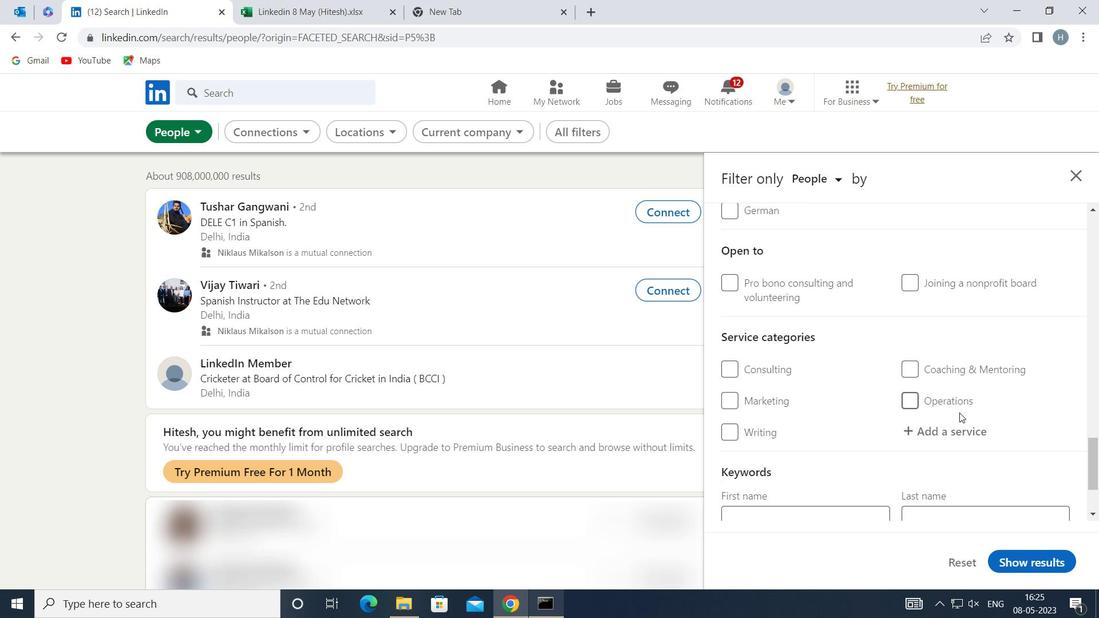 
Action: Mouse pressed left at (955, 429)
Screenshot: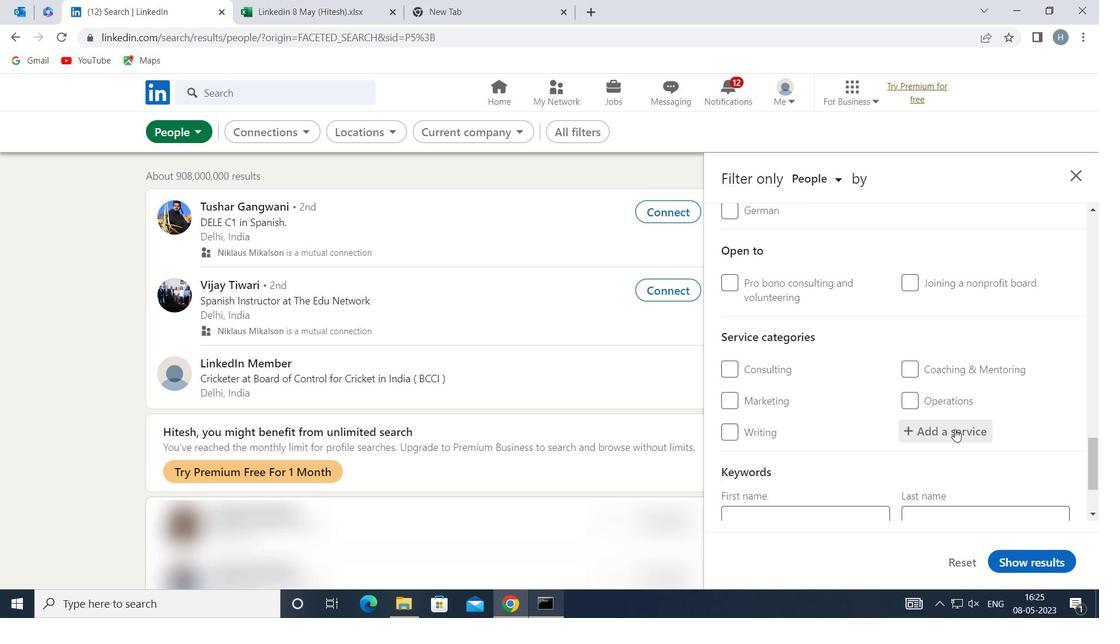 
Action: Mouse moved to (955, 429)
Screenshot: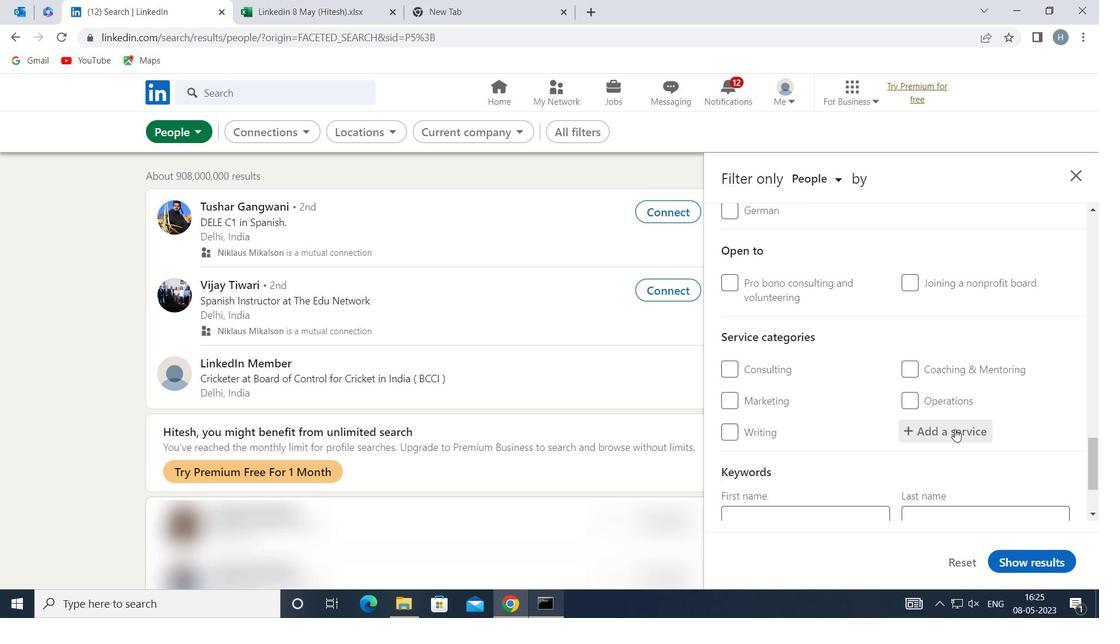 
Action: Key pressed <Key.shift>REAL<Key.space><Key.shift>S<Key.backspace><Key.shift>EST
Screenshot: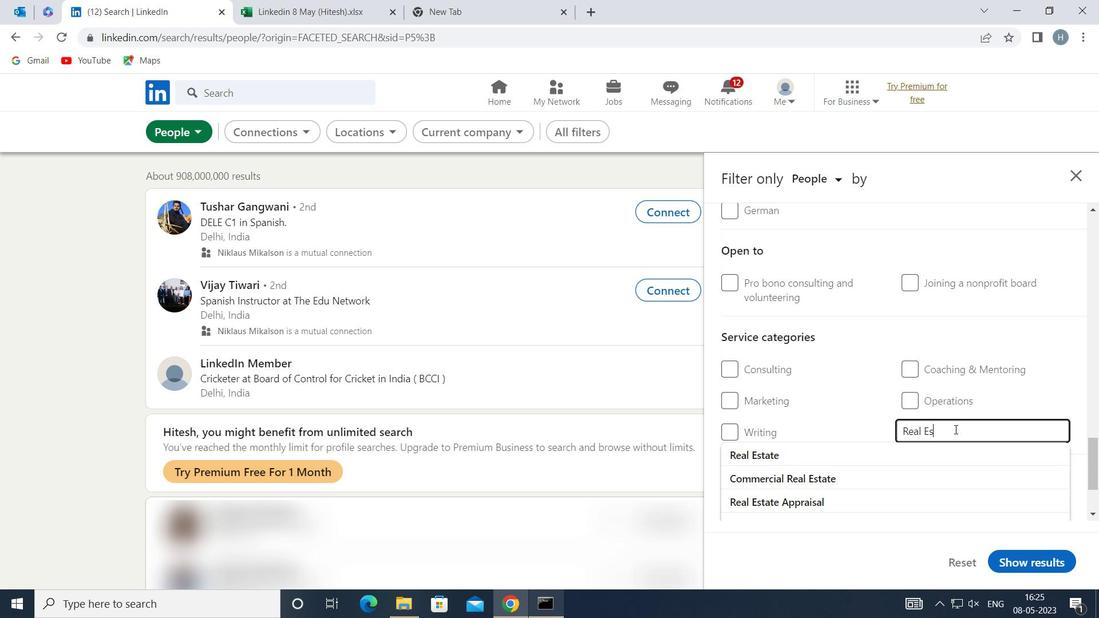 
Action: Mouse moved to (928, 460)
Screenshot: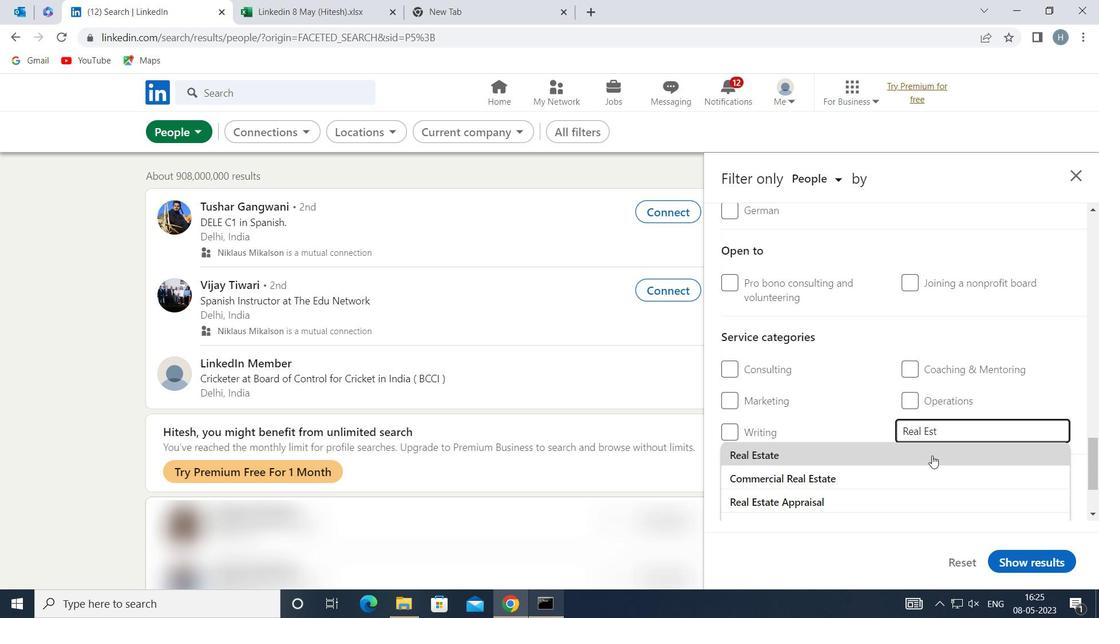
Action: Mouse scrolled (928, 460) with delta (0, 0)
Screenshot: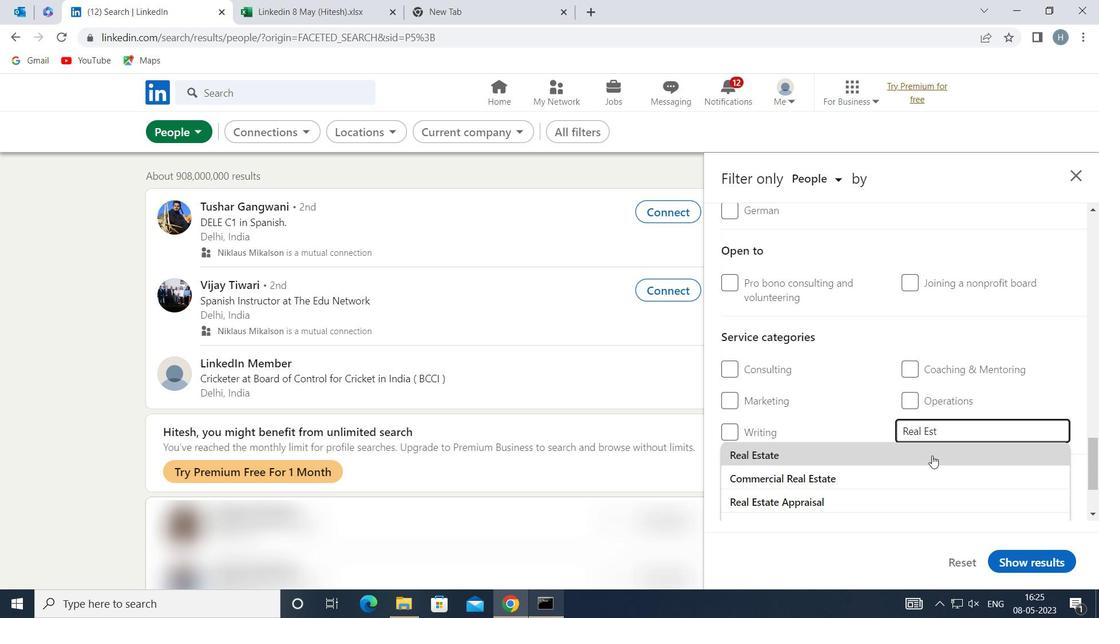 
Action: Mouse moved to (901, 431)
Screenshot: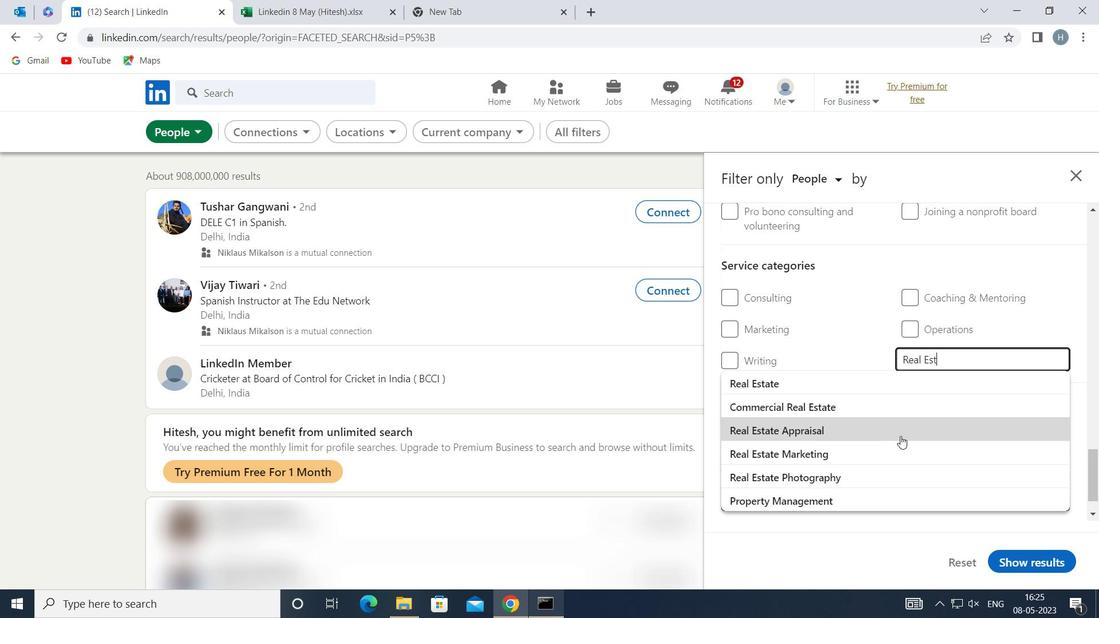 
Action: Mouse pressed left at (901, 431)
Screenshot: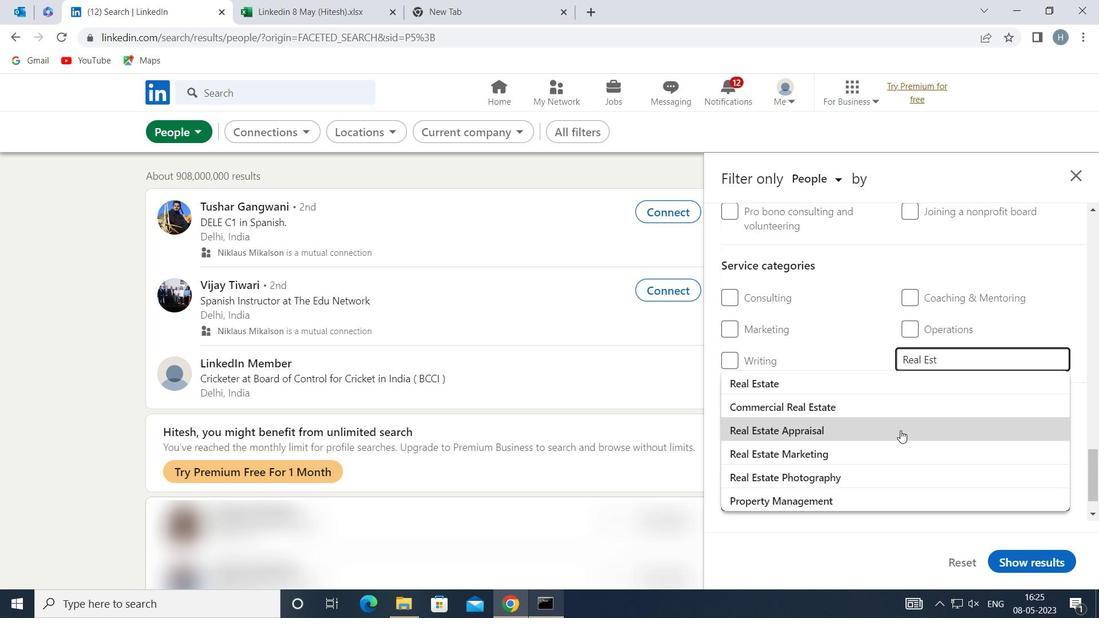 
Action: Mouse moved to (900, 413)
Screenshot: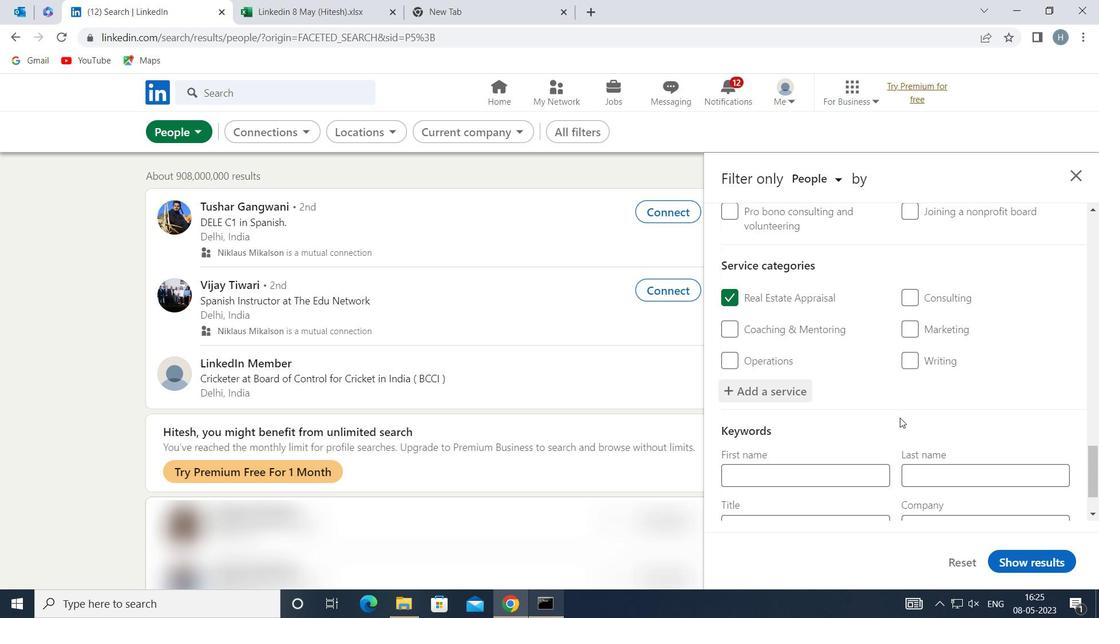 
Action: Mouse scrolled (900, 413) with delta (0, 0)
Screenshot: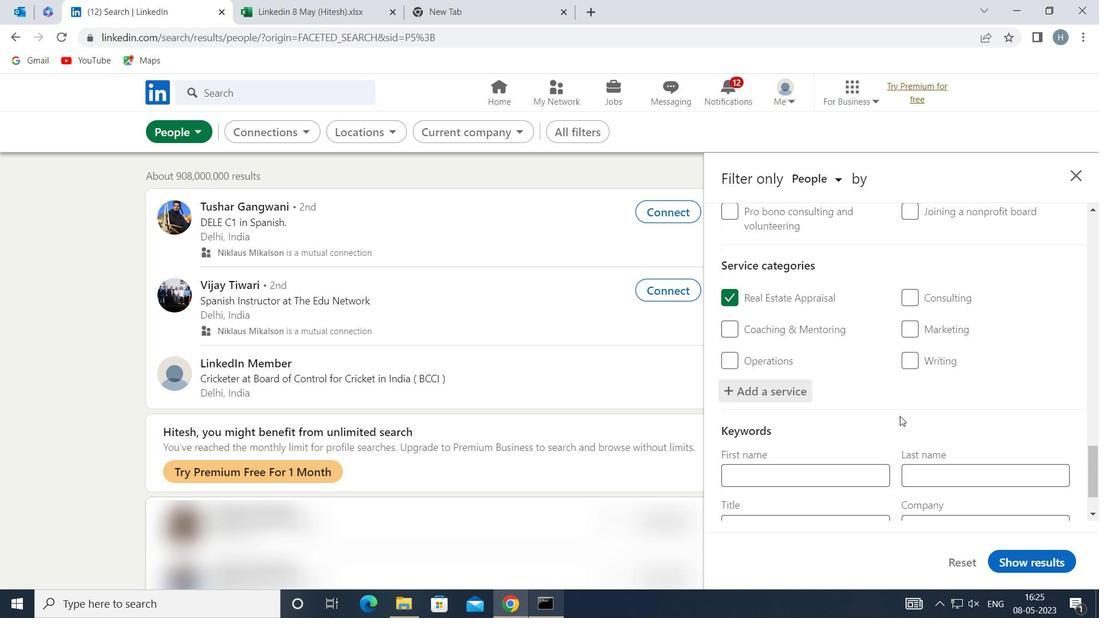 
Action: Mouse scrolled (900, 413) with delta (0, 0)
Screenshot: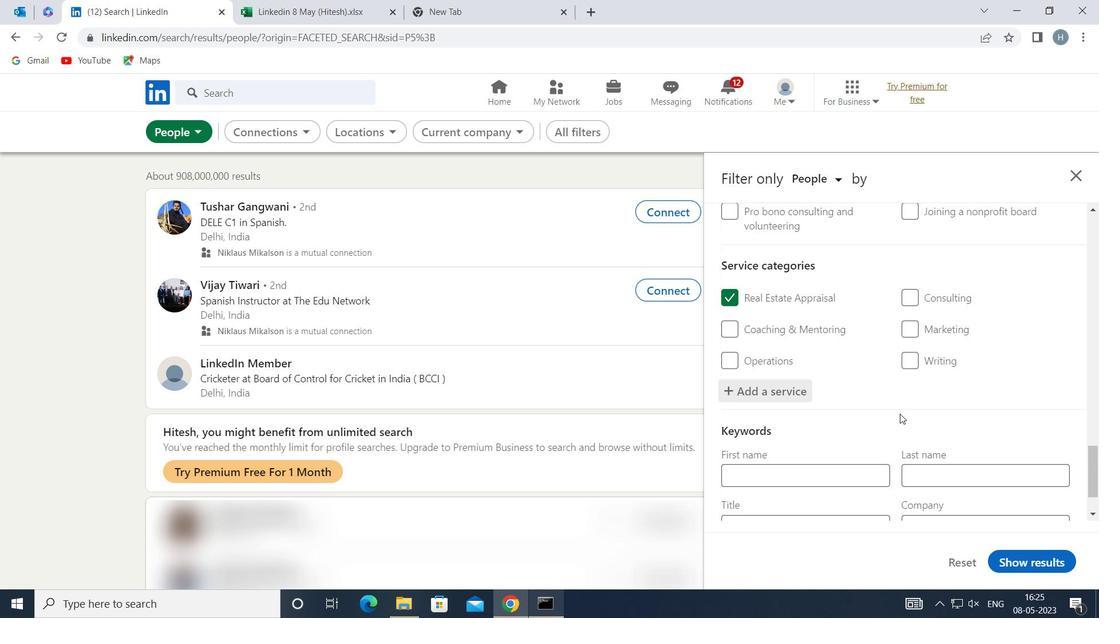 
Action: Mouse moved to (901, 409)
Screenshot: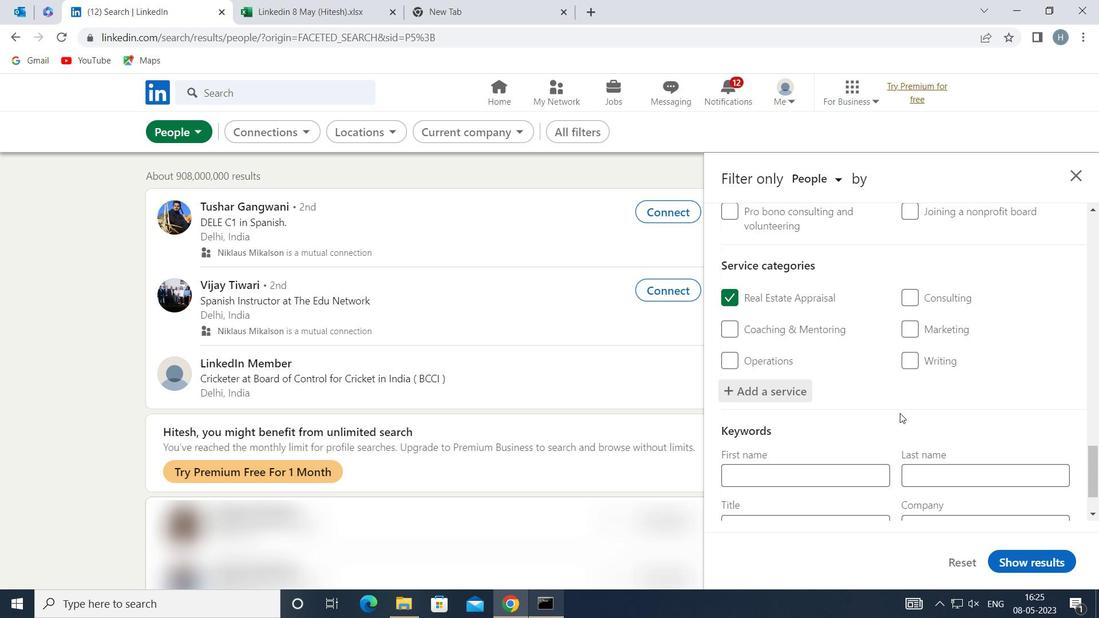 
Action: Mouse scrolled (901, 409) with delta (0, 0)
Screenshot: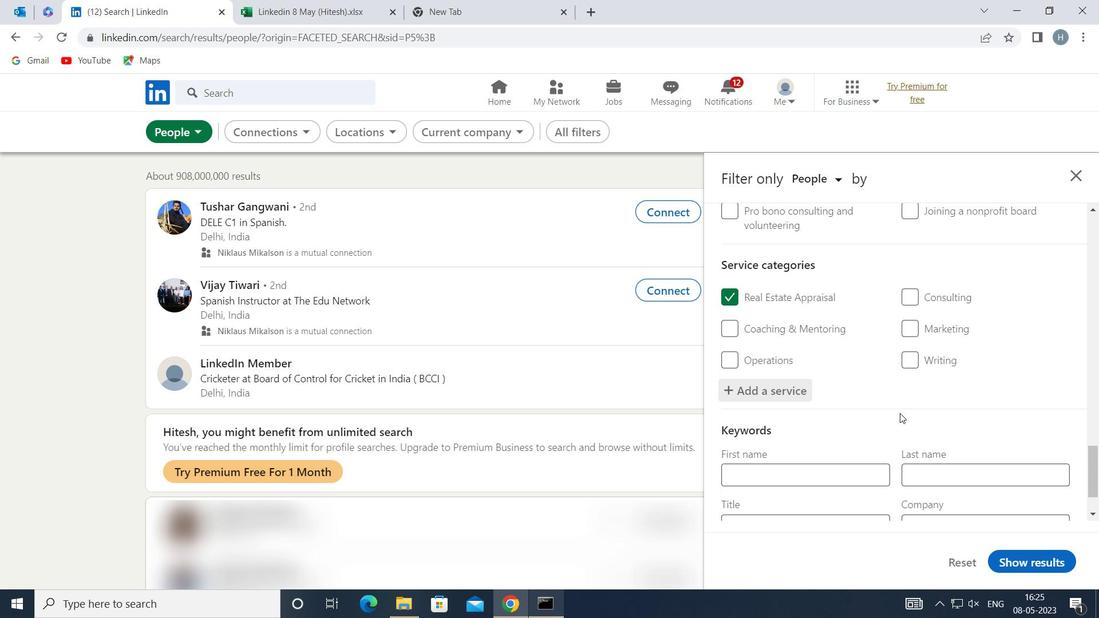 
Action: Mouse scrolled (901, 408) with delta (0, 0)
Screenshot: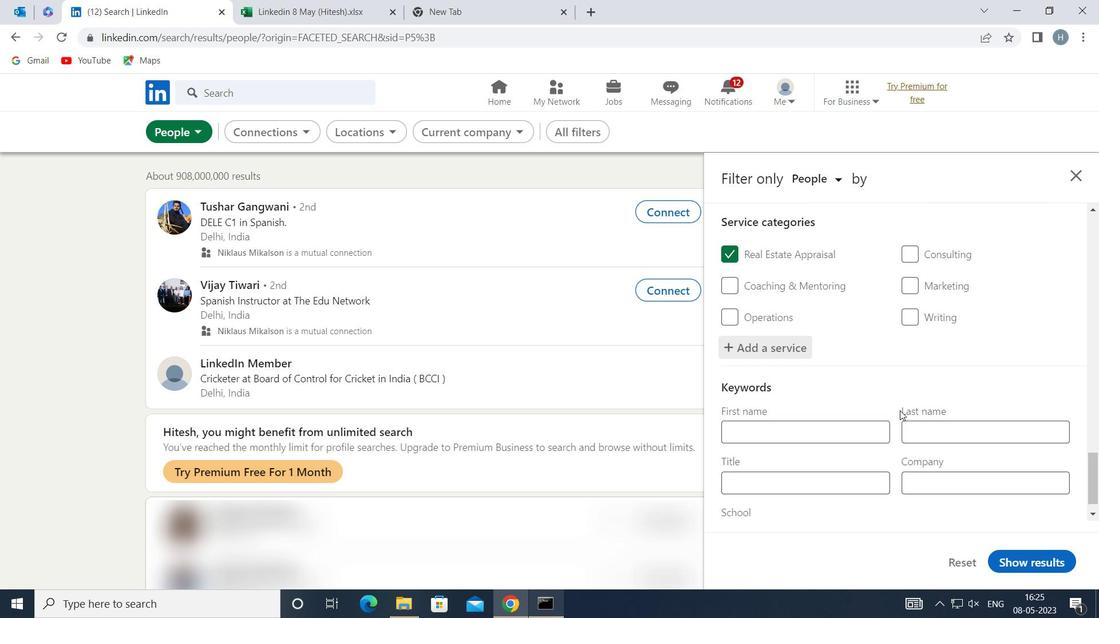
Action: Mouse moved to (845, 456)
Screenshot: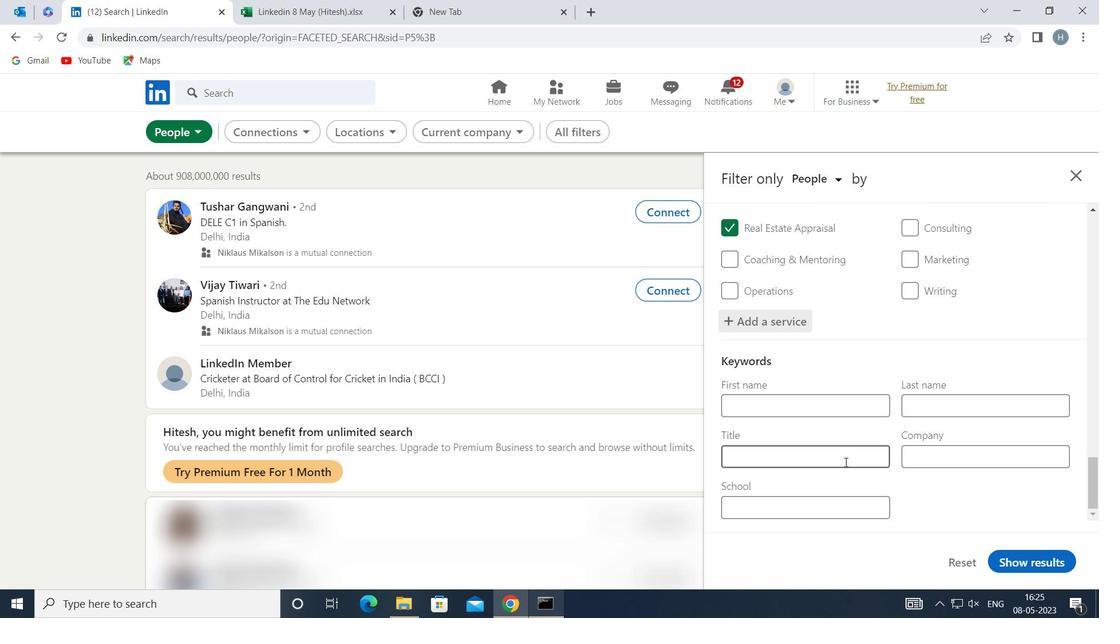 
Action: Mouse pressed left at (845, 456)
Screenshot: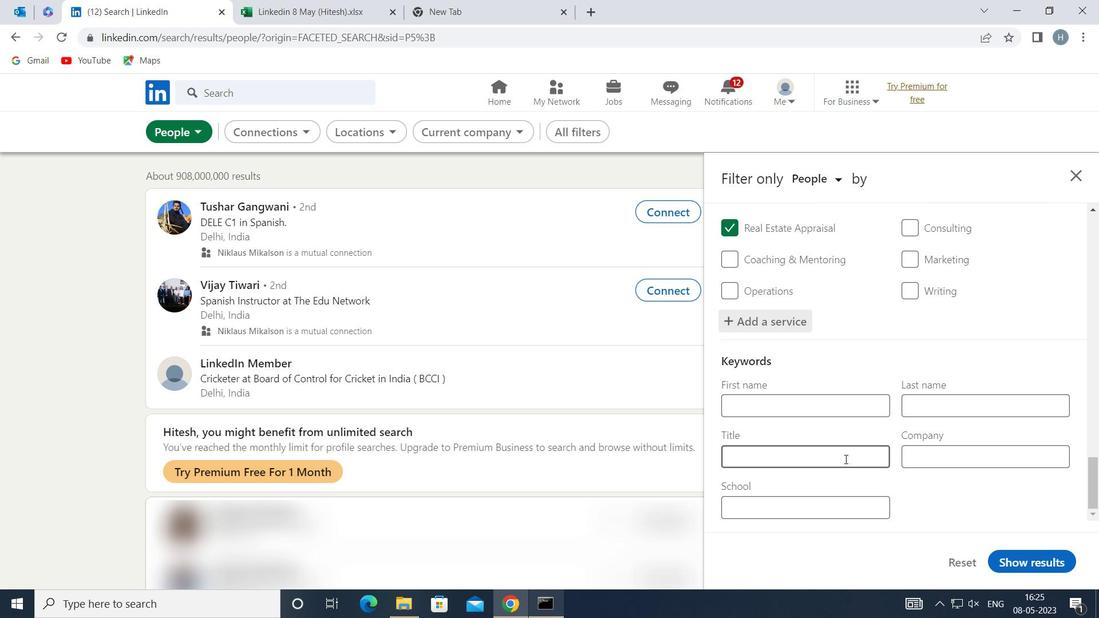 
Action: Mouse moved to (845, 456)
Screenshot: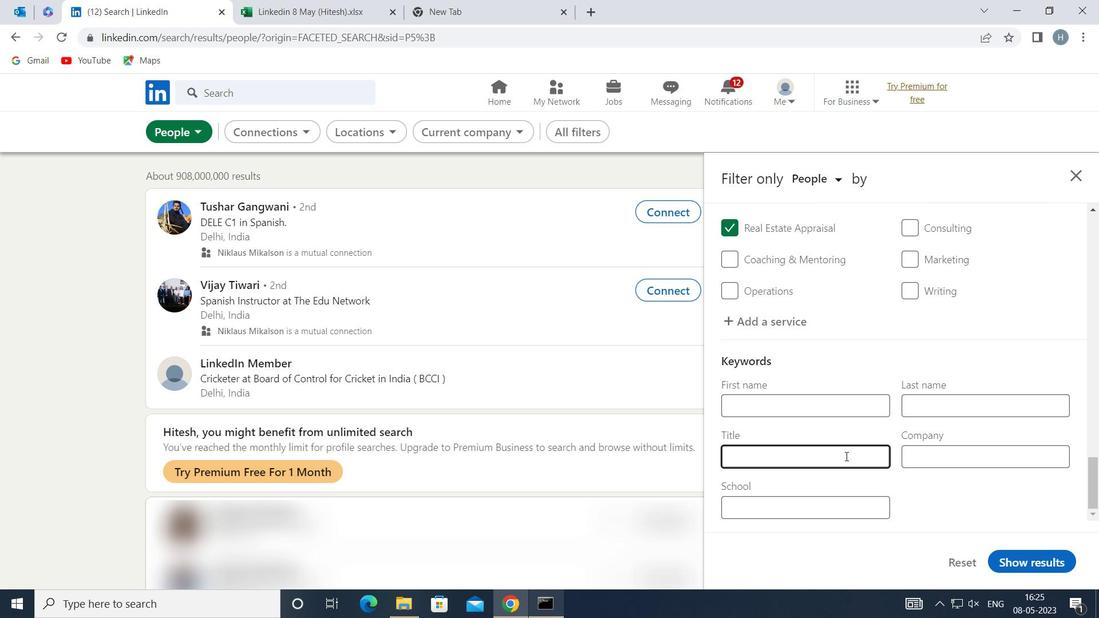
Action: Key pressed <Key.shift>MAINTENANCE<Key.space><Key.shift>ENGINEER
Screenshot: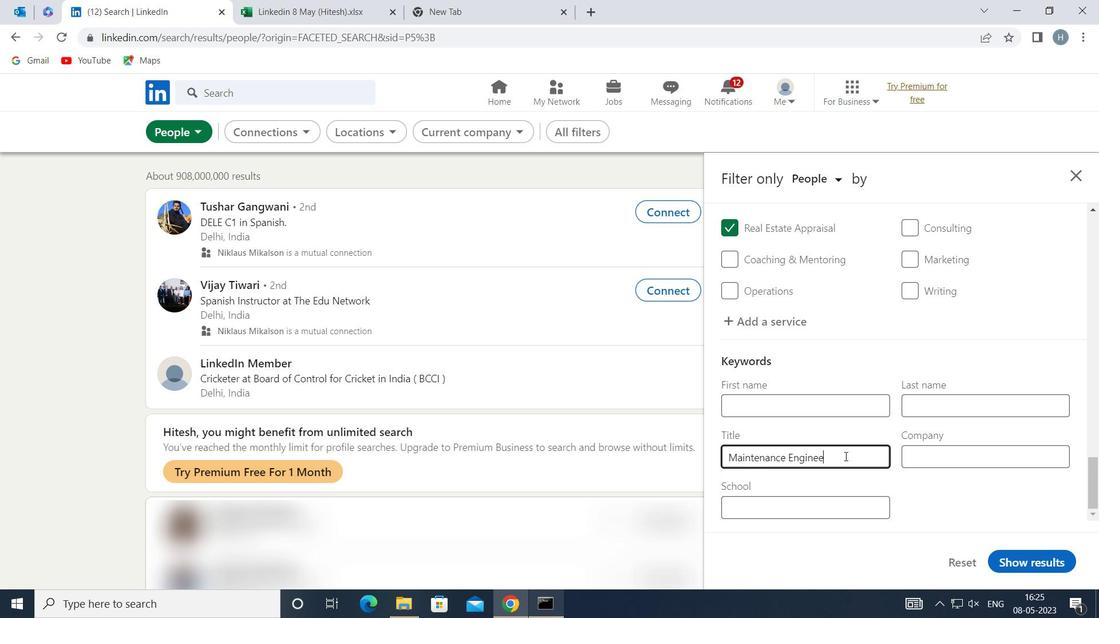 
Action: Mouse moved to (1022, 556)
Screenshot: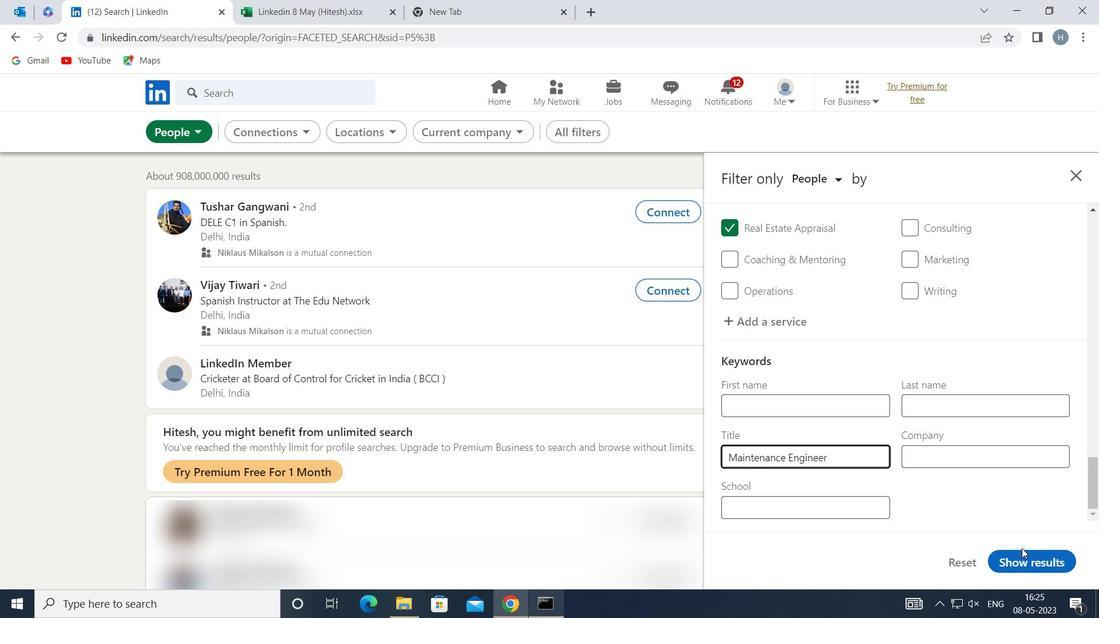 
Action: Mouse pressed left at (1022, 556)
Screenshot: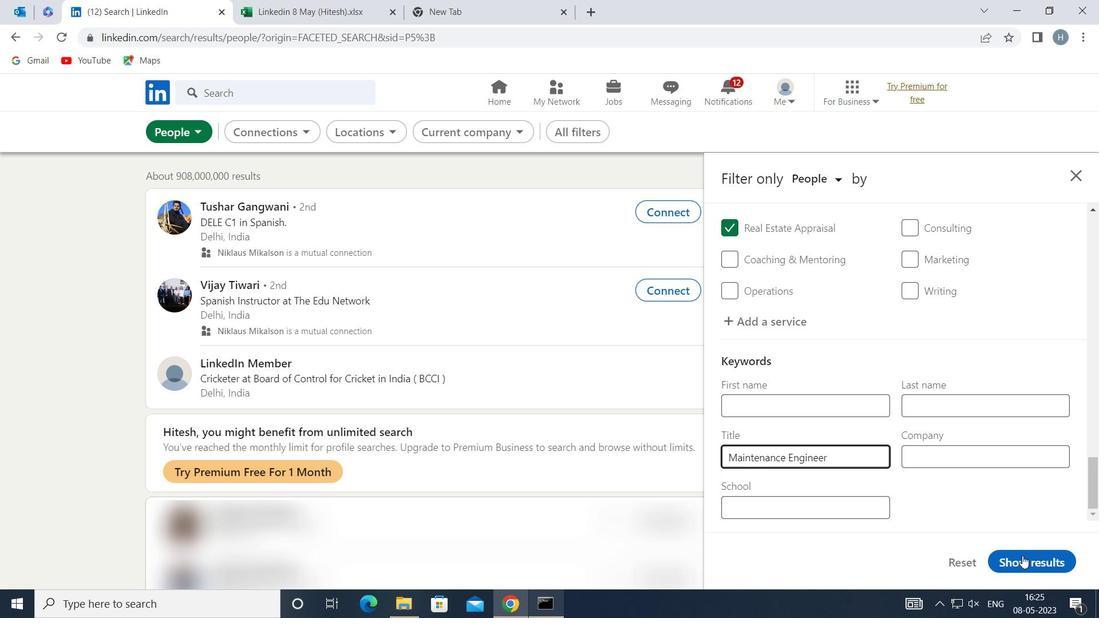 
Action: Mouse moved to (836, 310)
Screenshot: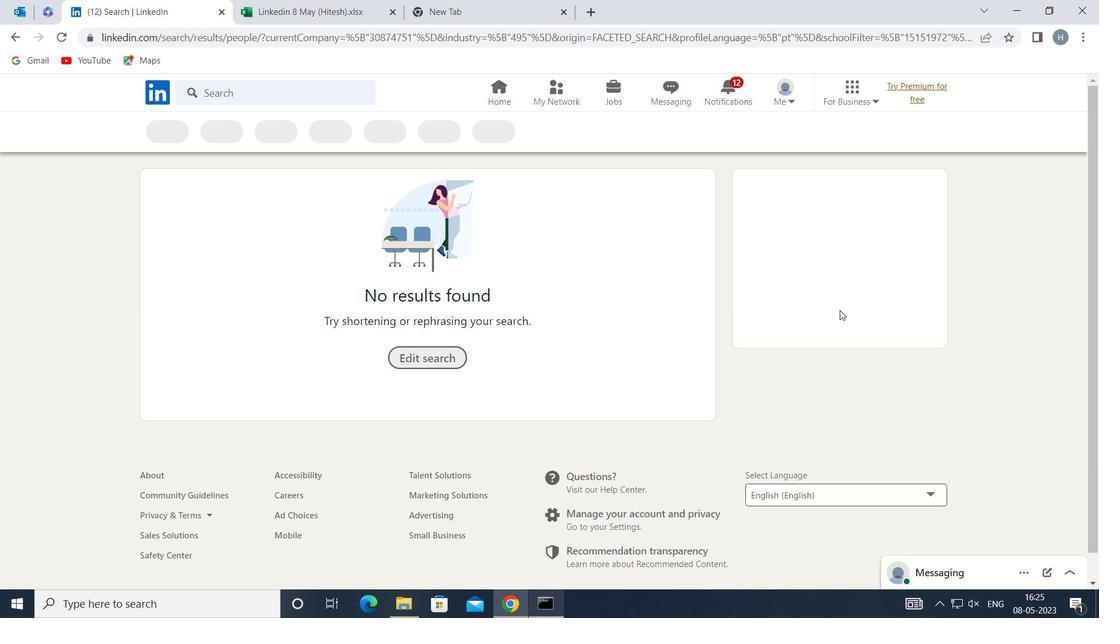 
